 Task: Look for space in Greenfield, United States from 6th September, 2023 to 15th September, 2023 for 6 adults in price range Rs.8000 to Rs.12000. Place can be entire place or private room with 6 bedrooms having 6 beds and 6 bathrooms. Property type can be house, flat, guest house. Amenities needed are: wifi, TV, free parkinig on premises, gym, breakfast. Booking option can be shelf check-in. Required host language is English.
Action: Mouse moved to (465, 125)
Screenshot: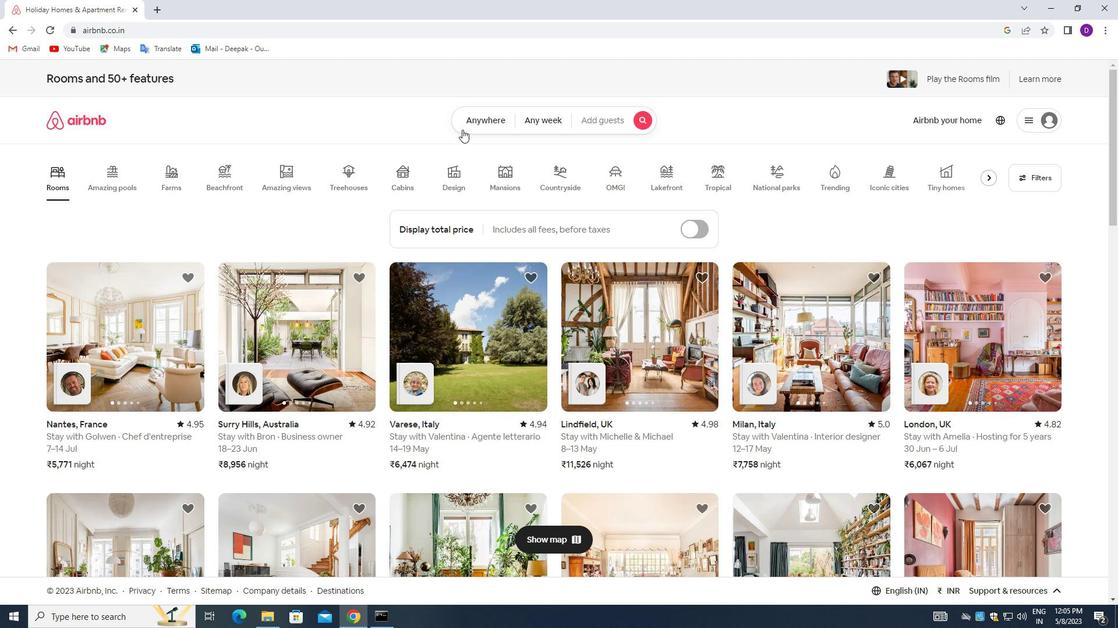 
Action: Mouse pressed left at (465, 125)
Screenshot: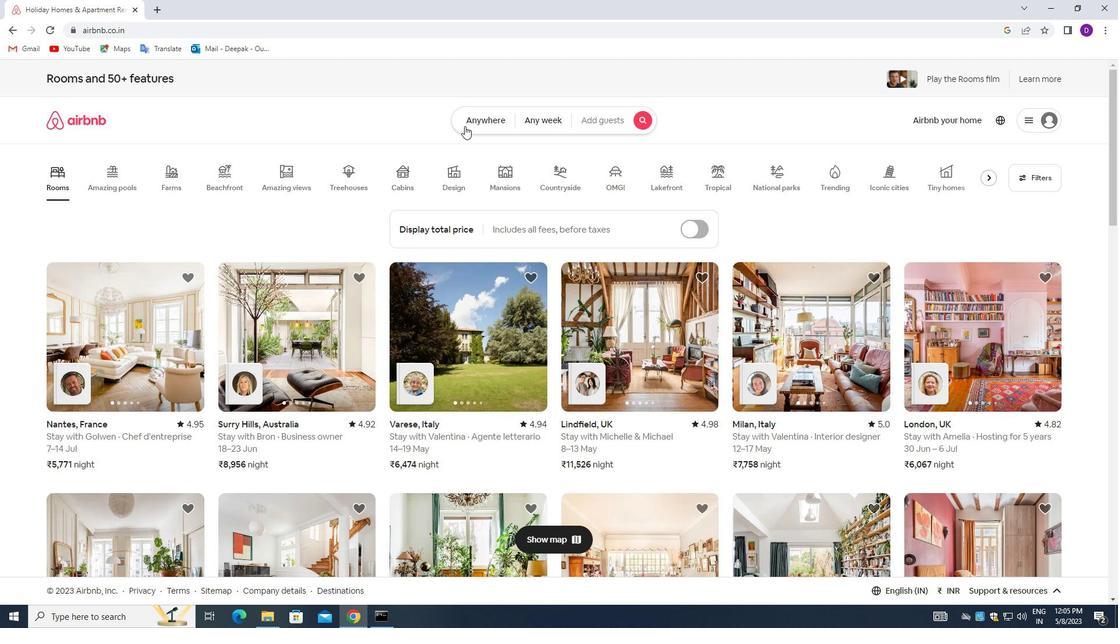 
Action: Mouse moved to (436, 165)
Screenshot: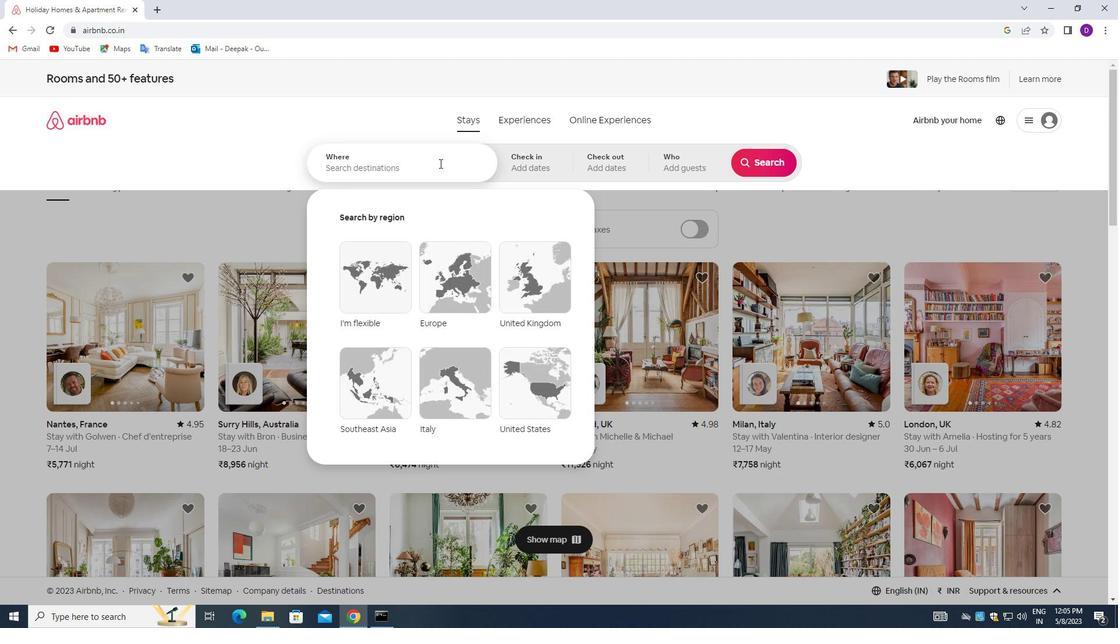 
Action: Mouse pressed left at (436, 165)
Screenshot: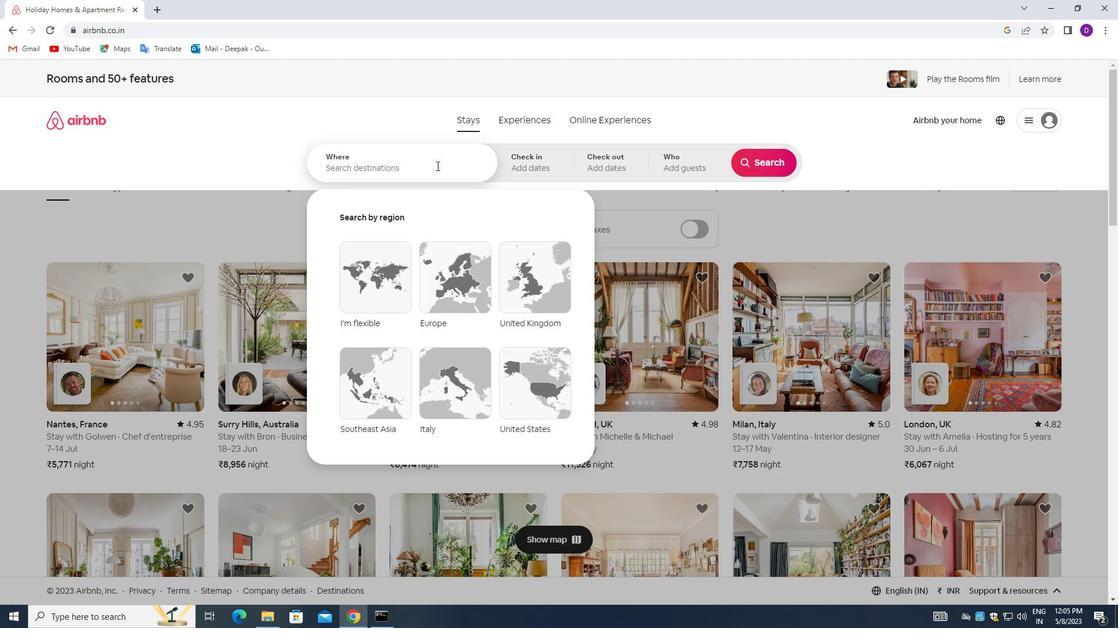 
Action: Mouse moved to (372, 165)
Screenshot: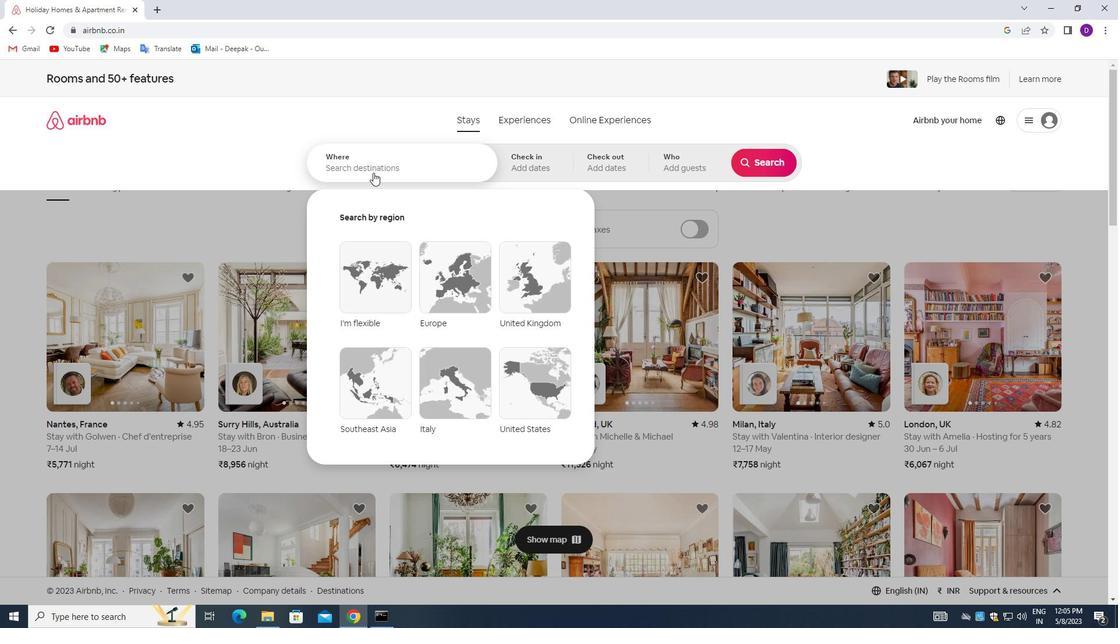 
Action: Mouse pressed left at (372, 165)
Screenshot: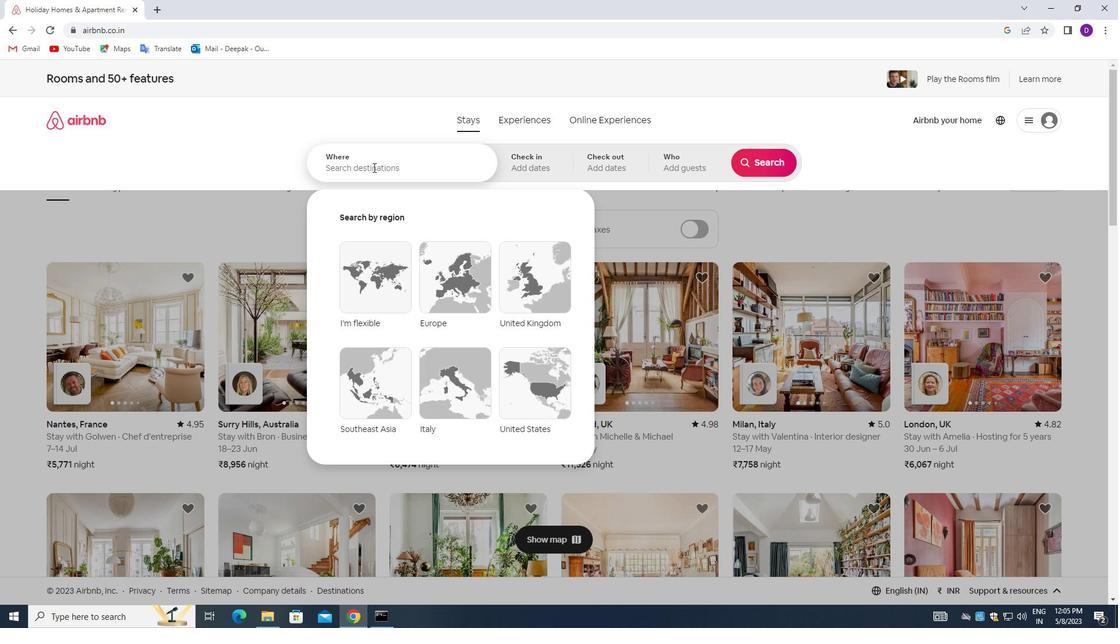 
Action: Mouse moved to (257, 230)
Screenshot: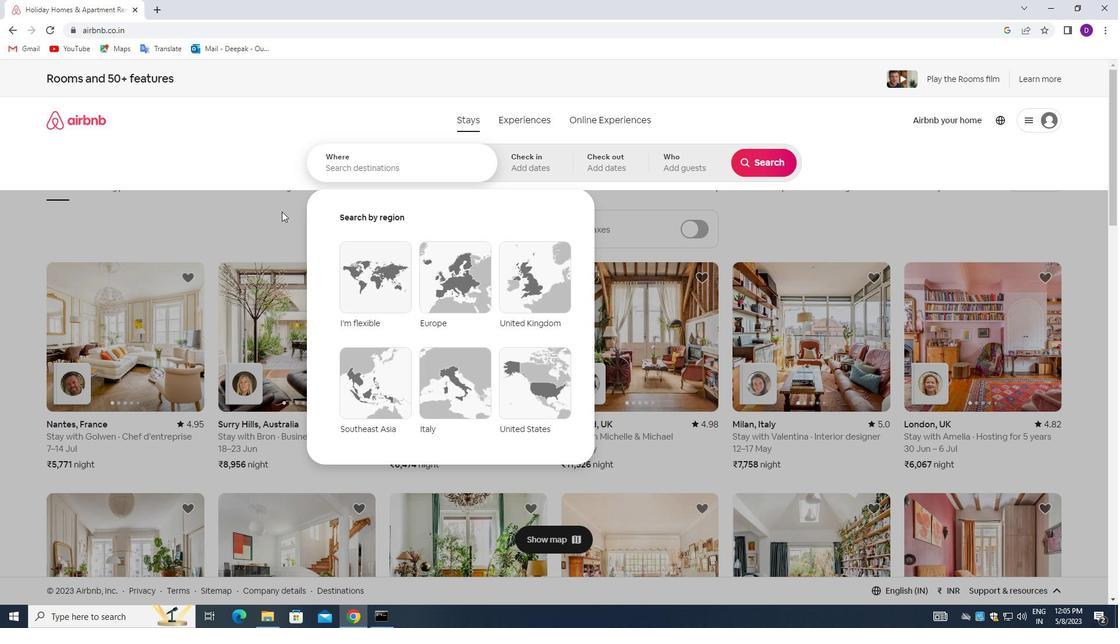 
Action: Key pressed <Key.shift_r>Greenfield,<Key.space><Key.shift>UNITED<Key.space><Key.shift_r>STATES<Key.enter>
Screenshot: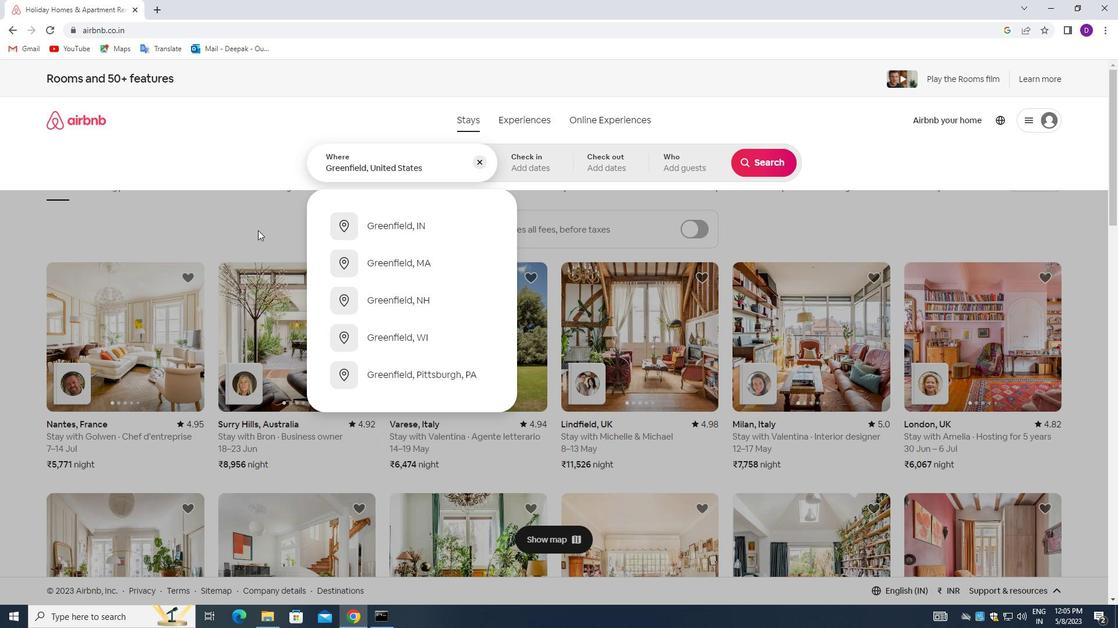 
Action: Mouse moved to (762, 254)
Screenshot: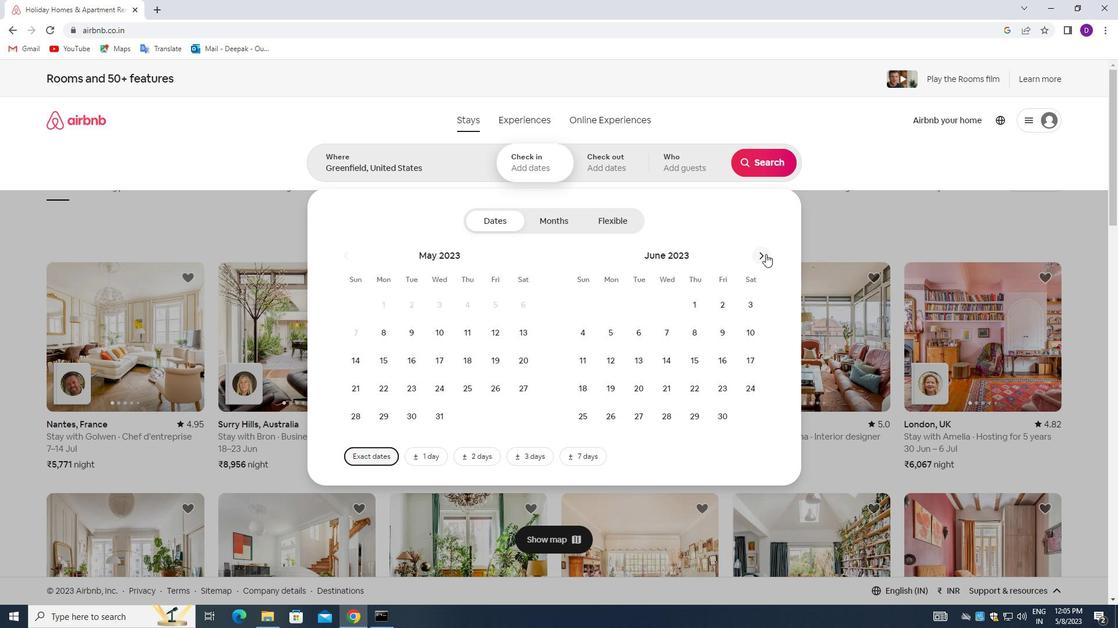 
Action: Mouse pressed left at (762, 254)
Screenshot: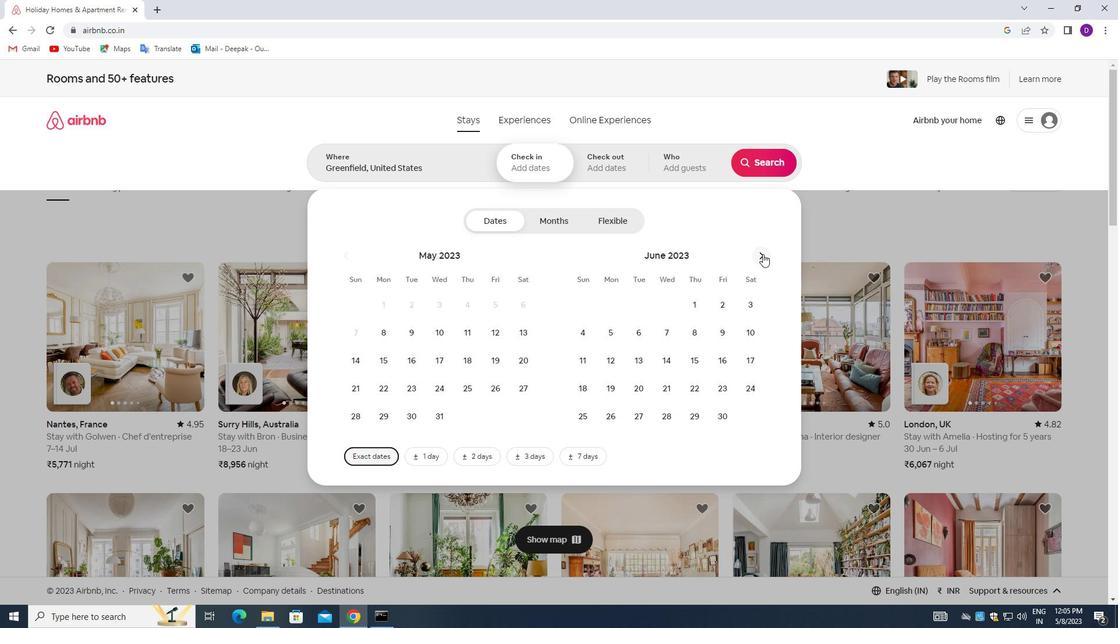 
Action: Mouse pressed left at (762, 254)
Screenshot: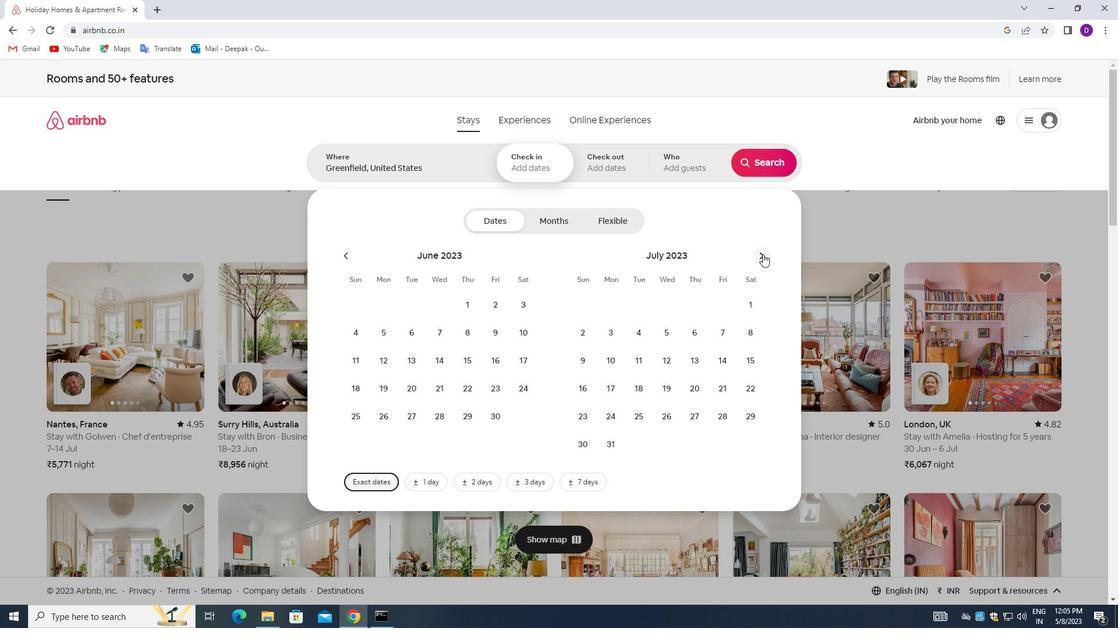 
Action: Mouse pressed left at (762, 254)
Screenshot: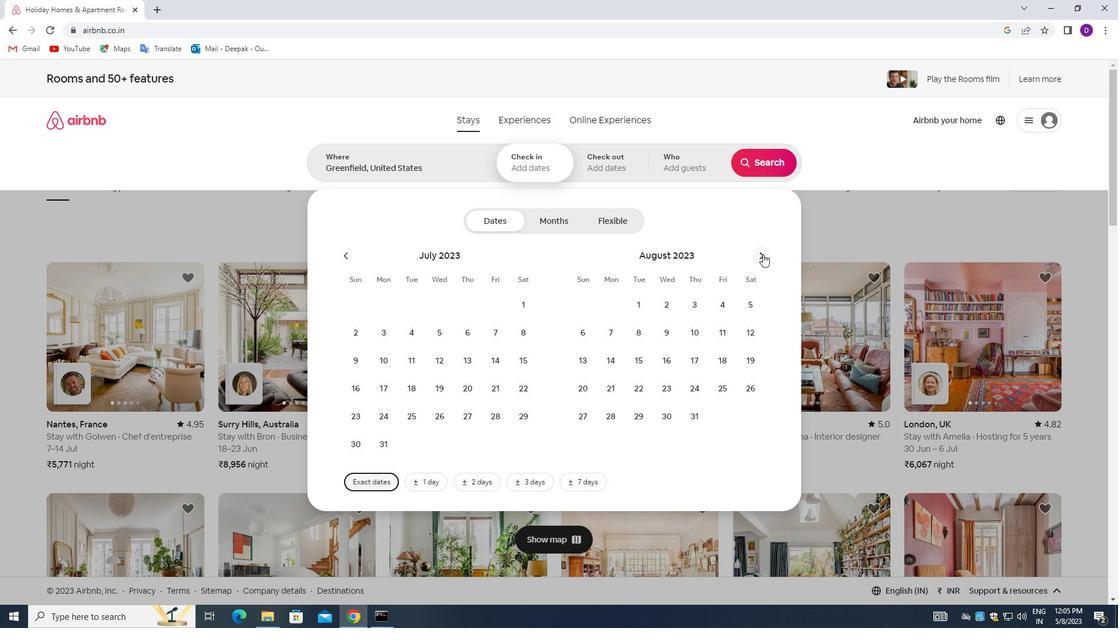 
Action: Mouse moved to (673, 336)
Screenshot: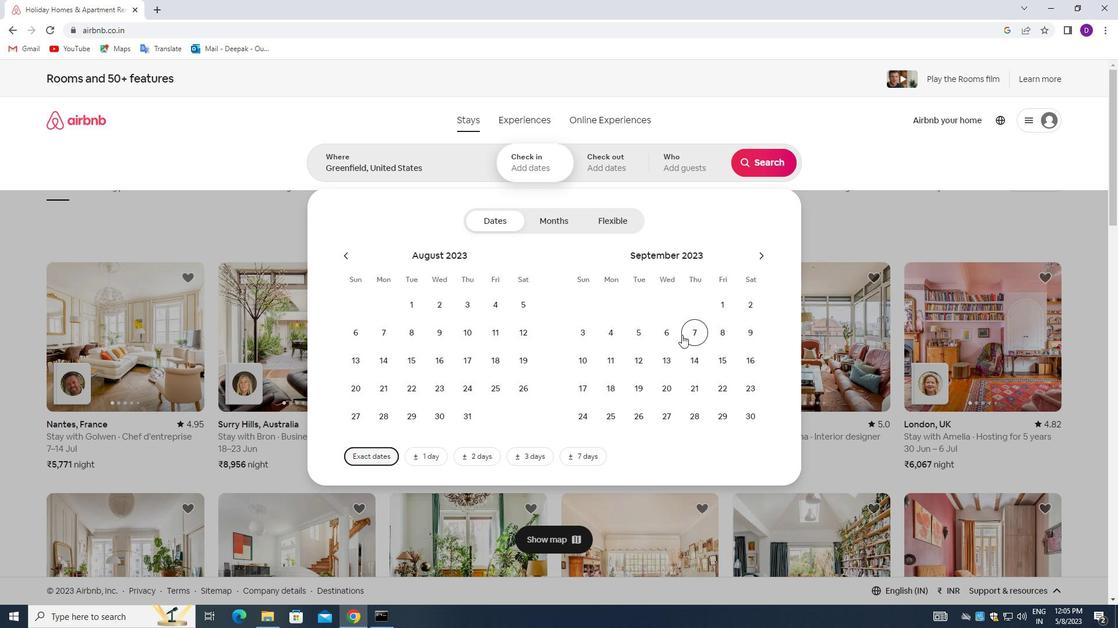 
Action: Mouse pressed left at (673, 336)
Screenshot: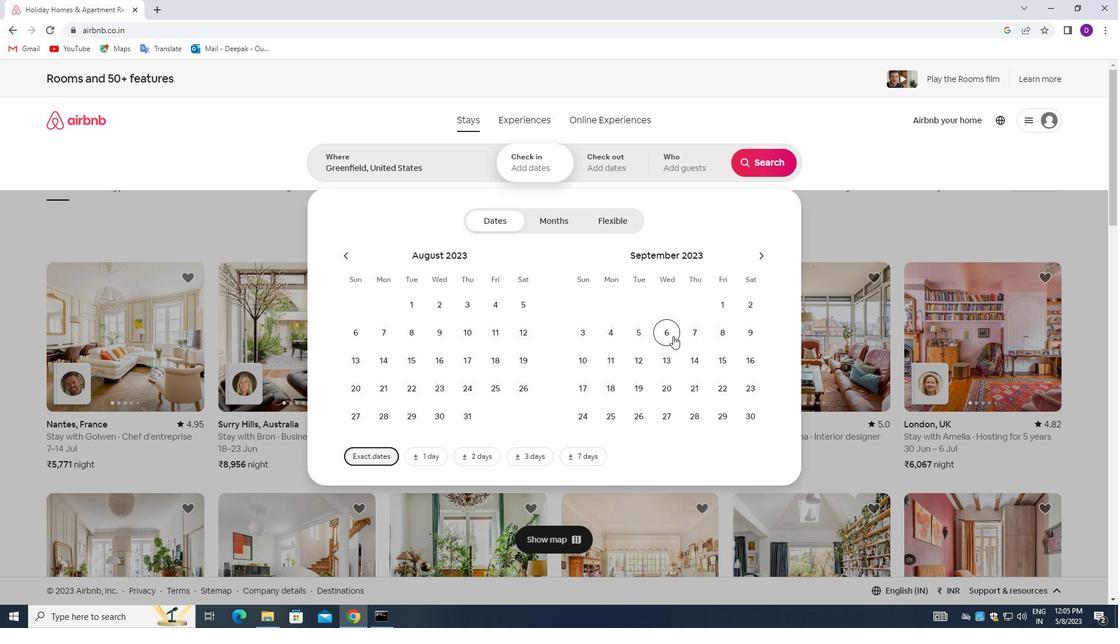 
Action: Mouse moved to (714, 359)
Screenshot: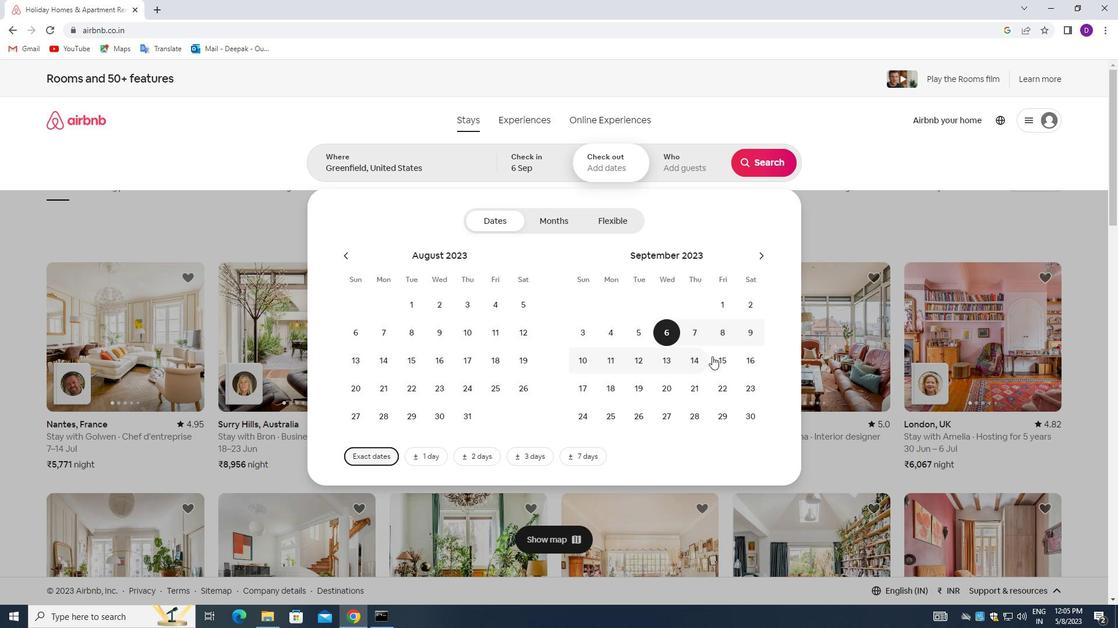 
Action: Mouse pressed left at (714, 359)
Screenshot: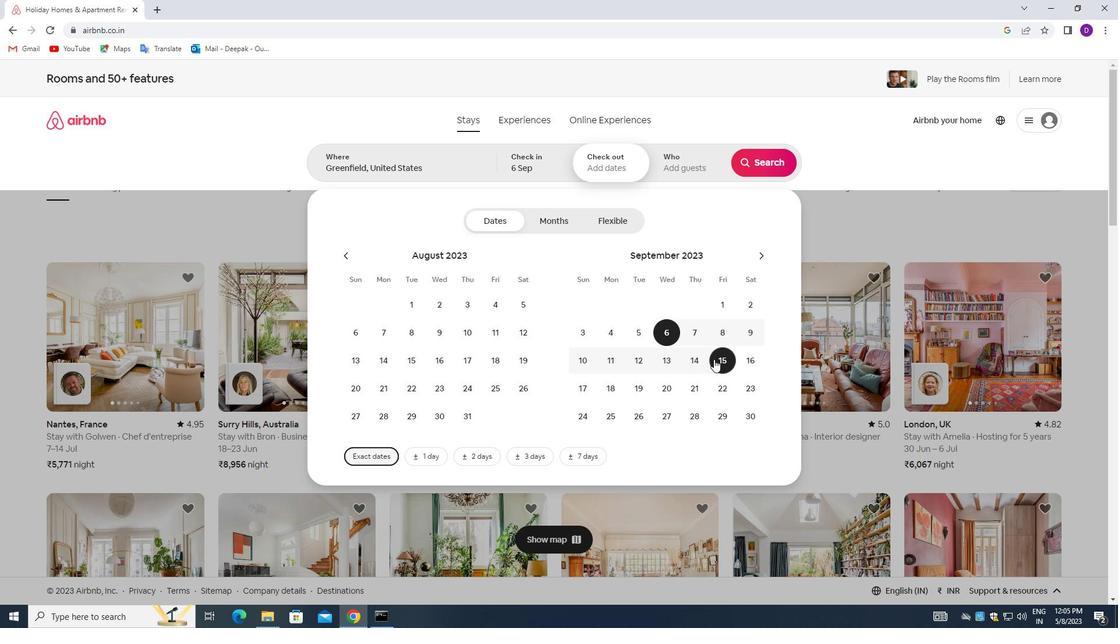
Action: Mouse moved to (676, 175)
Screenshot: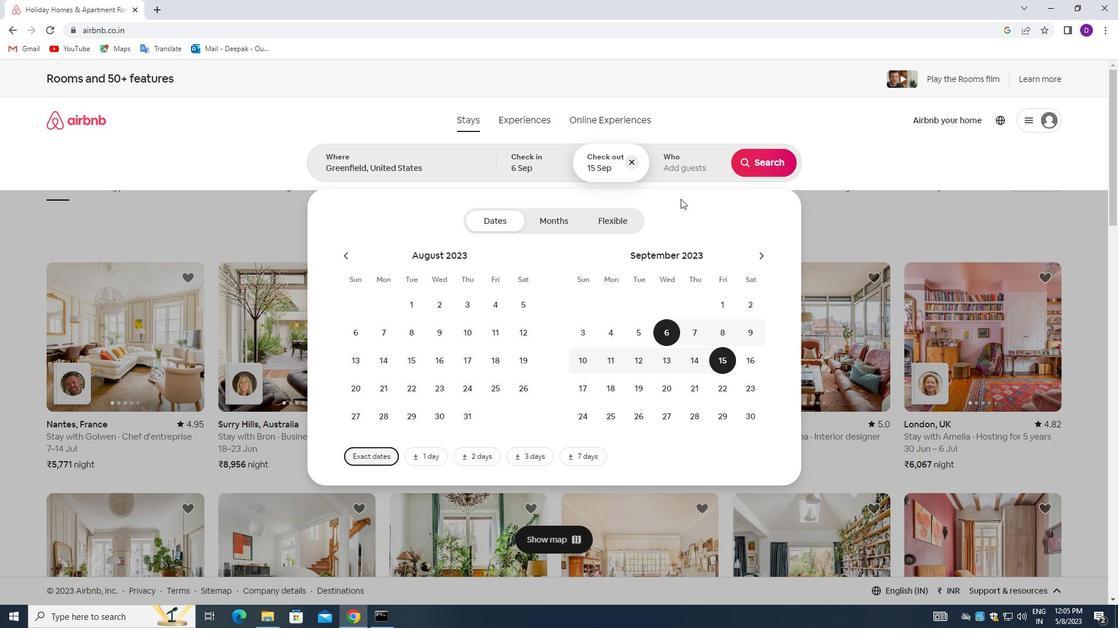 
Action: Mouse pressed left at (676, 175)
Screenshot: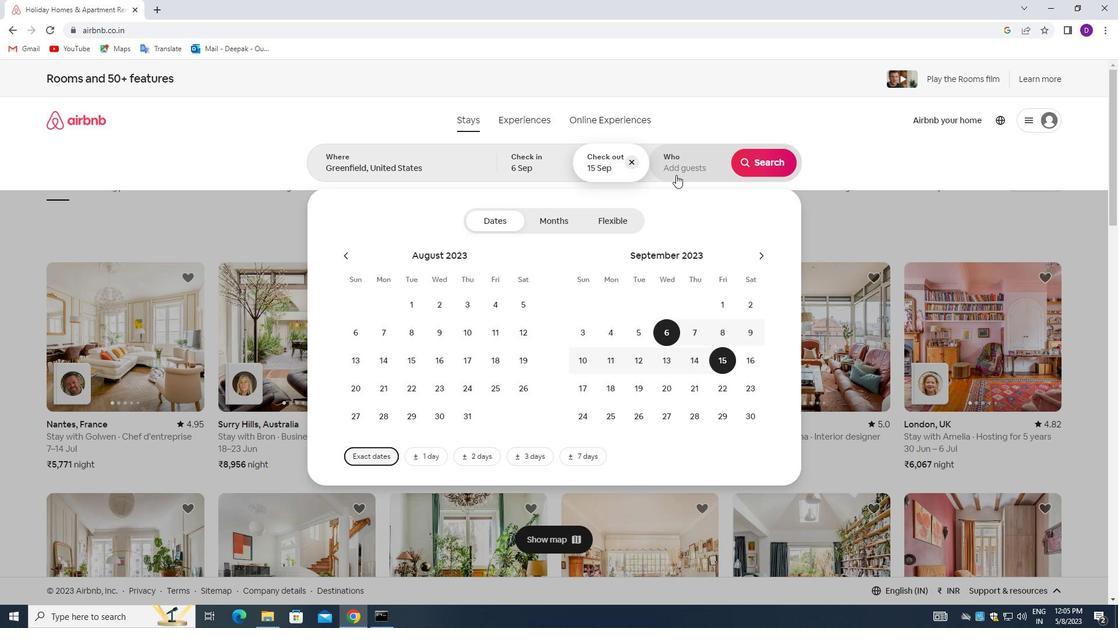 
Action: Mouse moved to (766, 225)
Screenshot: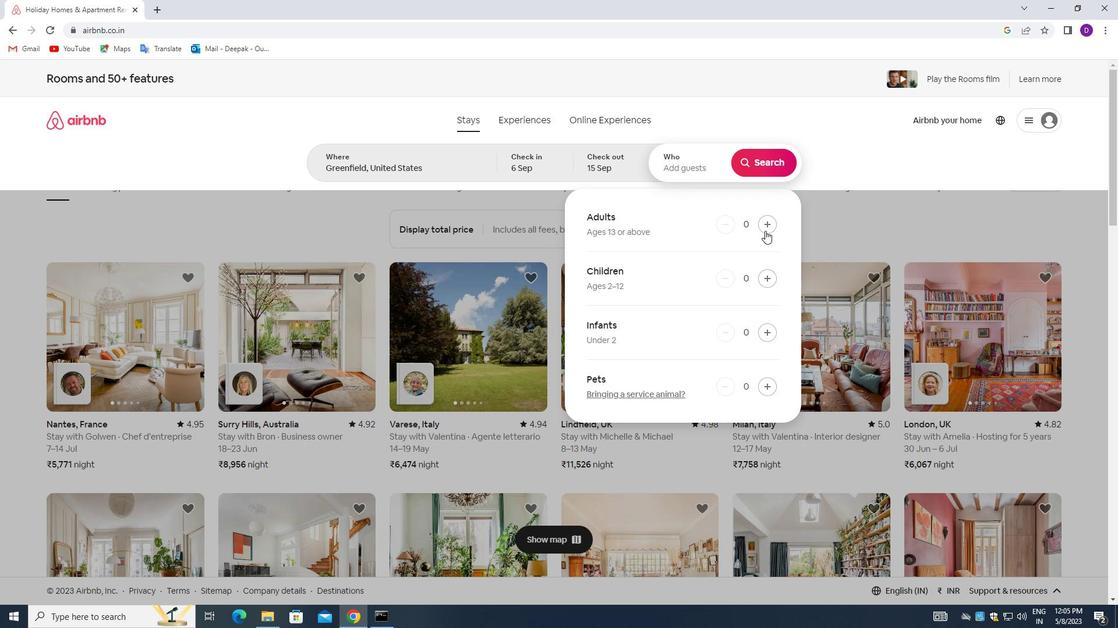 
Action: Mouse pressed left at (766, 225)
Screenshot: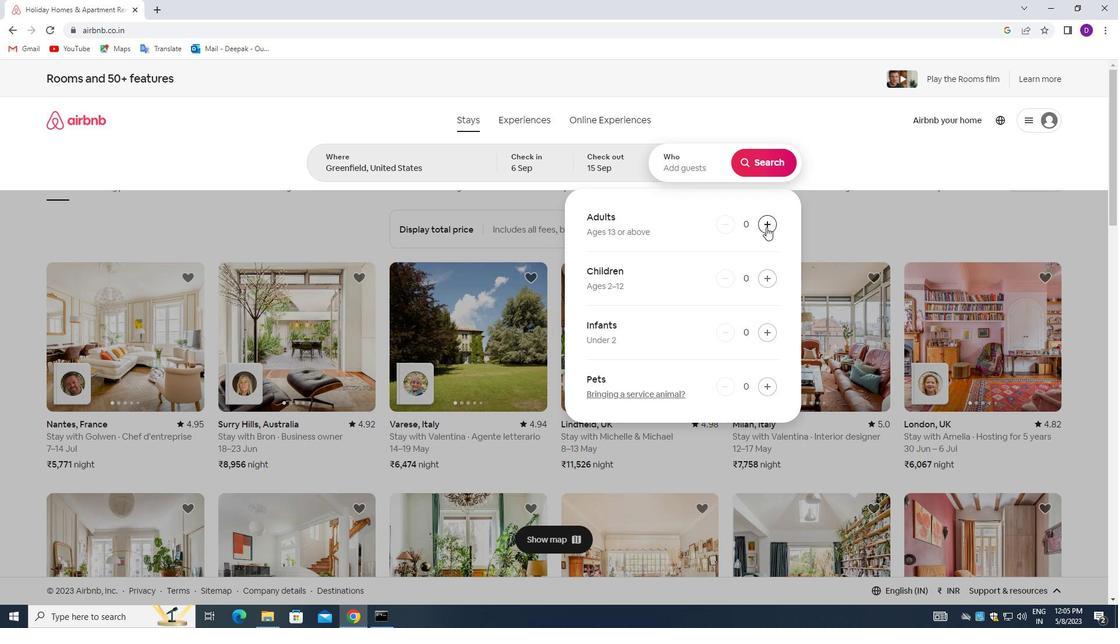 
Action: Mouse pressed left at (766, 225)
Screenshot: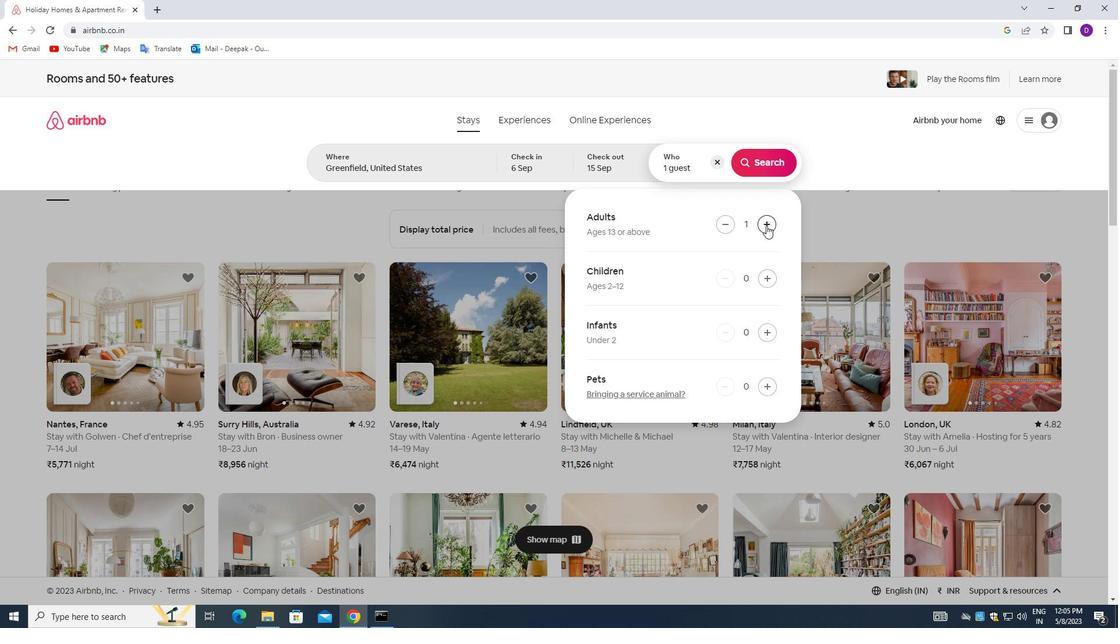 
Action: Mouse moved to (766, 224)
Screenshot: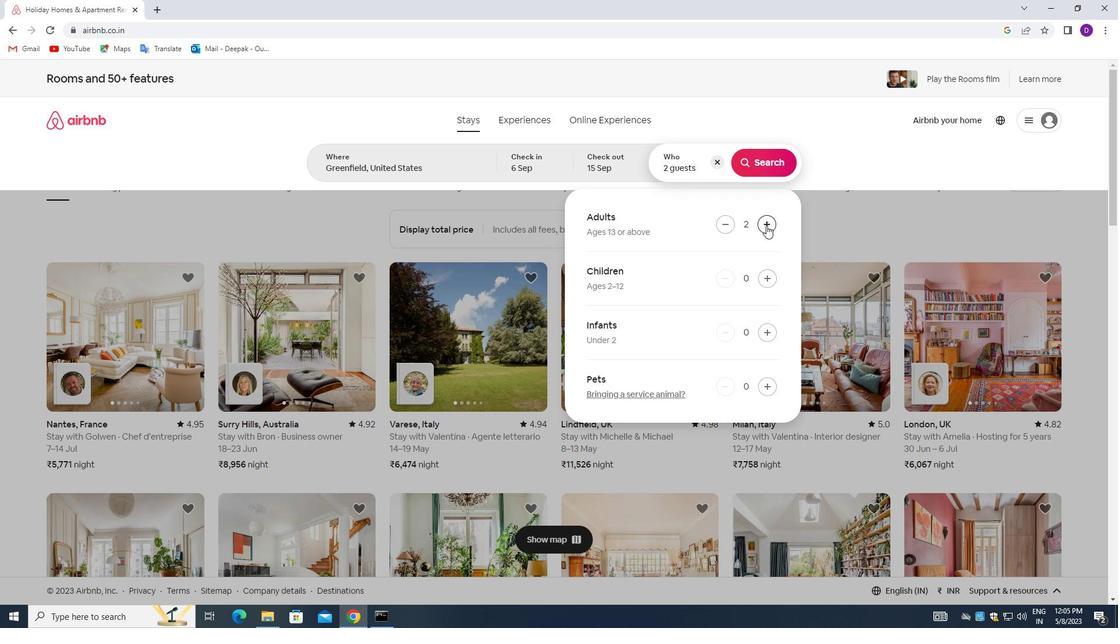 
Action: Mouse pressed left at (766, 224)
Screenshot: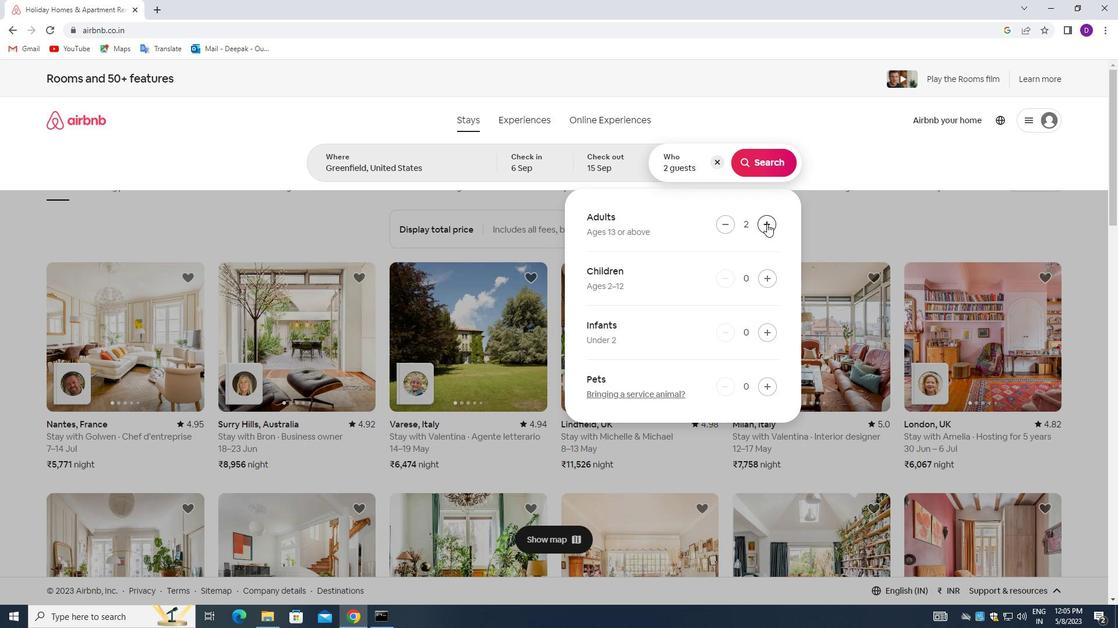 
Action: Mouse moved to (766, 224)
Screenshot: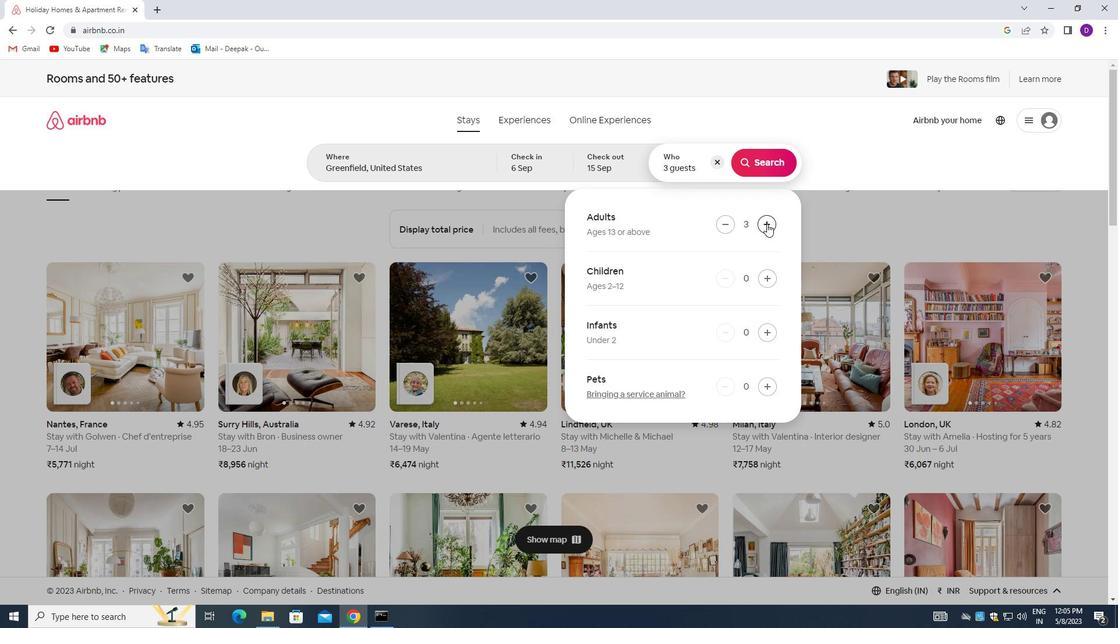 
Action: Mouse pressed left at (766, 224)
Screenshot: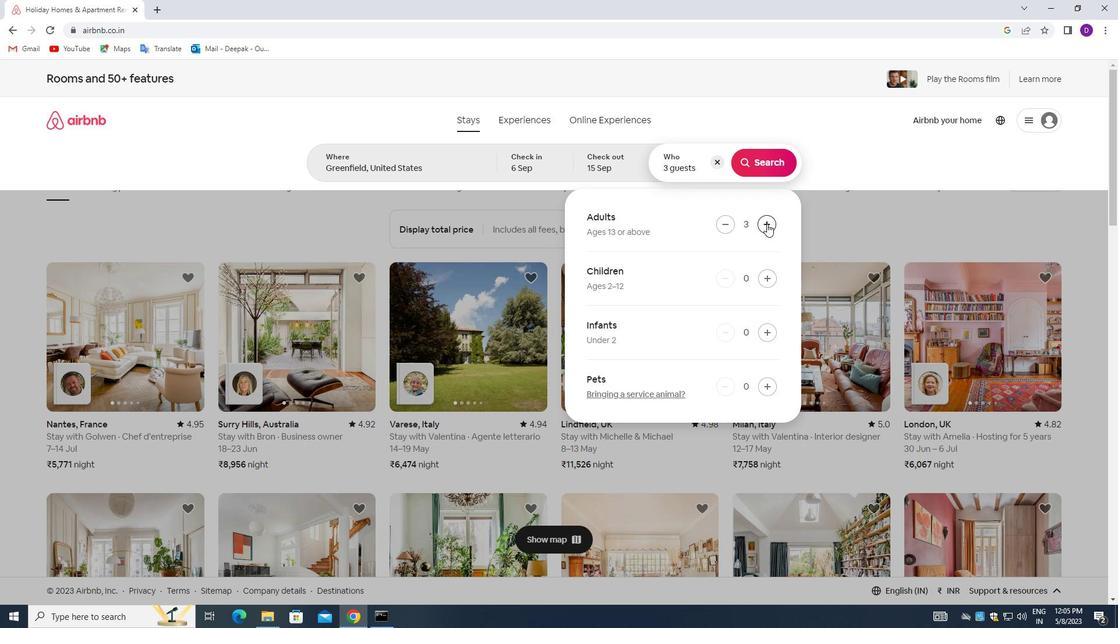 
Action: Mouse pressed left at (766, 224)
Screenshot: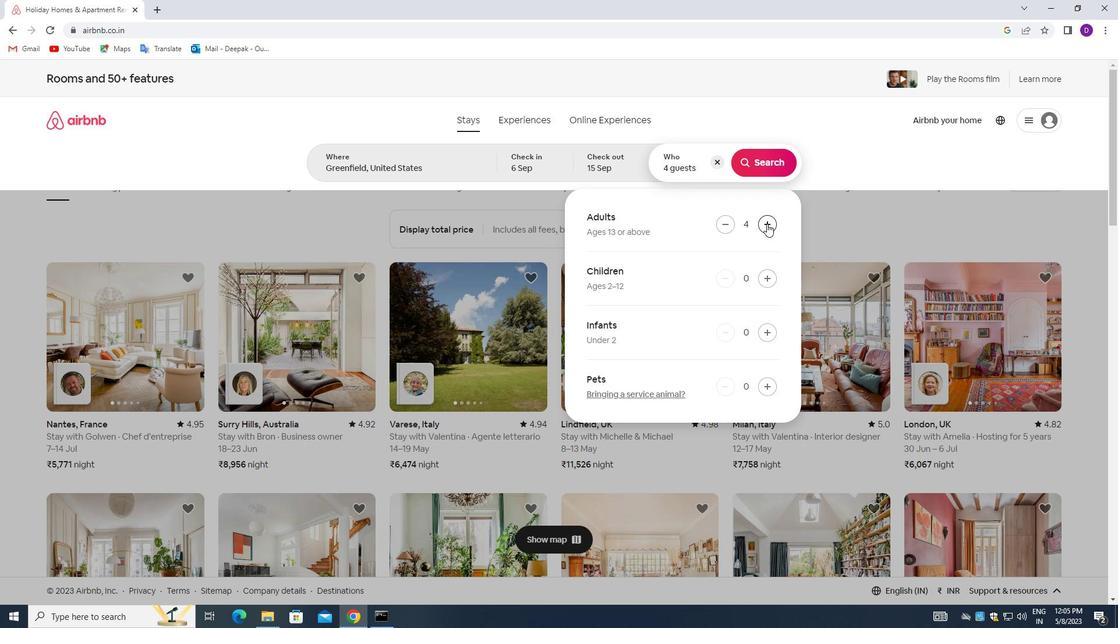
Action: Mouse pressed left at (766, 224)
Screenshot: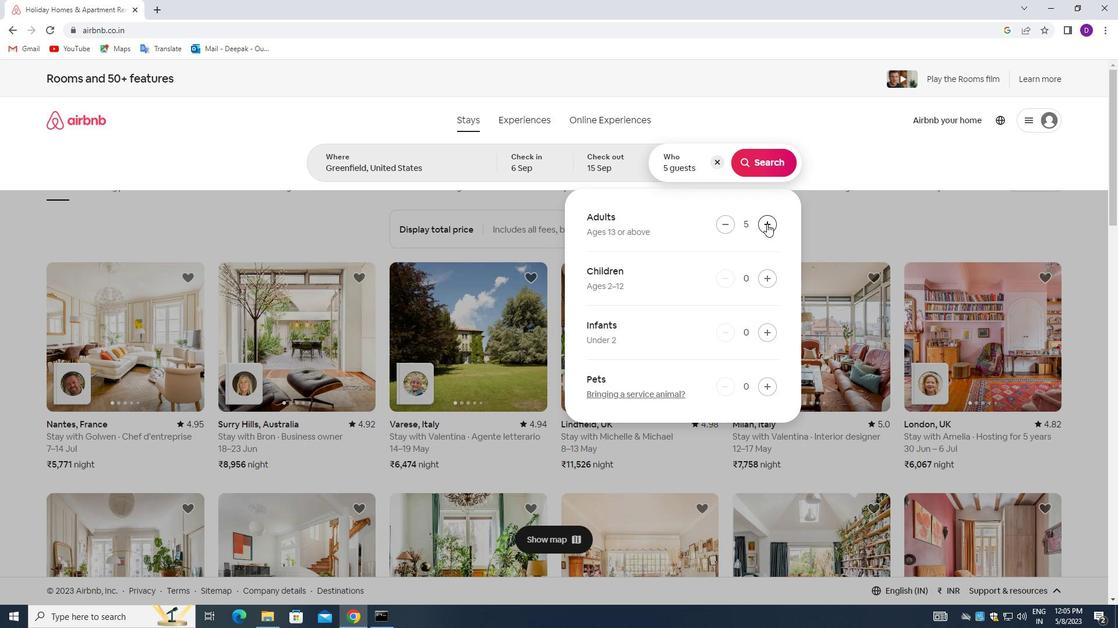 
Action: Mouse moved to (760, 161)
Screenshot: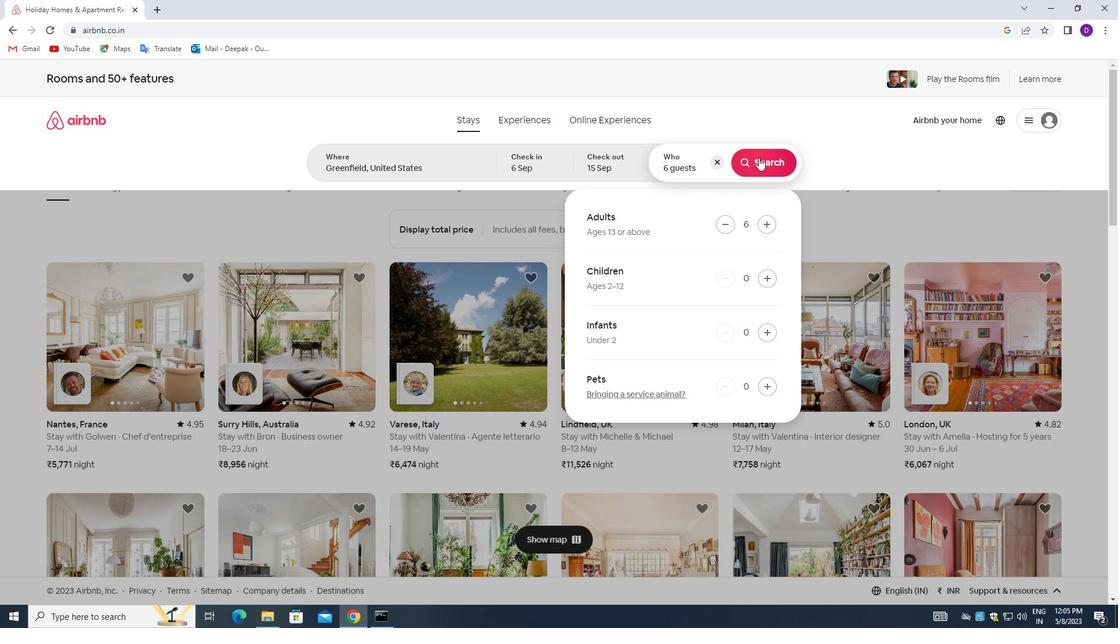 
Action: Mouse pressed left at (760, 161)
Screenshot: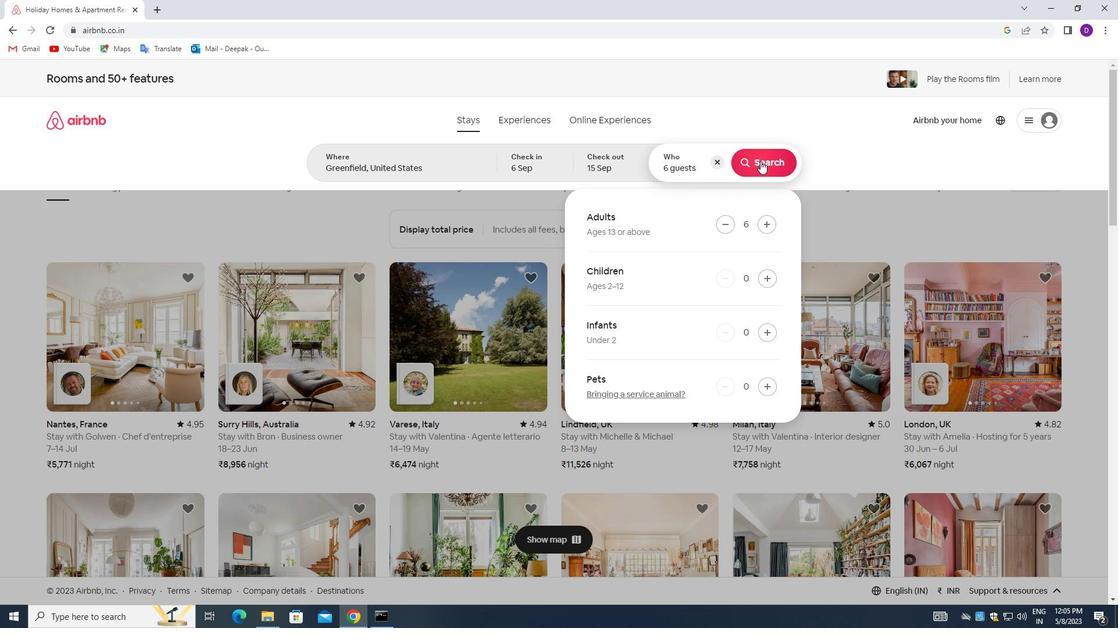 
Action: Mouse moved to (1055, 125)
Screenshot: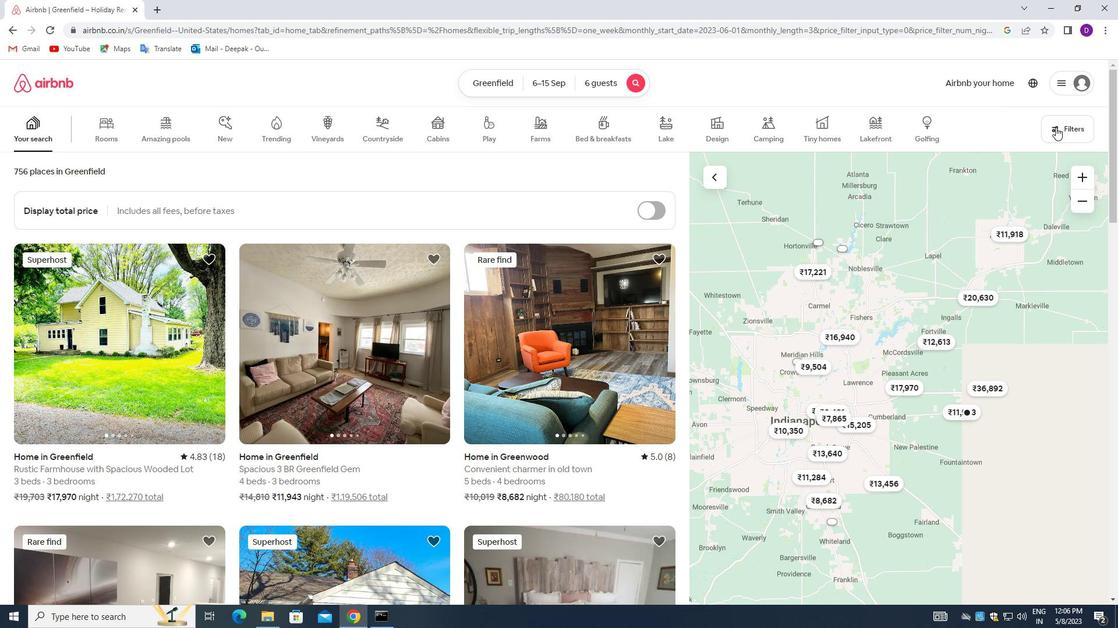 
Action: Mouse pressed left at (1055, 125)
Screenshot: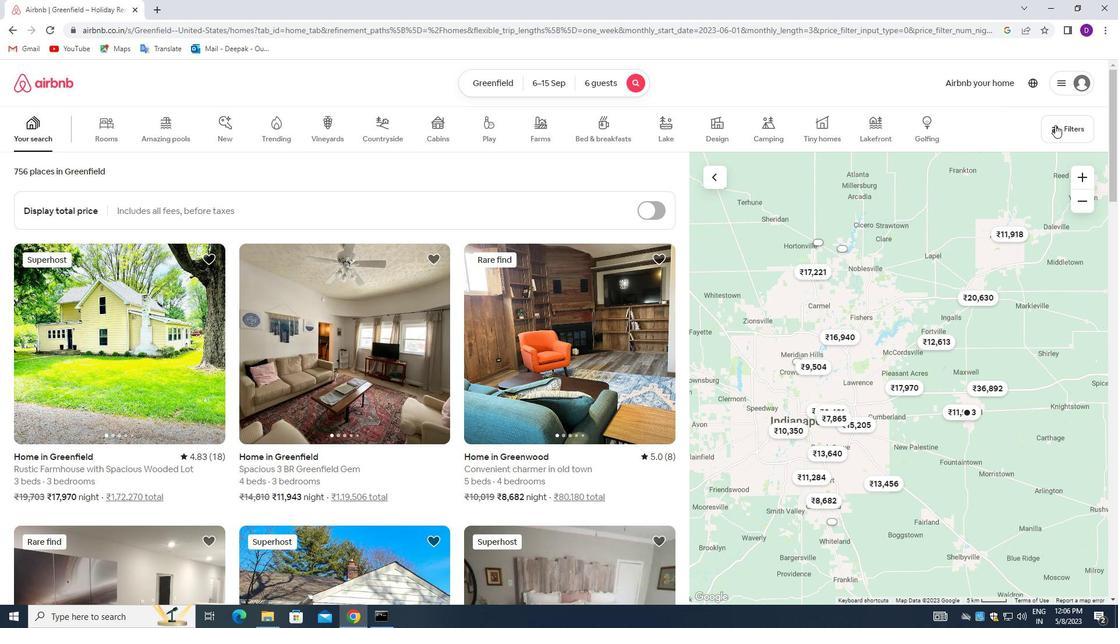 
Action: Mouse moved to (428, 415)
Screenshot: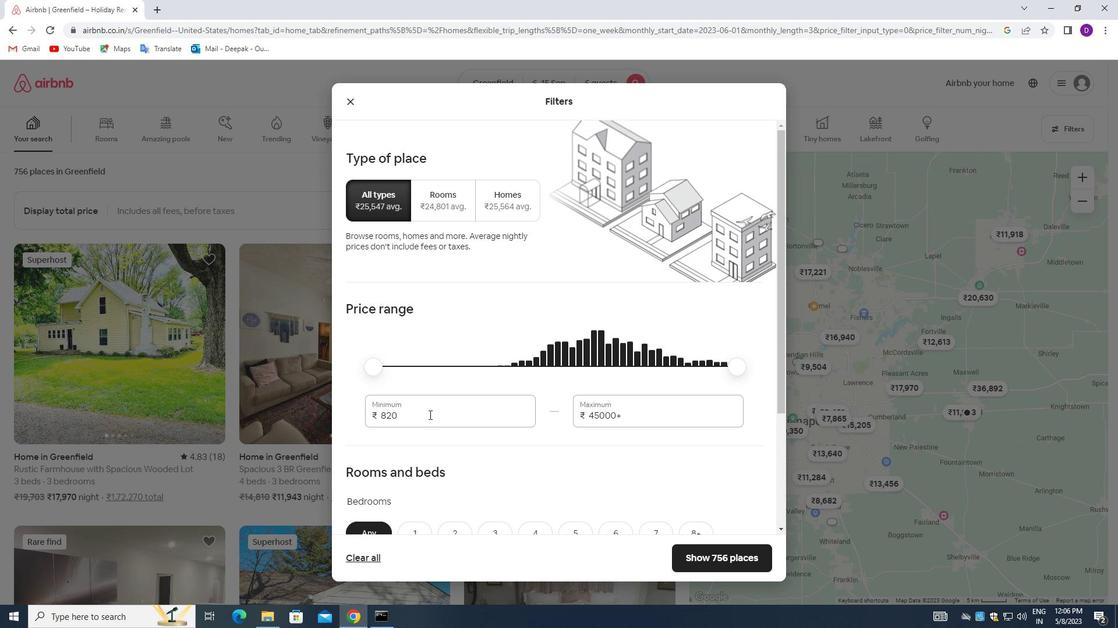 
Action: Mouse pressed left at (428, 415)
Screenshot: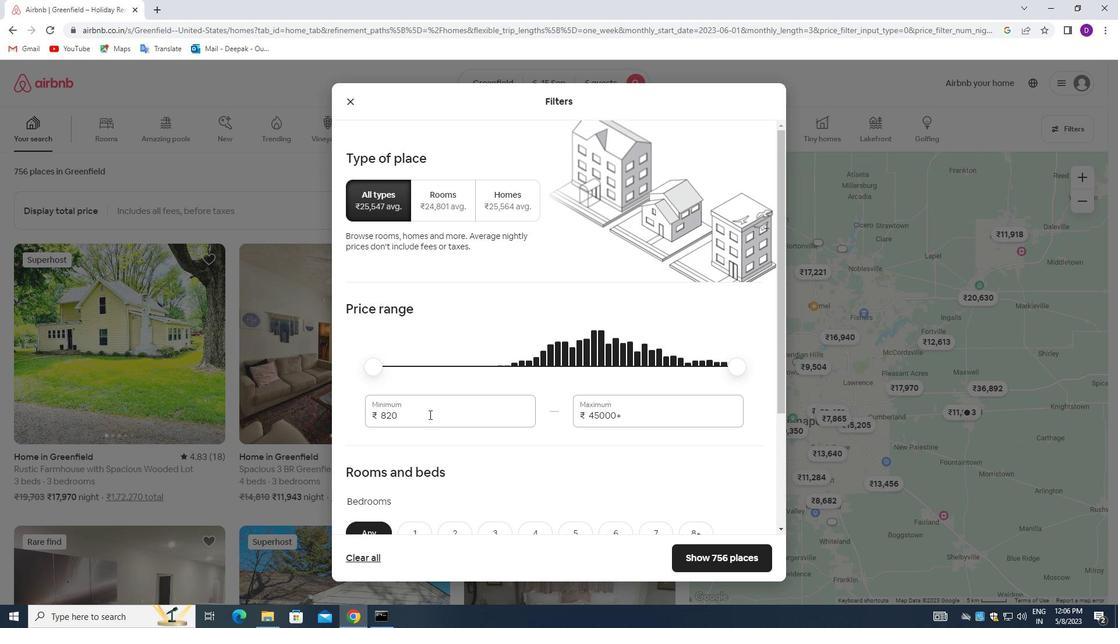 
Action: Mouse pressed left at (428, 415)
Screenshot: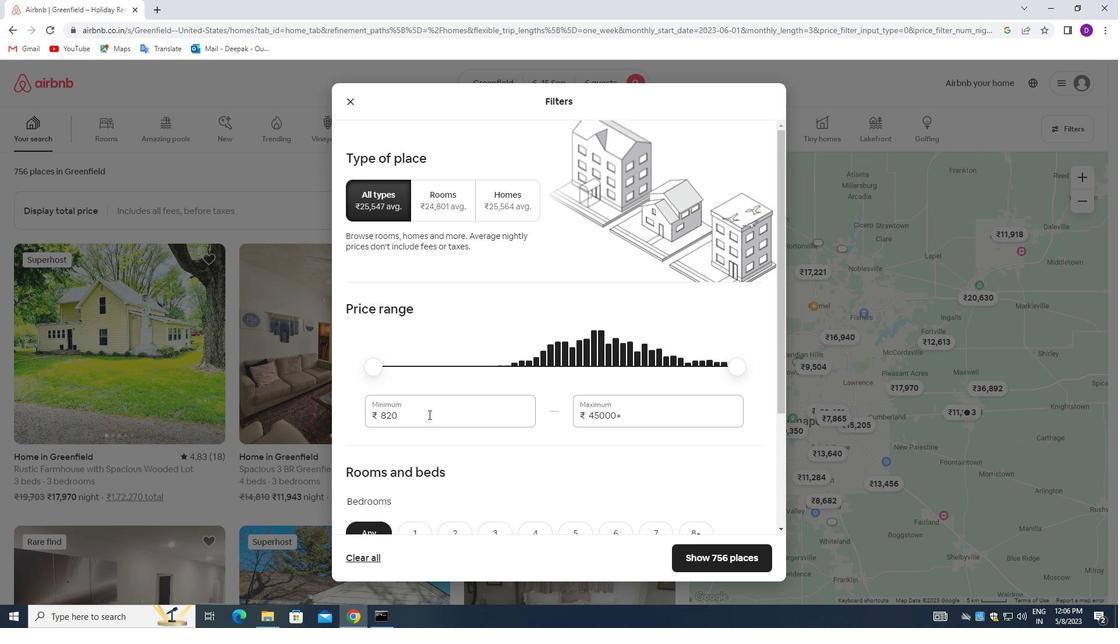 
Action: Key pressed 8000<Key.tab>12000
Screenshot: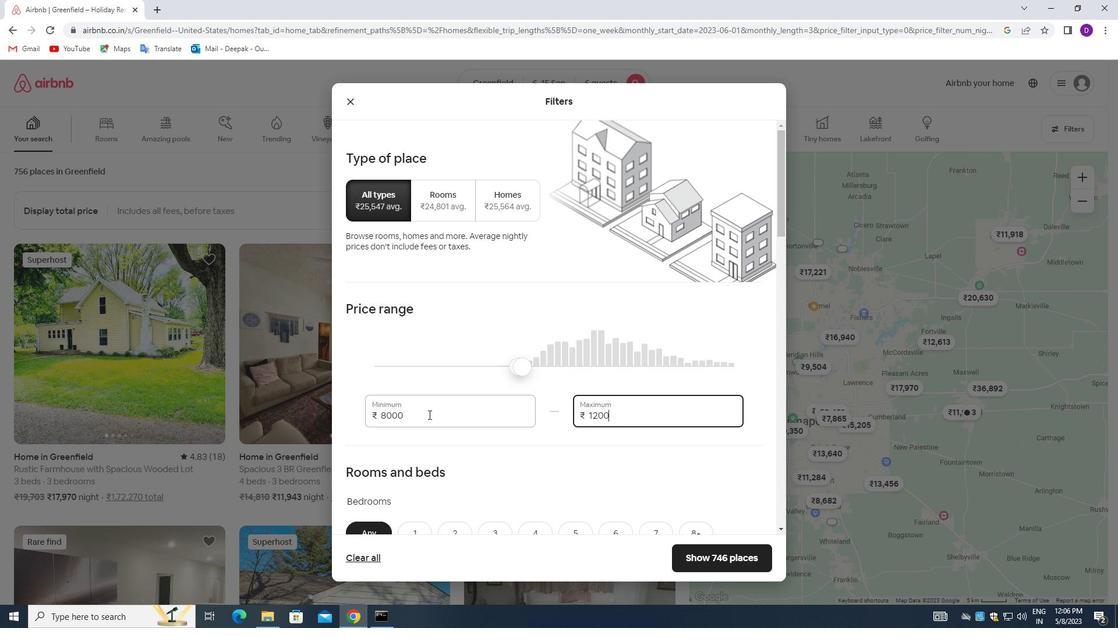 
Action: Mouse moved to (494, 430)
Screenshot: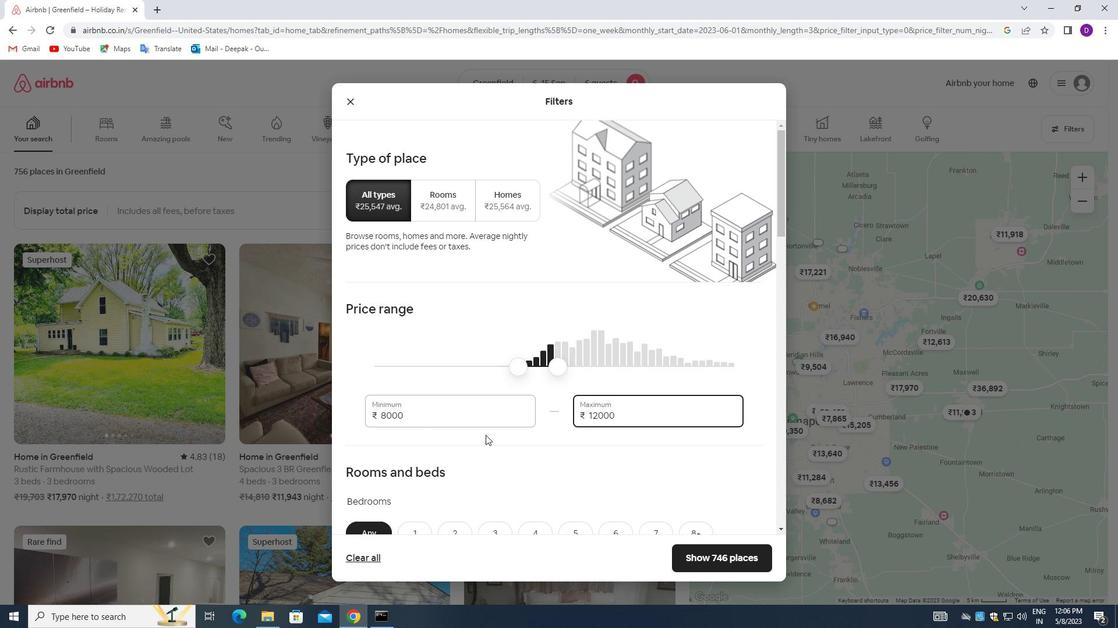 
Action: Mouse scrolled (494, 430) with delta (0, 0)
Screenshot: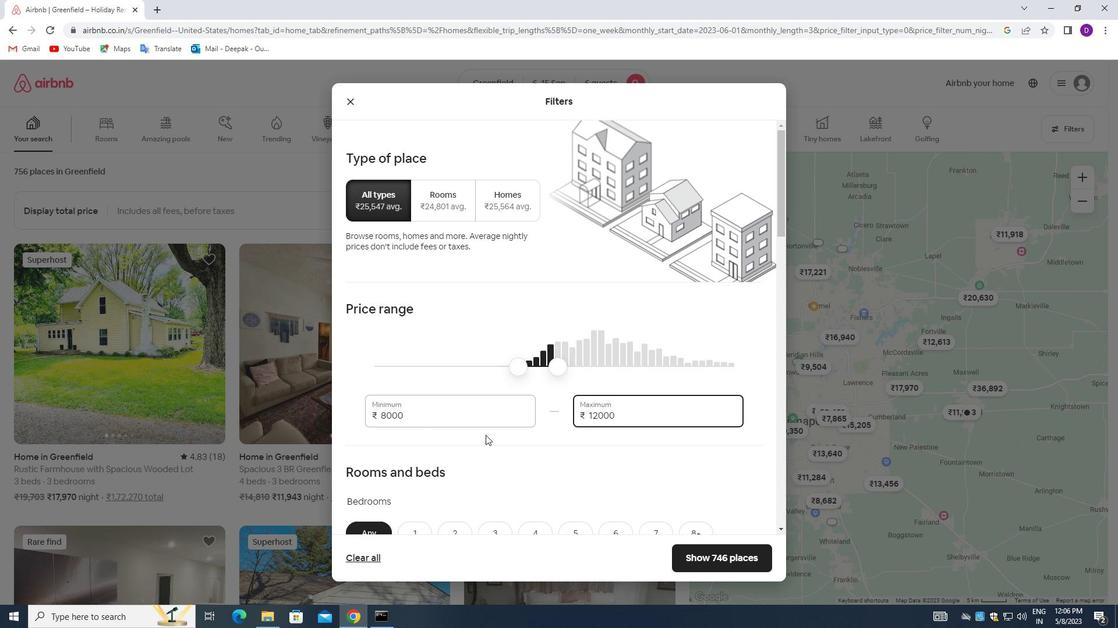 
Action: Mouse scrolled (494, 430) with delta (0, 0)
Screenshot: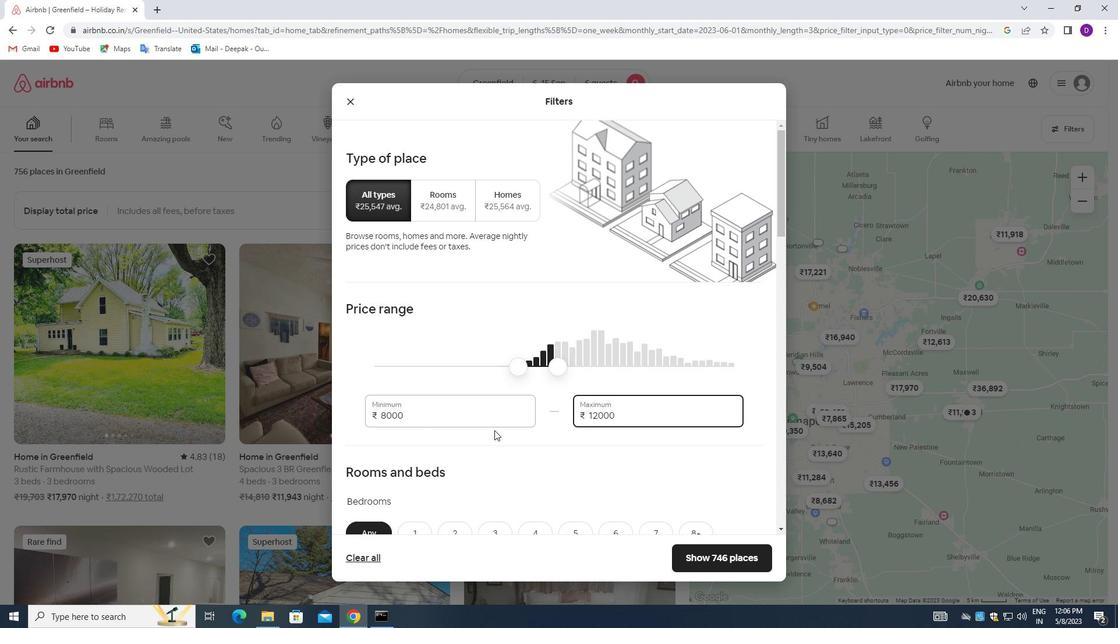 
Action: Mouse moved to (494, 430)
Screenshot: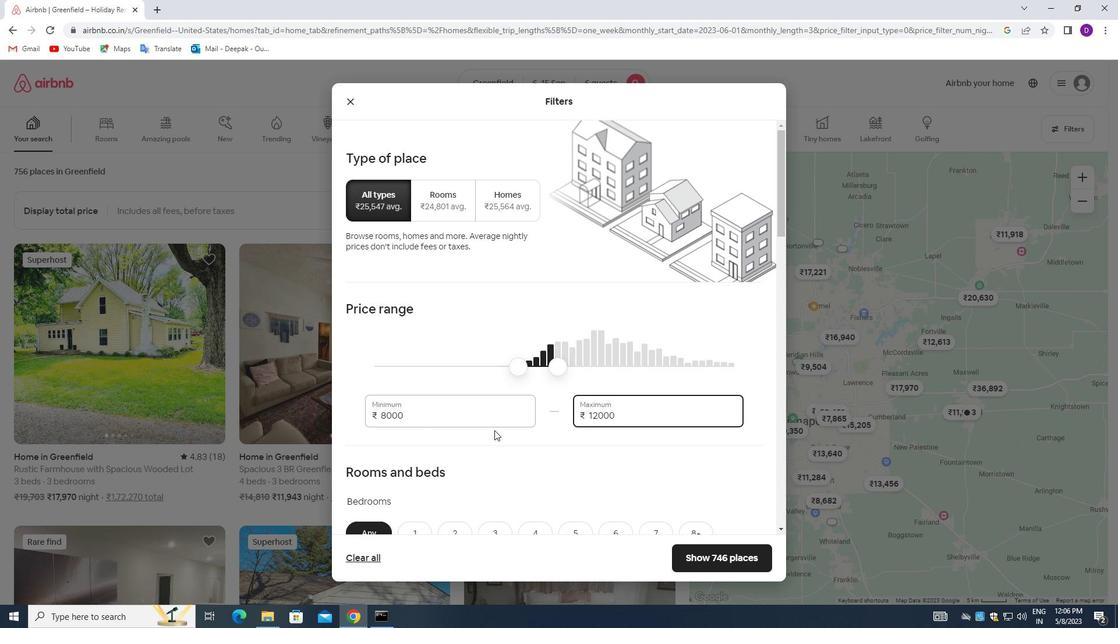 
Action: Mouse scrolled (494, 430) with delta (0, 0)
Screenshot: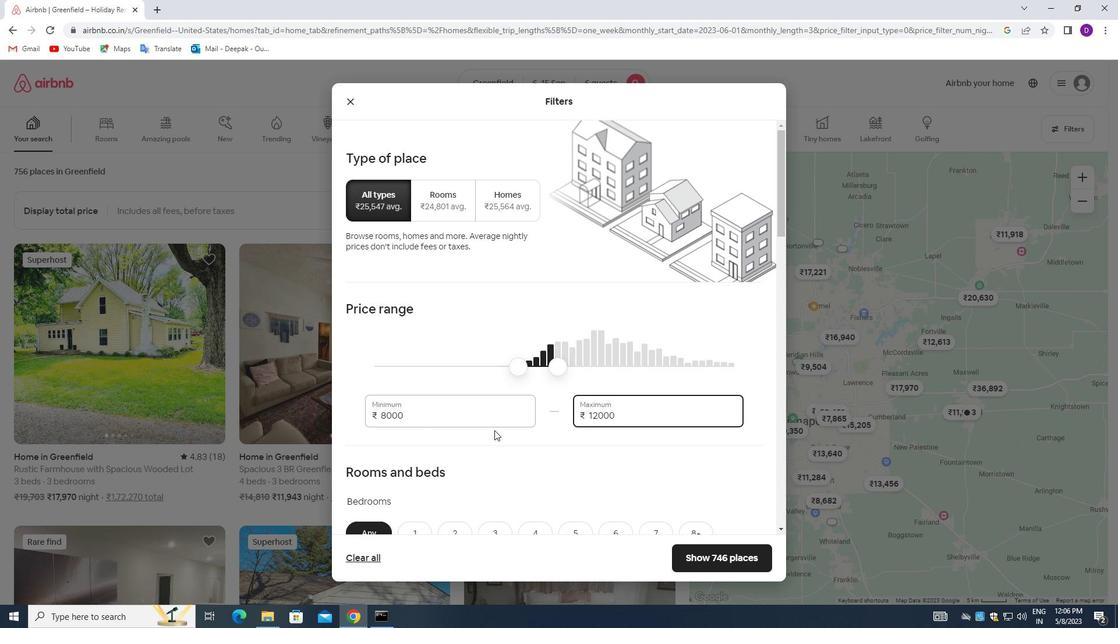 
Action: Mouse moved to (617, 364)
Screenshot: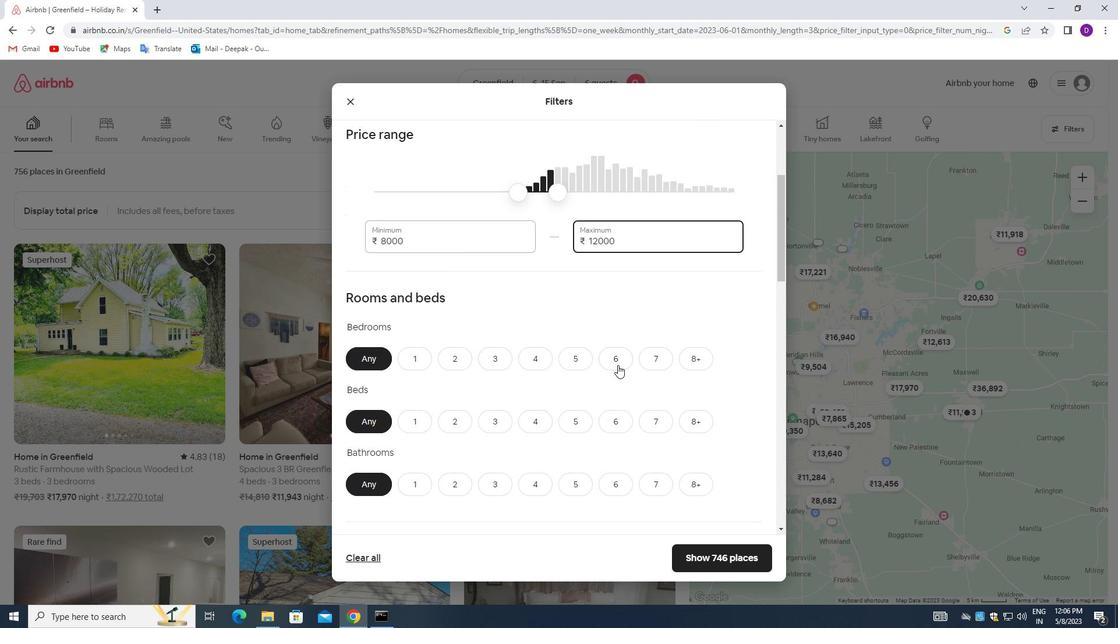 
Action: Mouse pressed left at (617, 364)
Screenshot: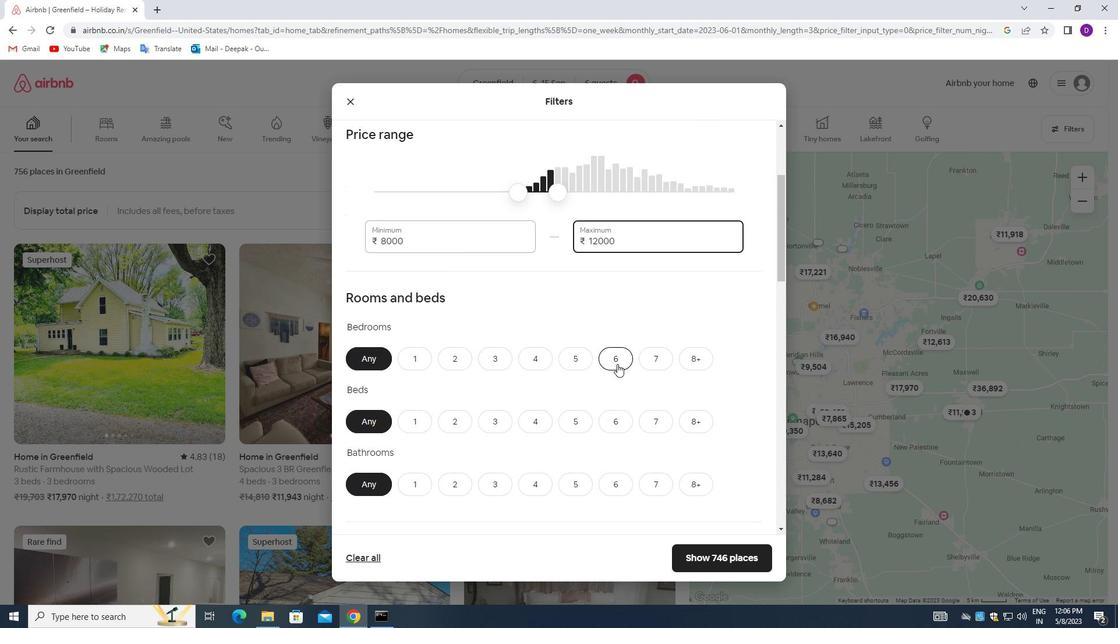 
Action: Mouse moved to (620, 423)
Screenshot: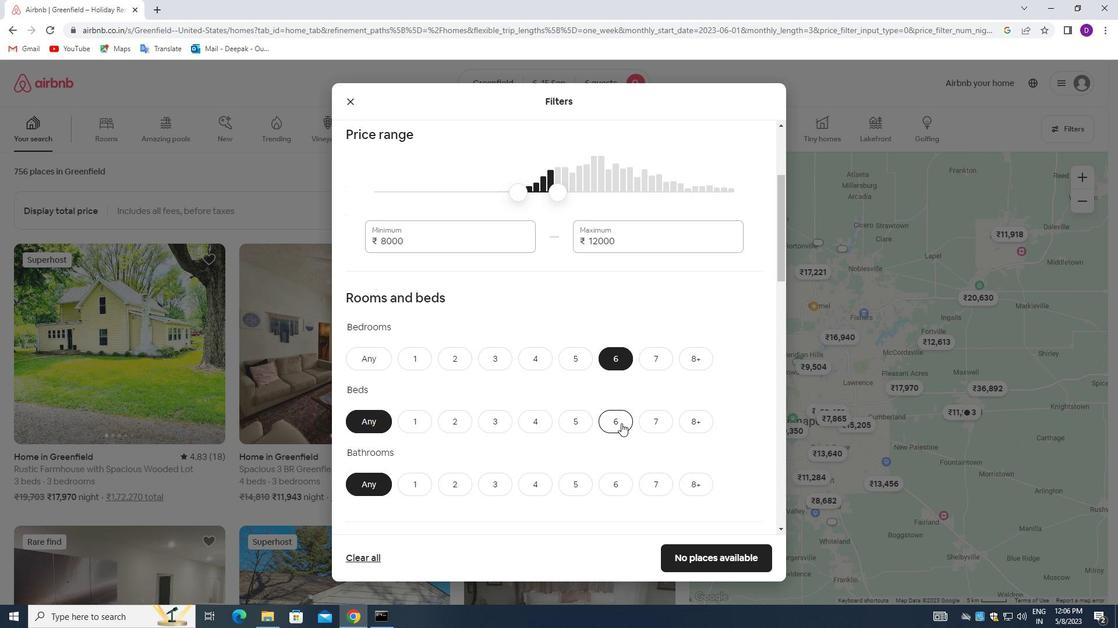 
Action: Mouse pressed left at (620, 423)
Screenshot: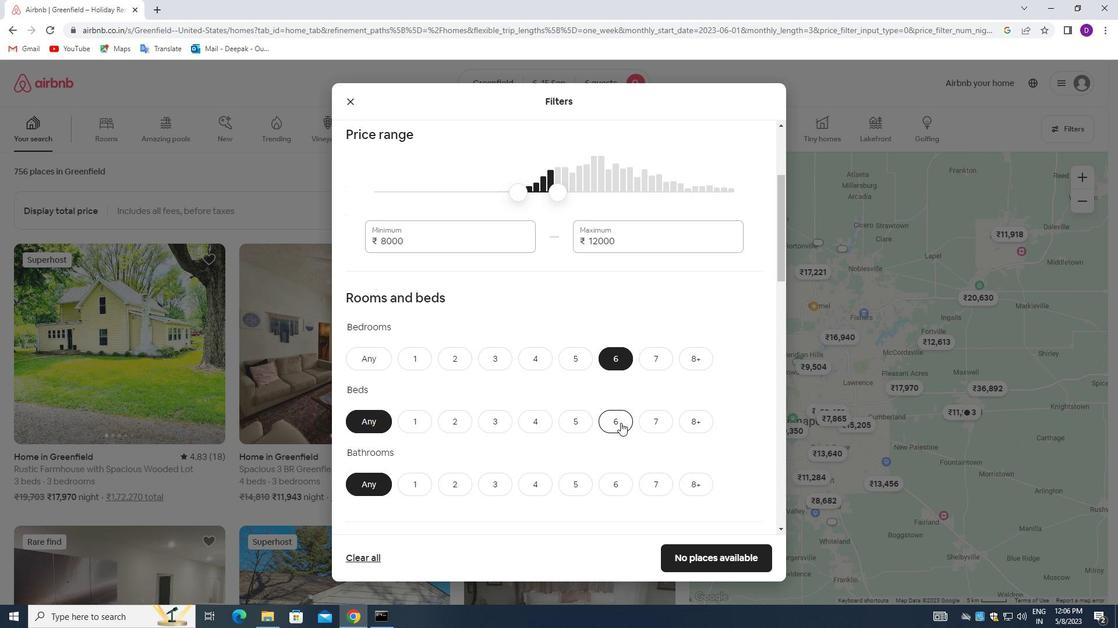 
Action: Mouse moved to (616, 482)
Screenshot: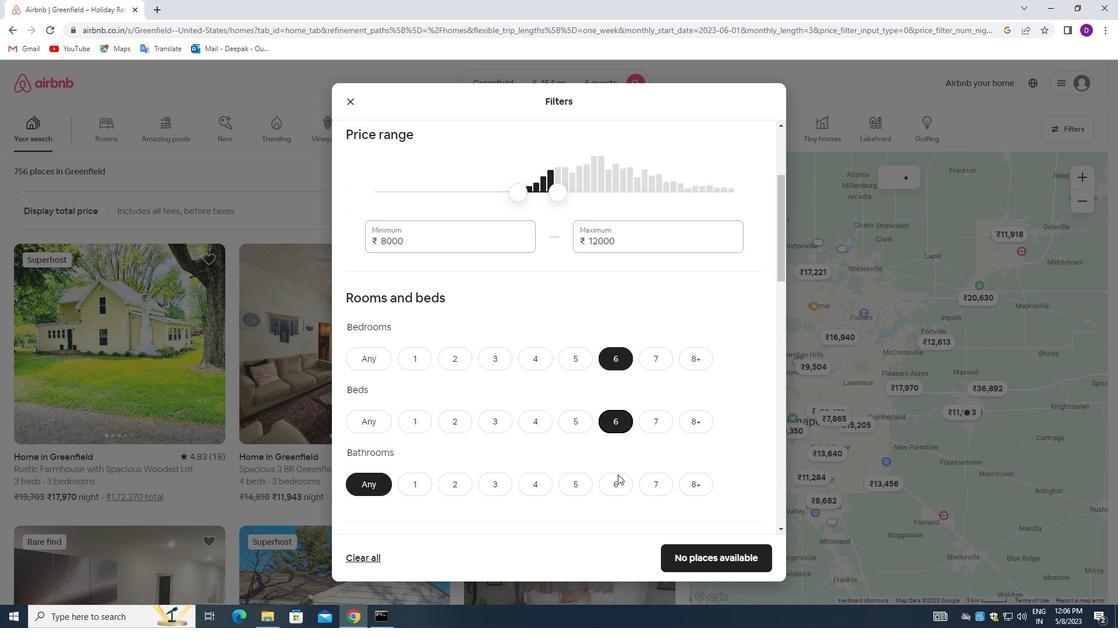 
Action: Mouse pressed left at (616, 482)
Screenshot: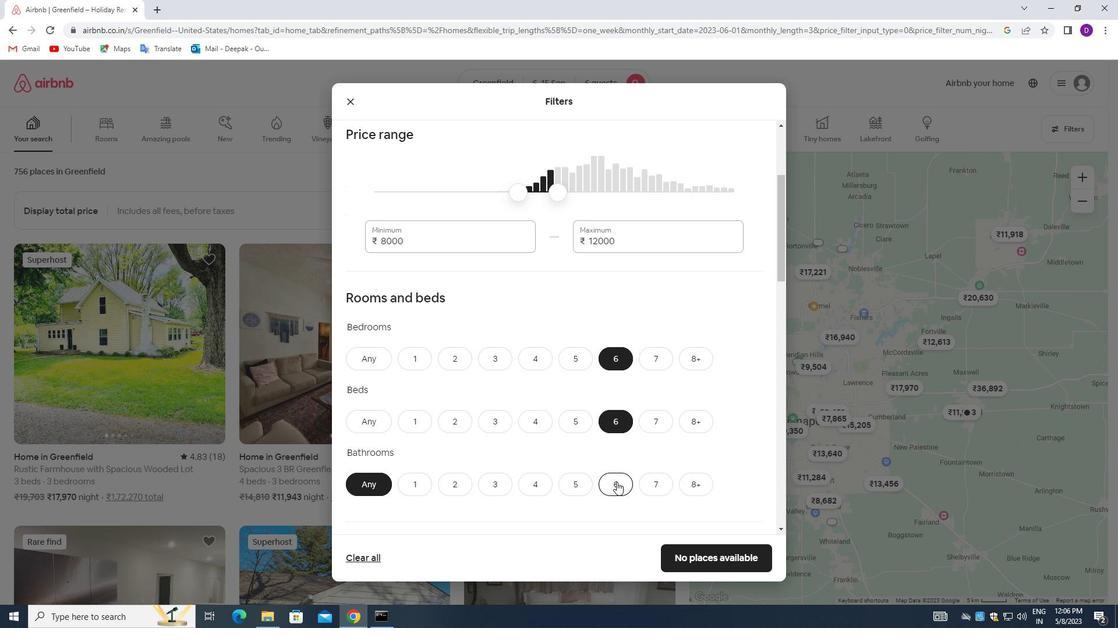 
Action: Mouse moved to (610, 365)
Screenshot: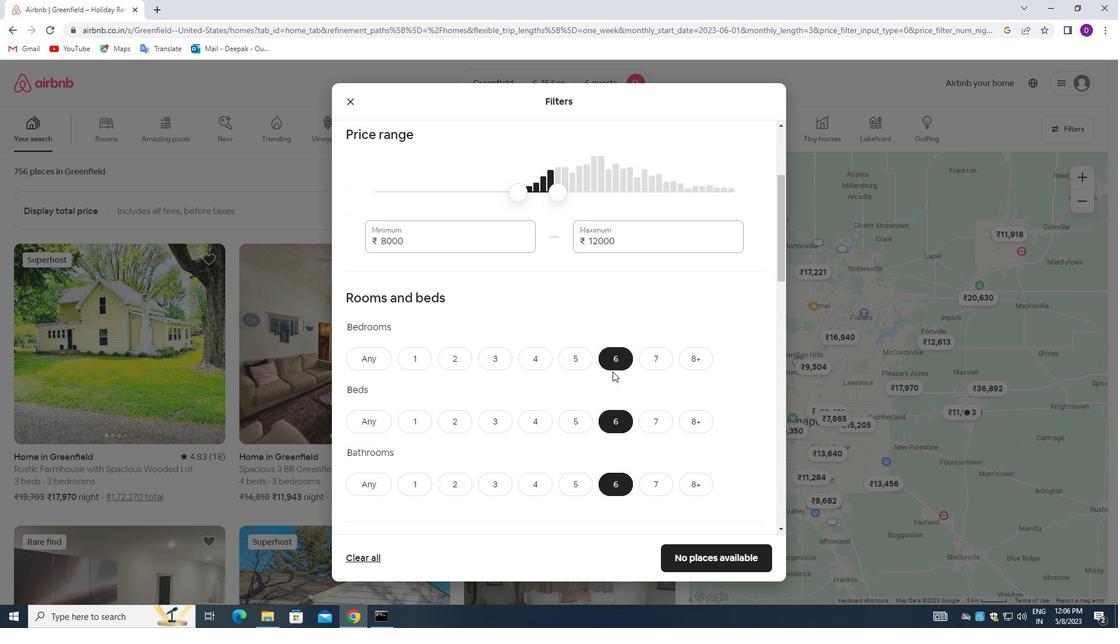 
Action: Mouse scrolled (610, 364) with delta (0, 0)
Screenshot: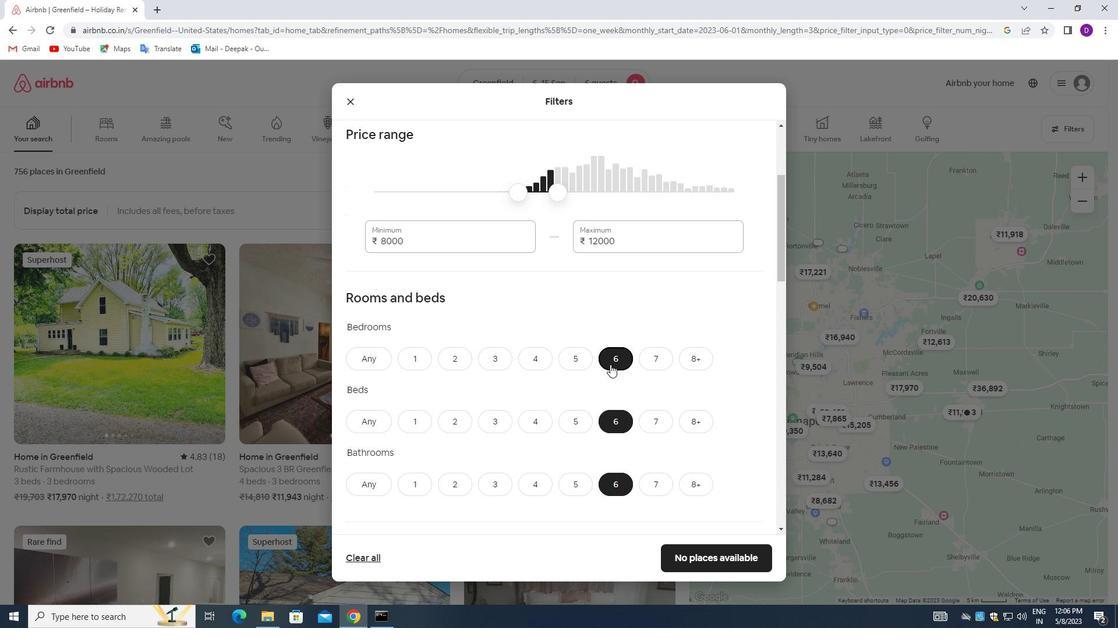 
Action: Mouse scrolled (610, 364) with delta (0, 0)
Screenshot: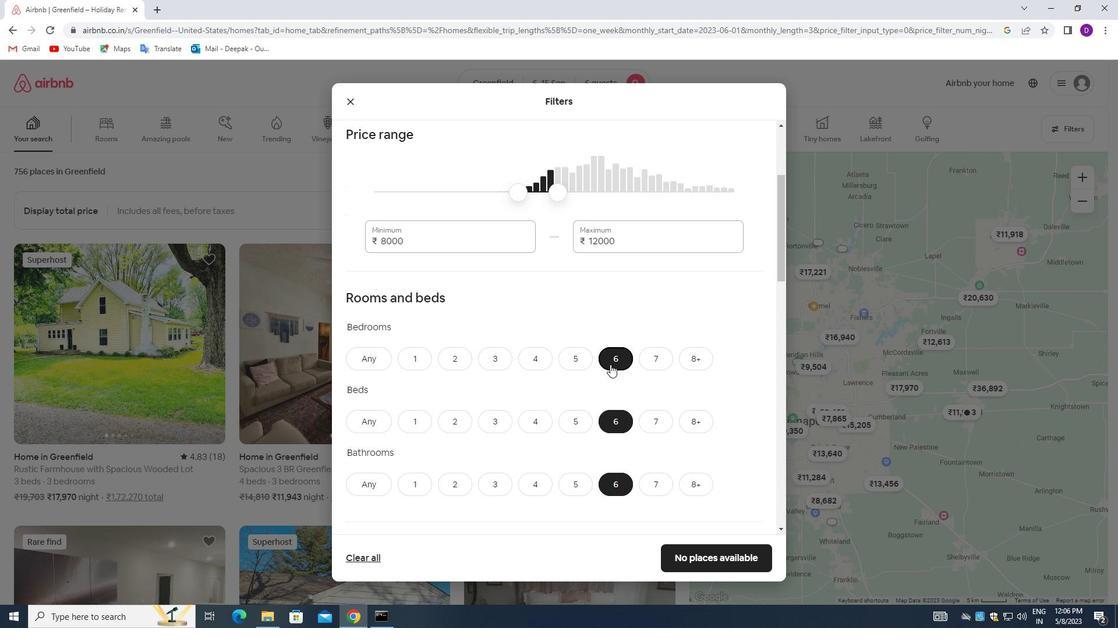 
Action: Mouse moved to (609, 364)
Screenshot: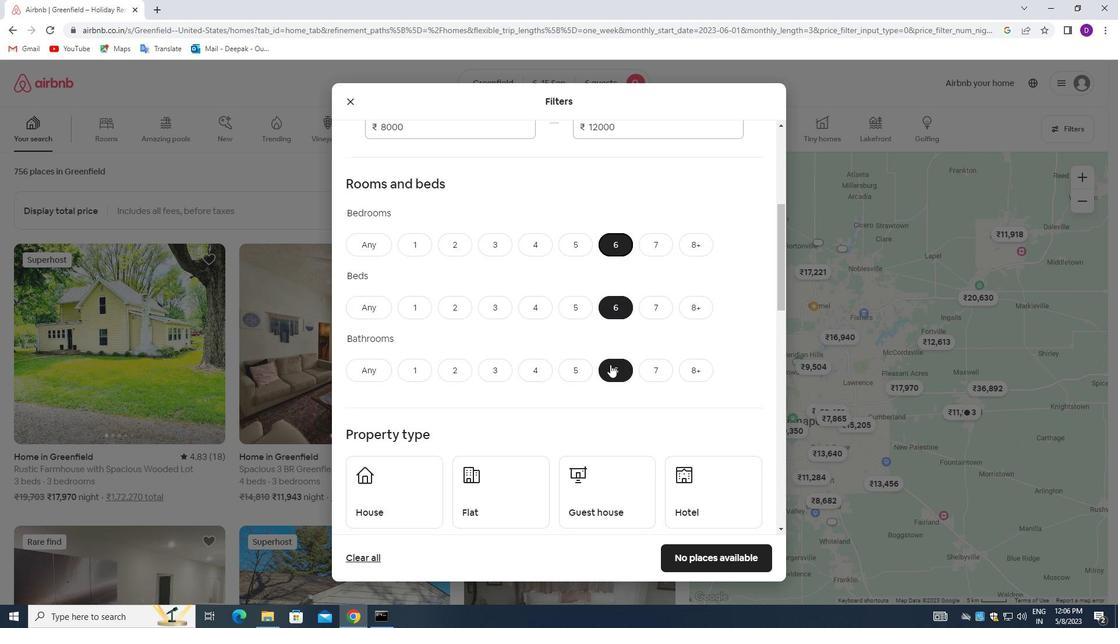 
Action: Mouse scrolled (609, 363) with delta (0, 0)
Screenshot: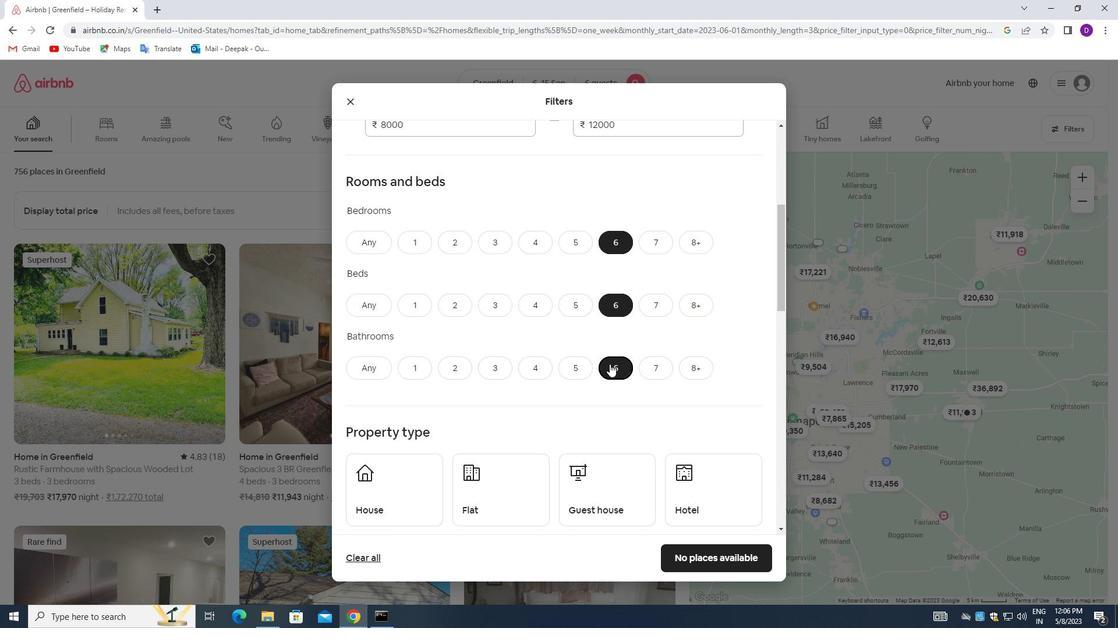 
Action: Mouse moved to (609, 364)
Screenshot: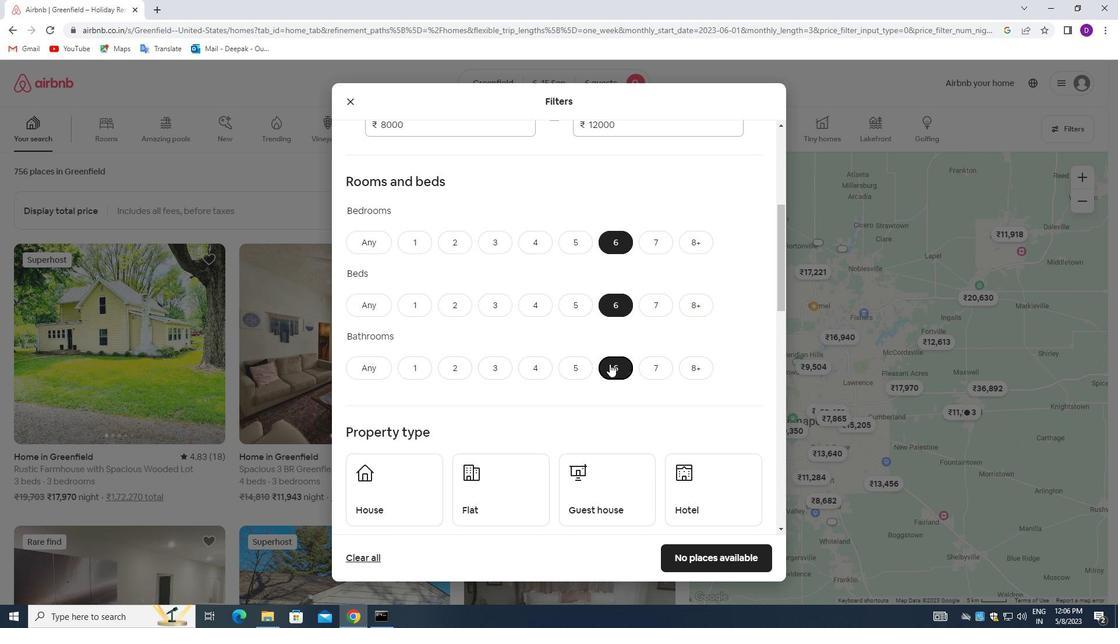 
Action: Mouse scrolled (609, 363) with delta (0, 0)
Screenshot: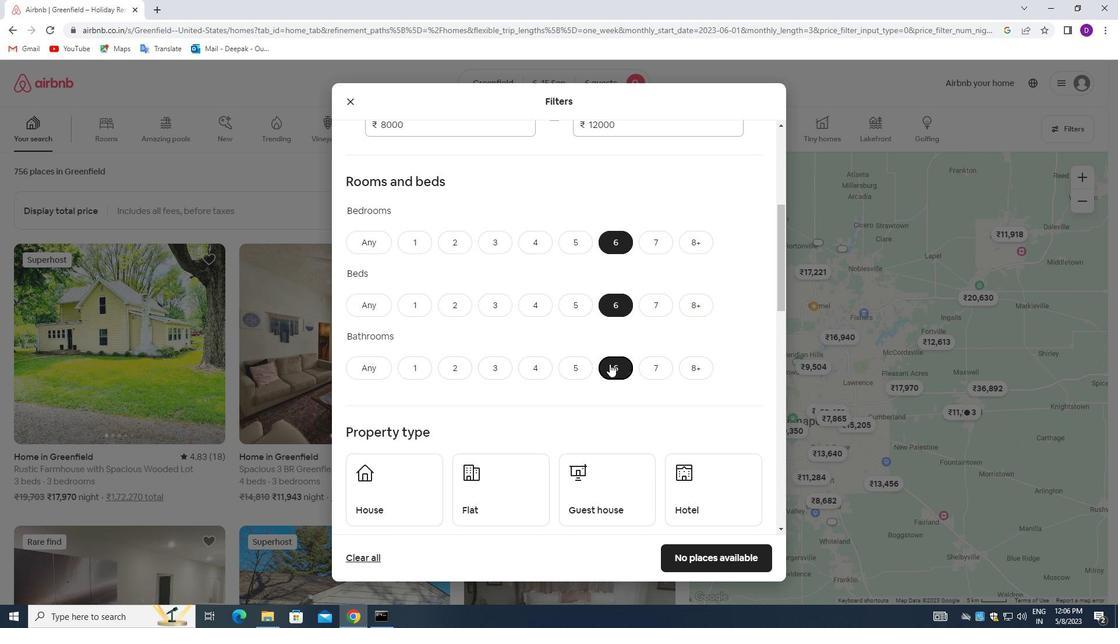 
Action: Mouse moved to (407, 383)
Screenshot: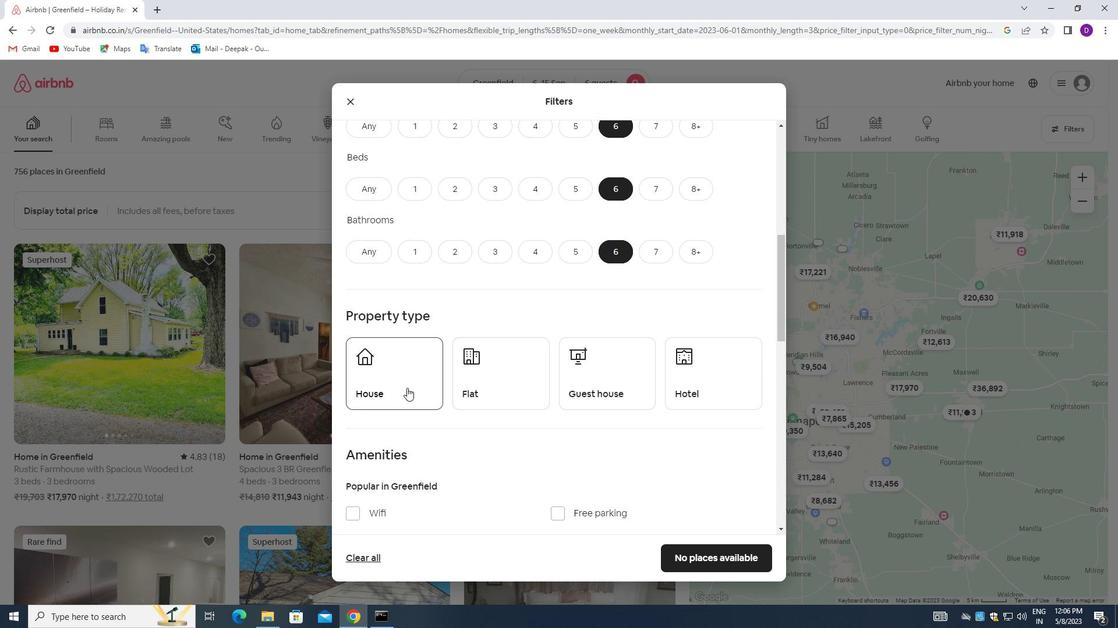 
Action: Mouse pressed left at (407, 383)
Screenshot: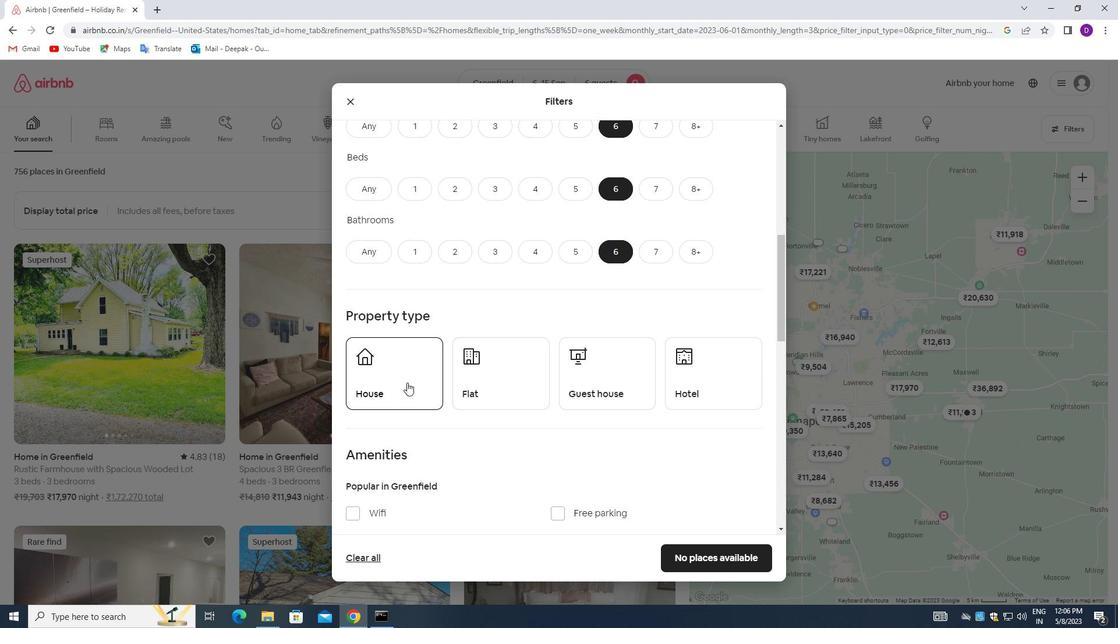 
Action: Mouse moved to (465, 363)
Screenshot: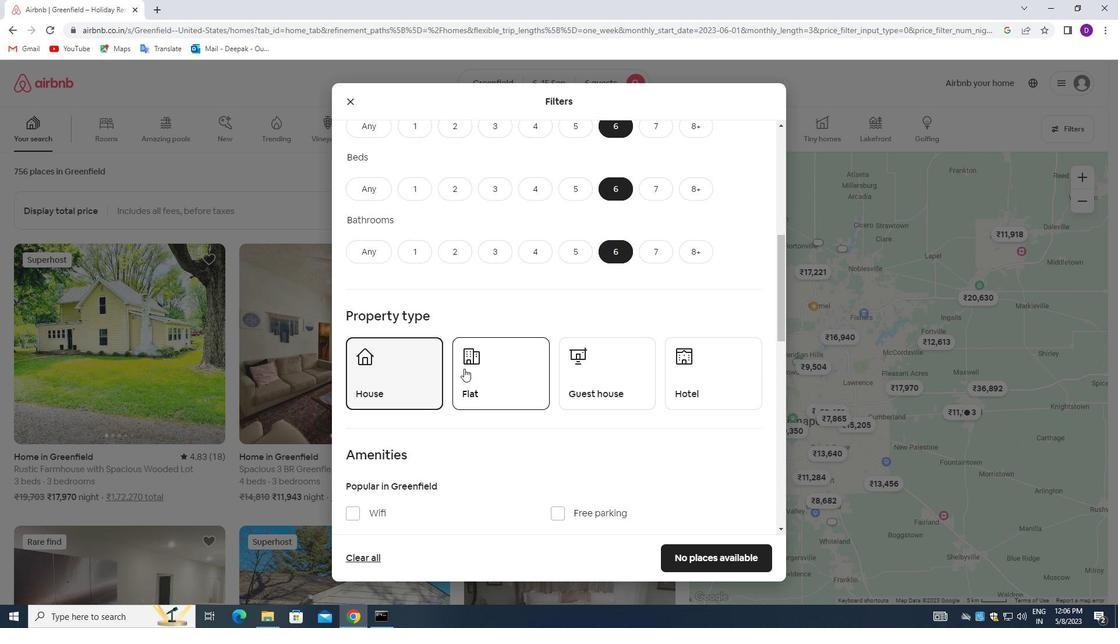 
Action: Mouse pressed left at (465, 363)
Screenshot: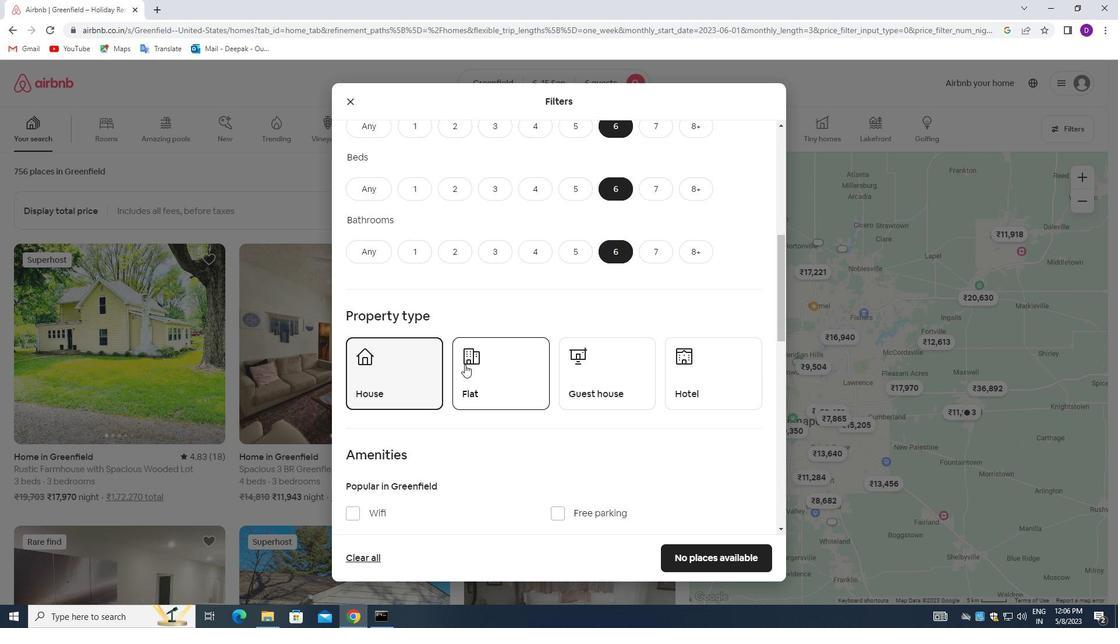 
Action: Mouse moved to (581, 374)
Screenshot: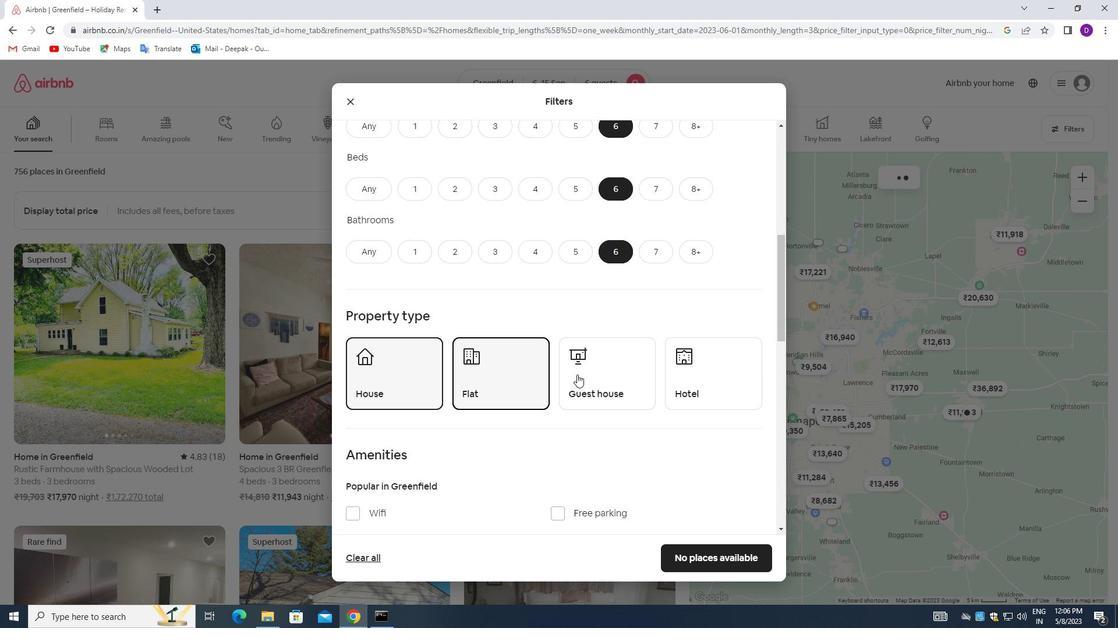
Action: Mouse pressed left at (581, 374)
Screenshot: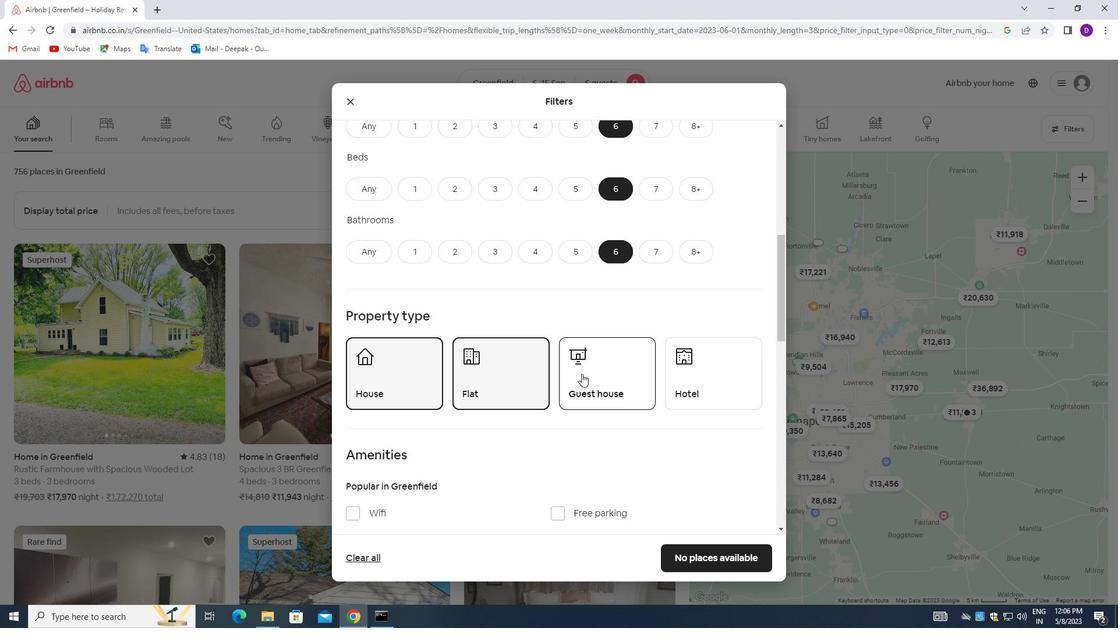 
Action: Mouse moved to (570, 381)
Screenshot: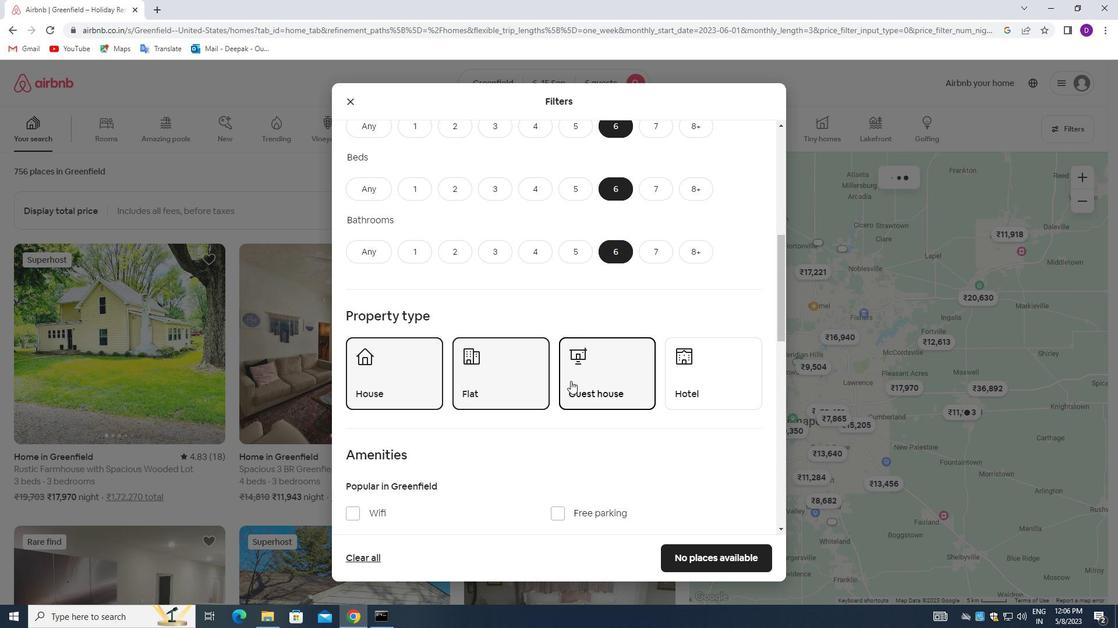 
Action: Mouse scrolled (570, 380) with delta (0, 0)
Screenshot: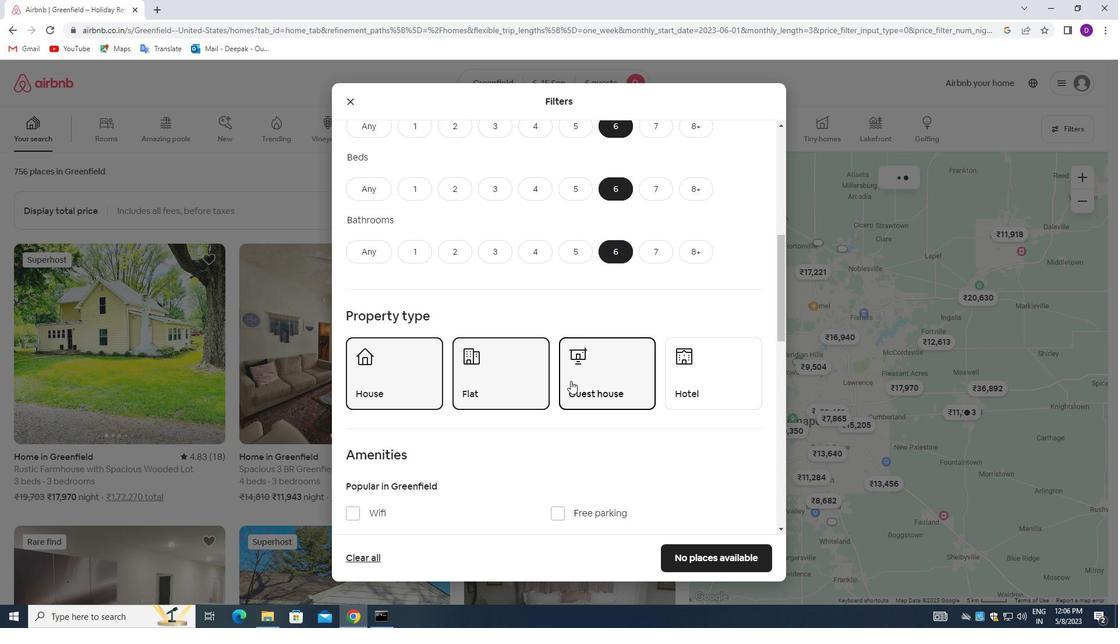 
Action: Mouse scrolled (570, 380) with delta (0, 0)
Screenshot: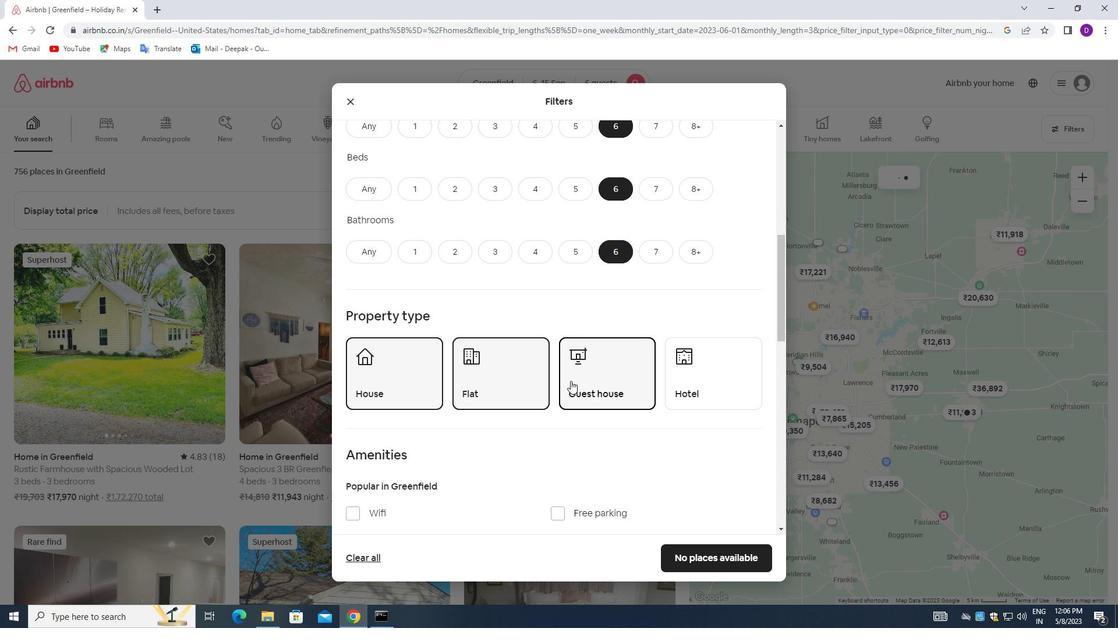 
Action: Mouse scrolled (570, 380) with delta (0, 0)
Screenshot: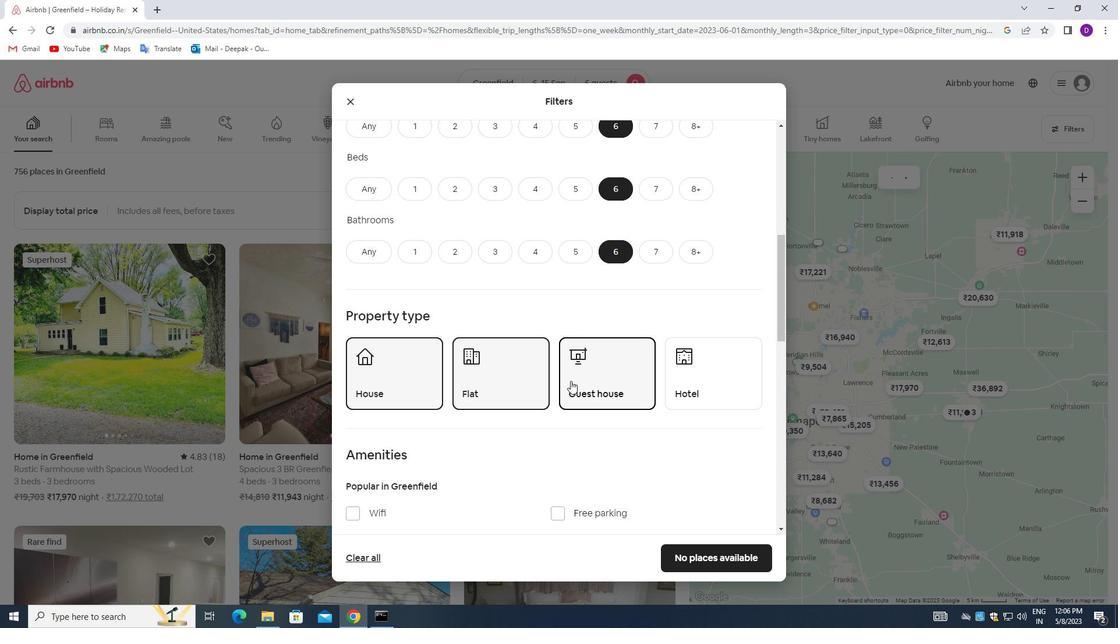 
Action: Mouse moved to (570, 381)
Screenshot: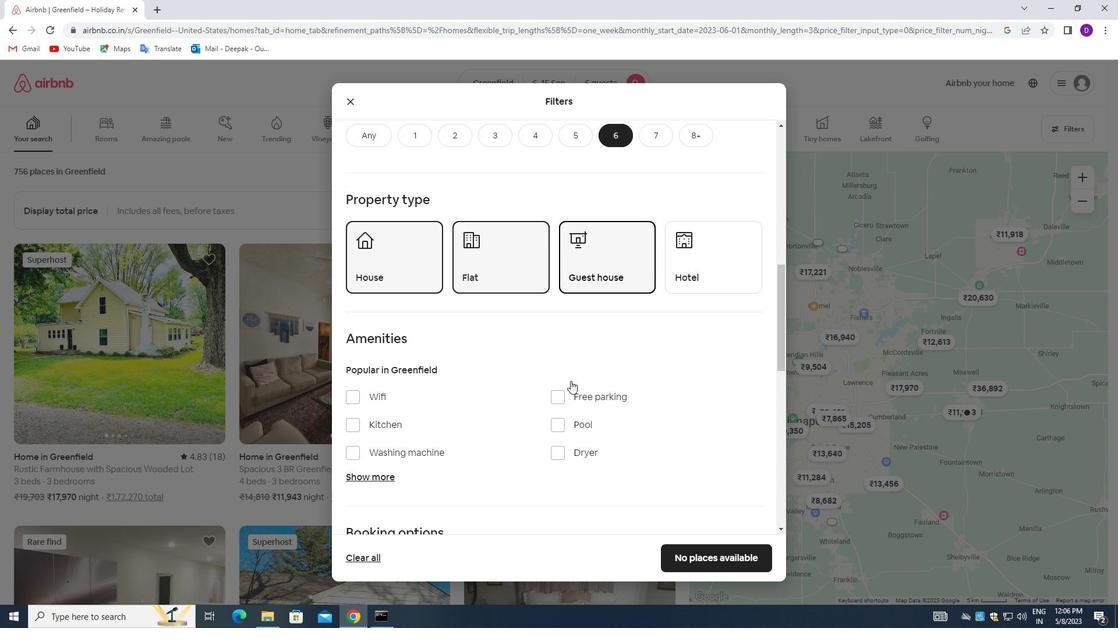 
Action: Mouse scrolled (570, 380) with delta (0, 0)
Screenshot: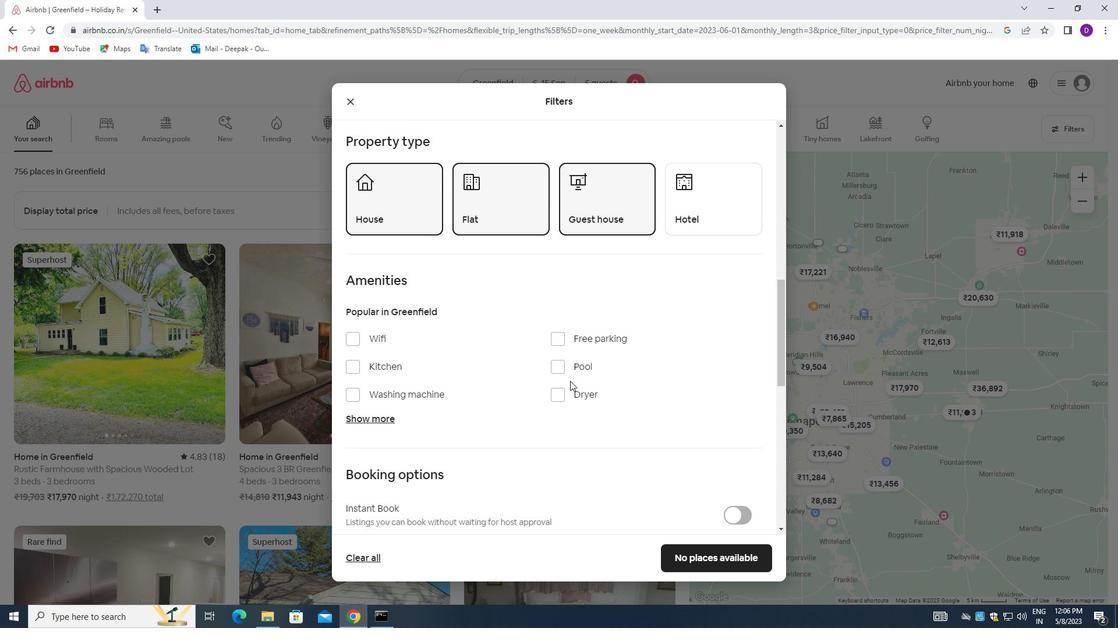 
Action: Mouse moved to (355, 285)
Screenshot: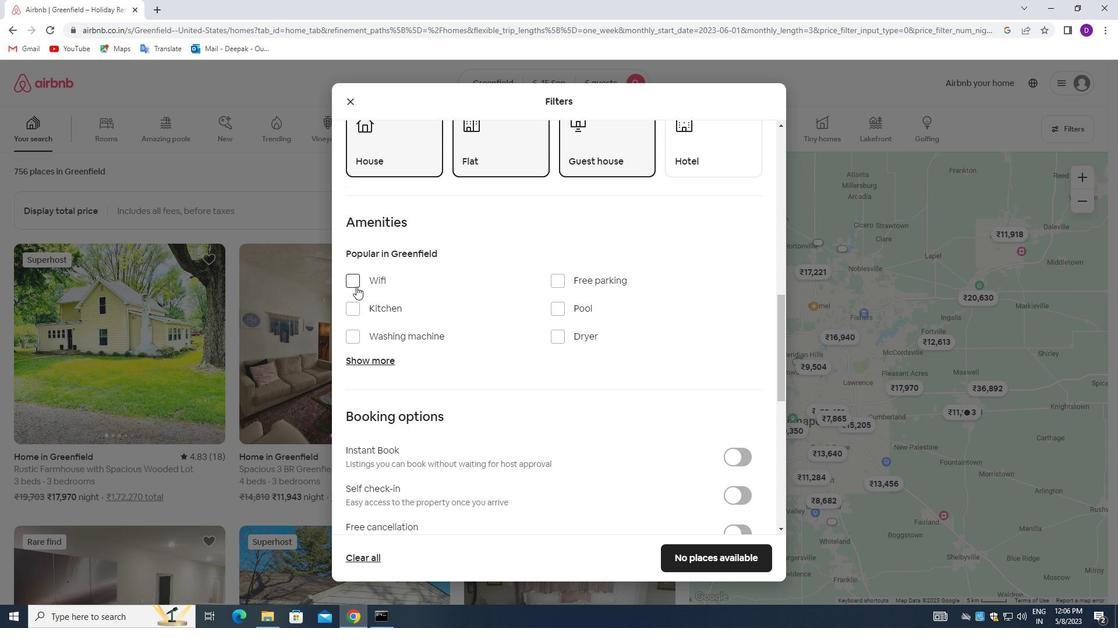 
Action: Mouse pressed left at (355, 285)
Screenshot: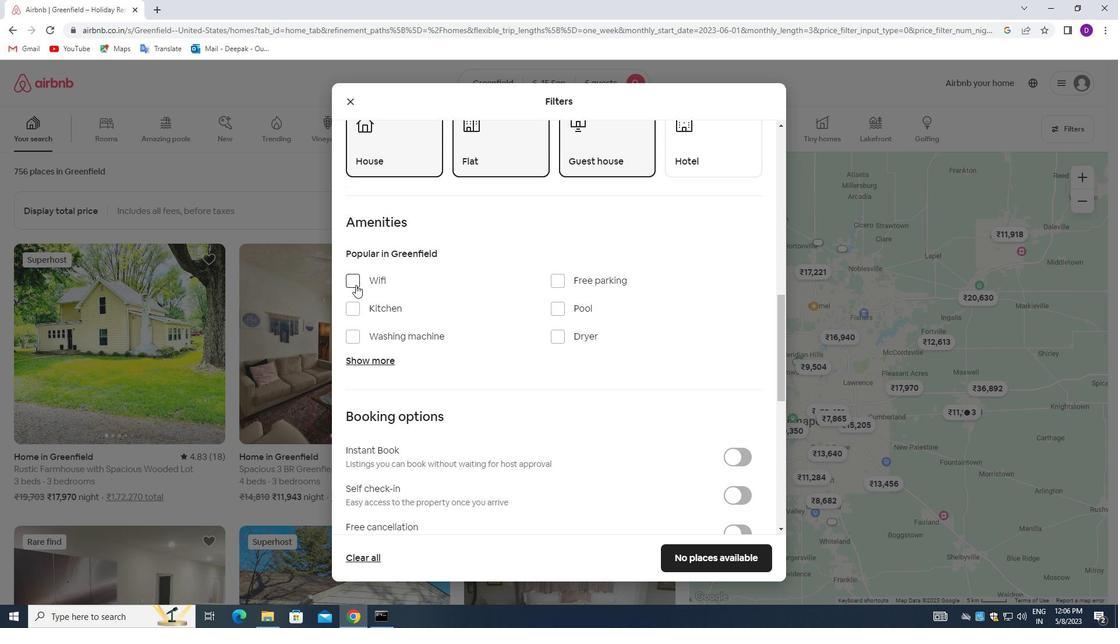 
Action: Mouse moved to (559, 281)
Screenshot: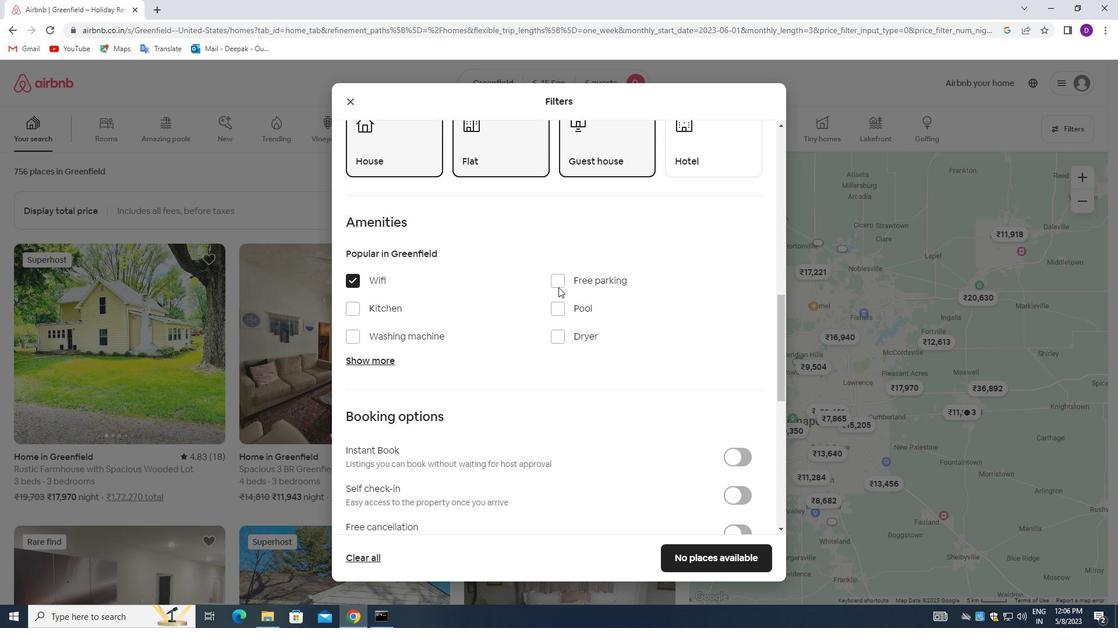 
Action: Mouse pressed left at (559, 281)
Screenshot: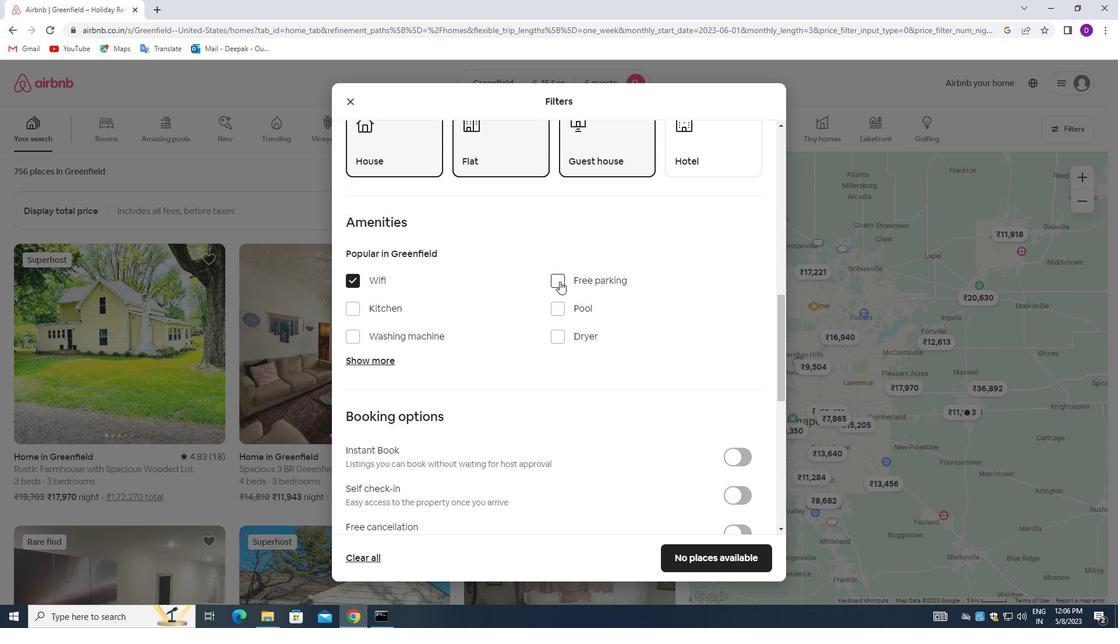 
Action: Mouse moved to (376, 359)
Screenshot: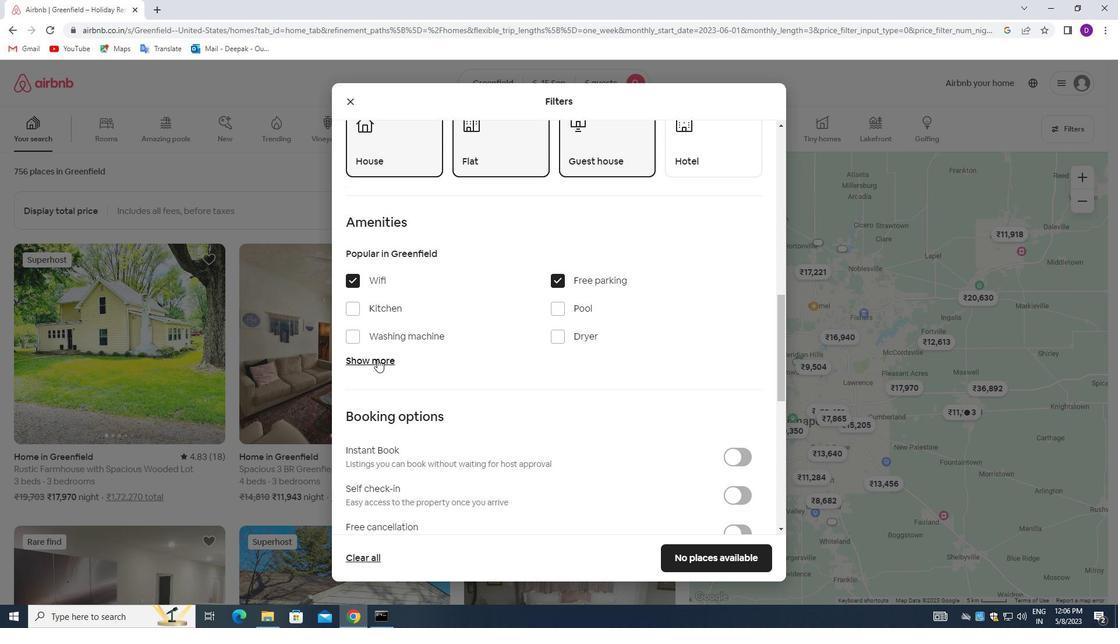 
Action: Mouse pressed left at (376, 359)
Screenshot: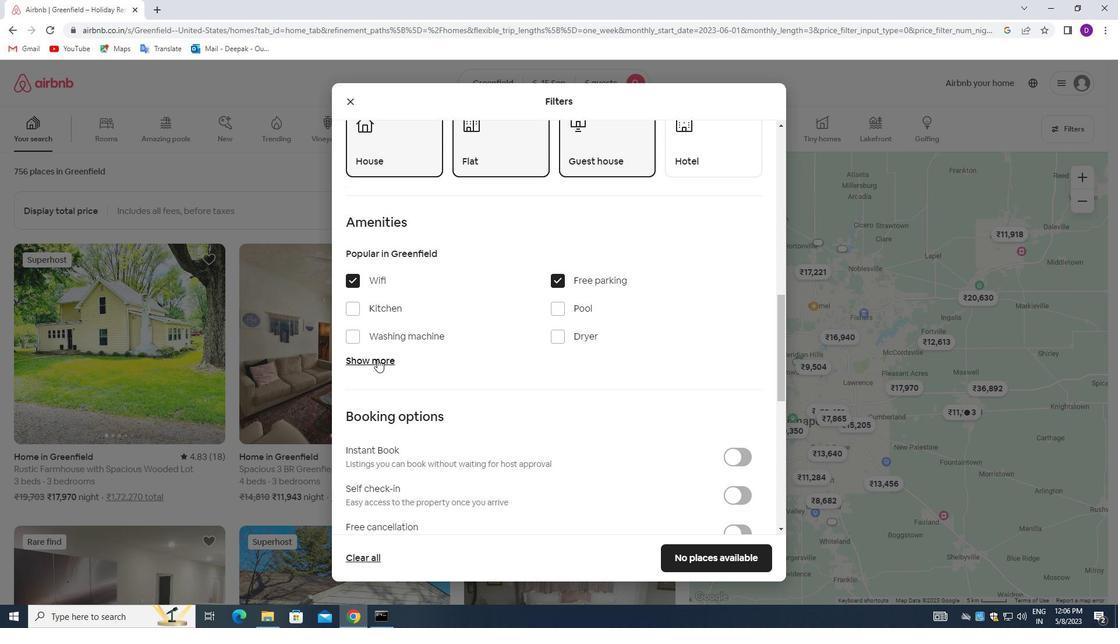 
Action: Mouse moved to (451, 379)
Screenshot: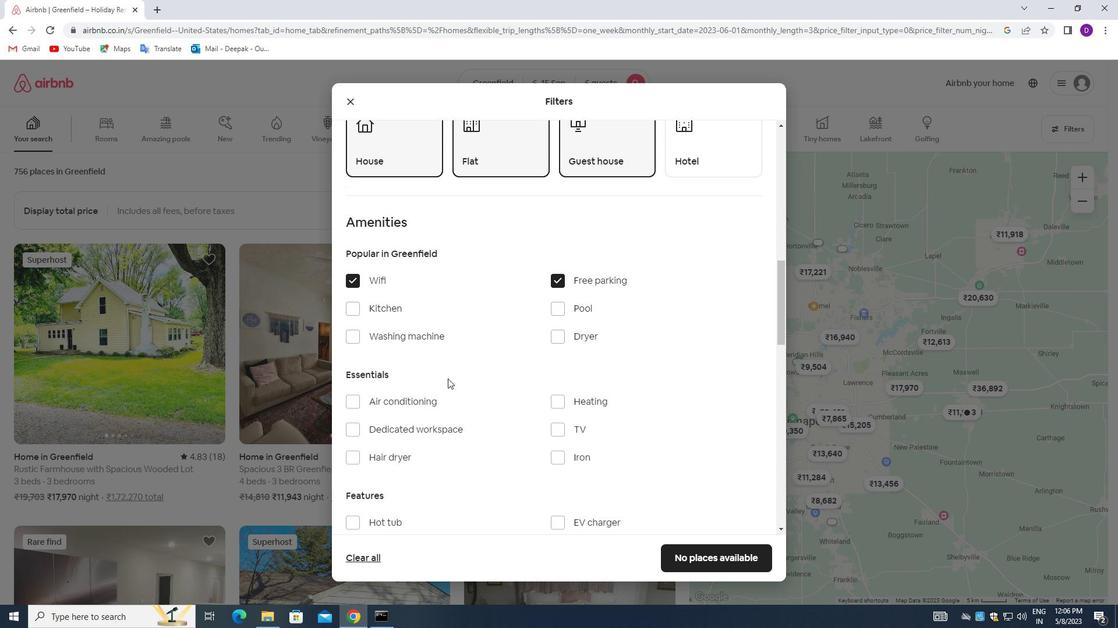 
Action: Mouse scrolled (451, 378) with delta (0, 0)
Screenshot: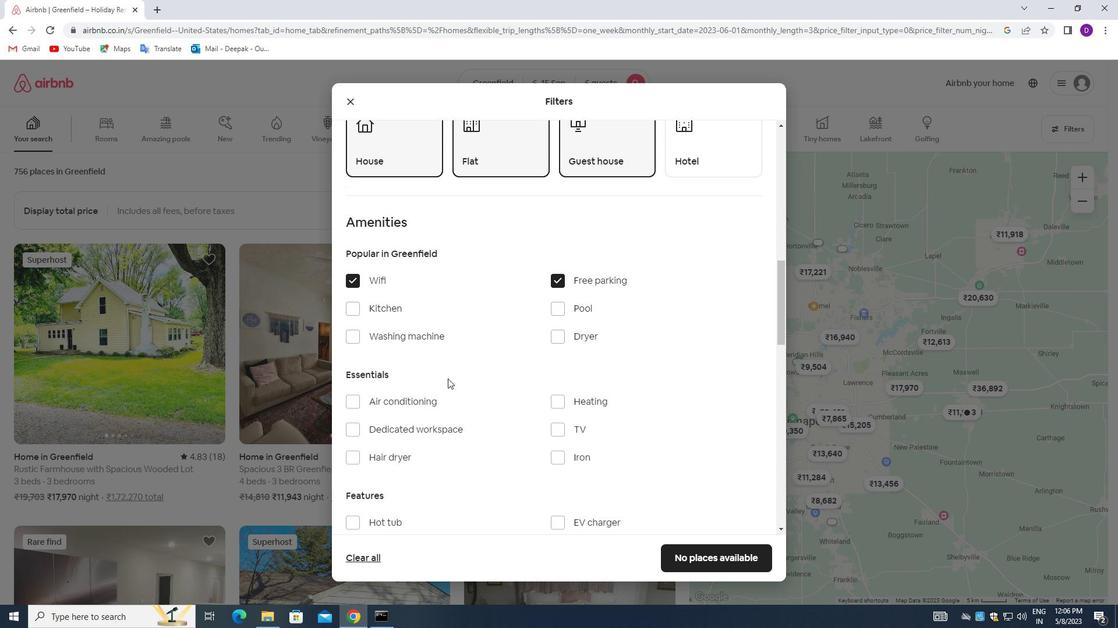 
Action: Mouse moved to (557, 373)
Screenshot: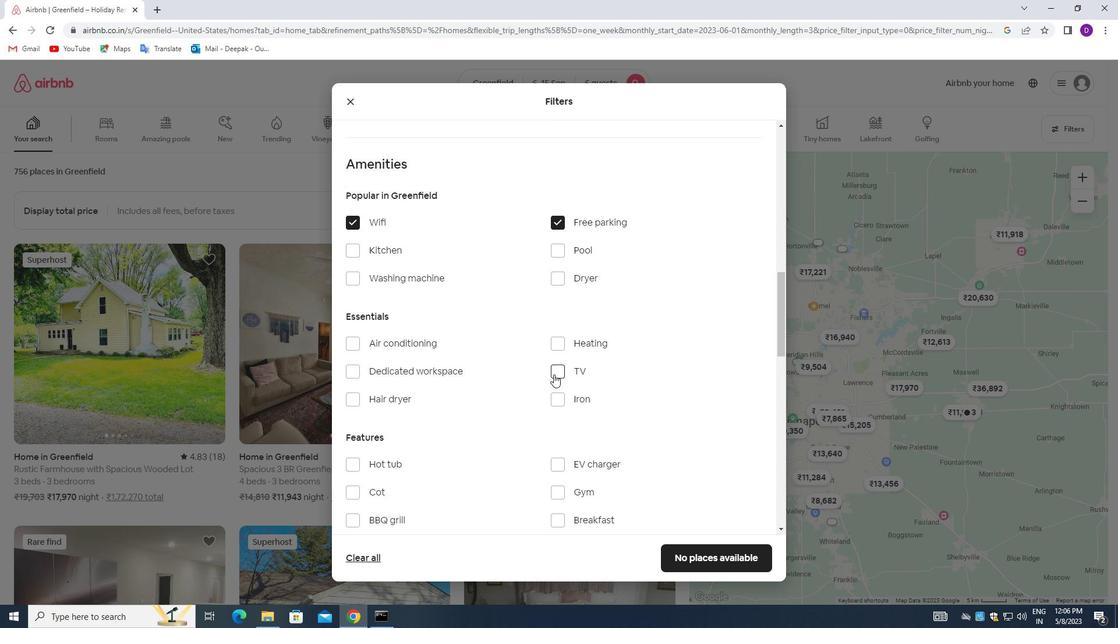 
Action: Mouse pressed left at (557, 373)
Screenshot: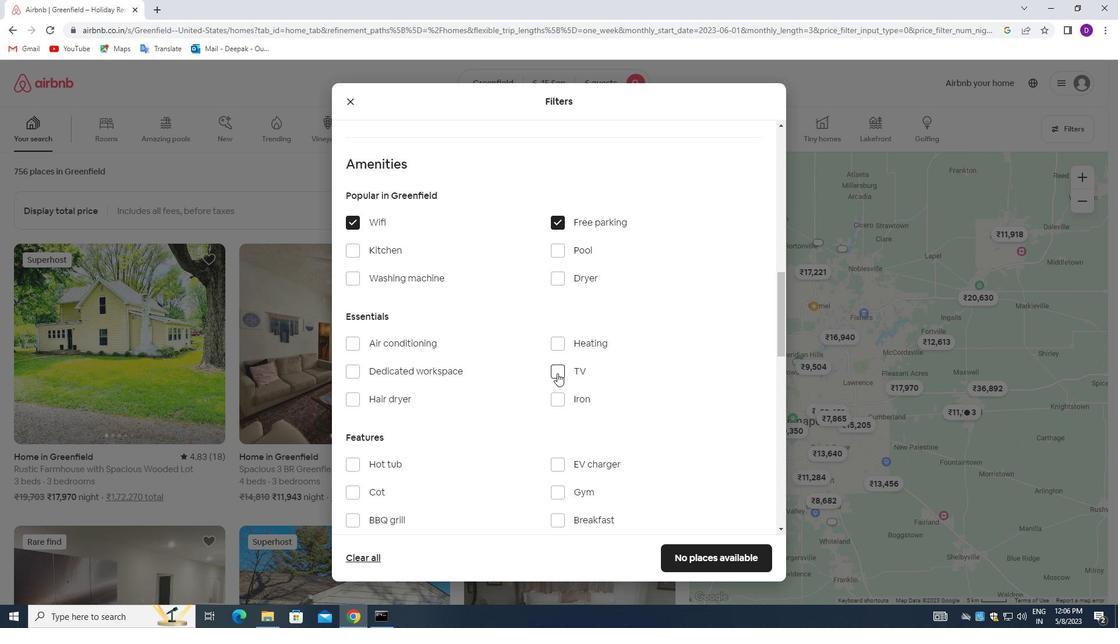 
Action: Mouse moved to (486, 380)
Screenshot: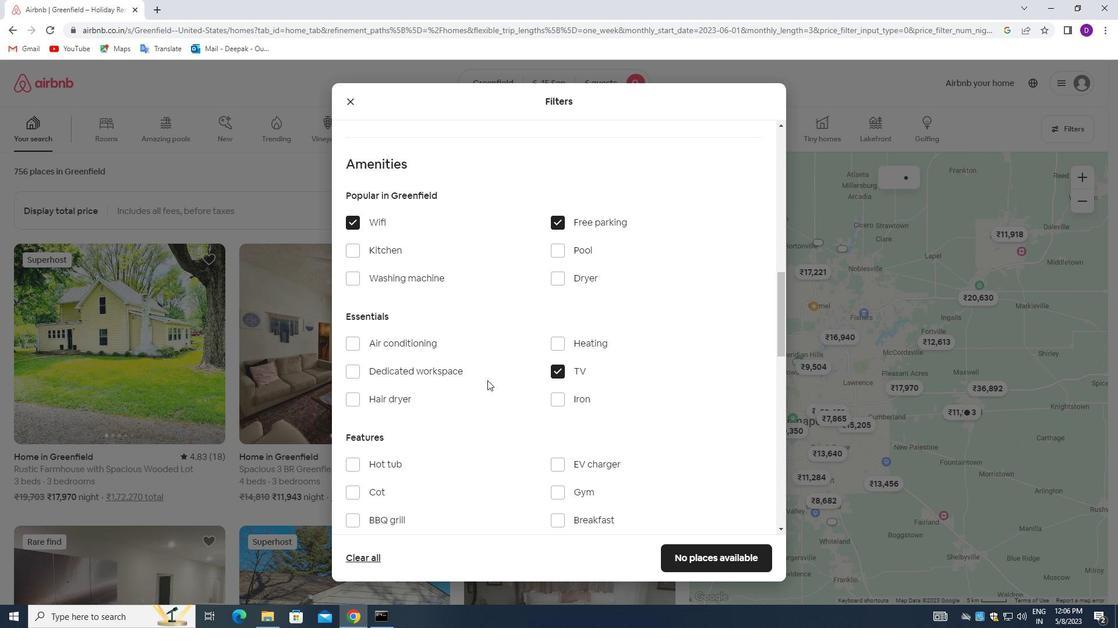 
Action: Mouse scrolled (486, 380) with delta (0, 0)
Screenshot: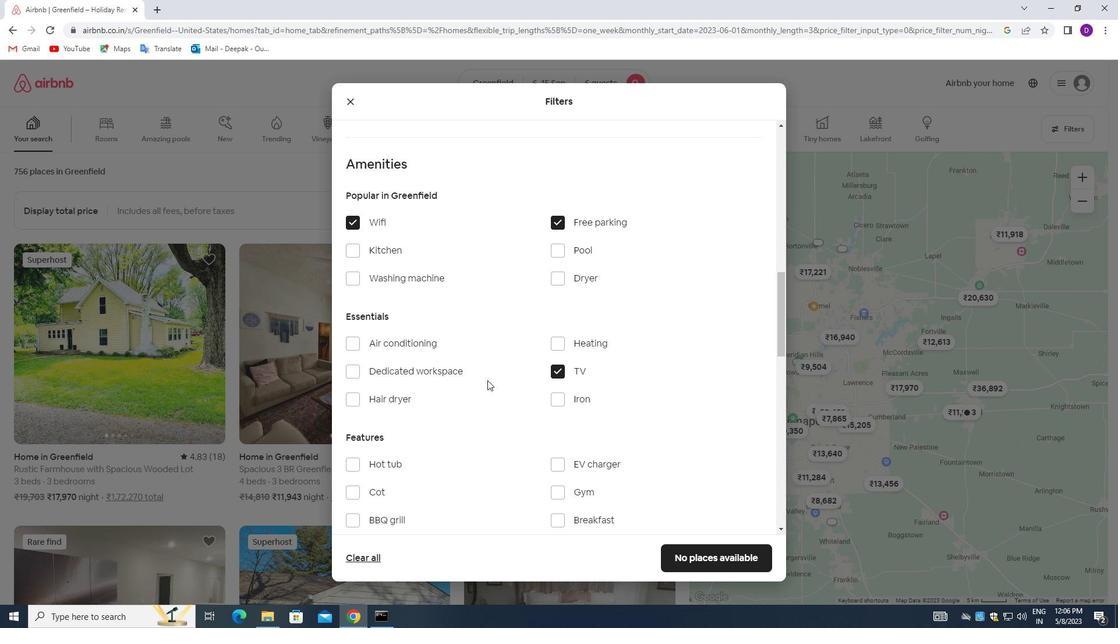 
Action: Mouse moved to (503, 416)
Screenshot: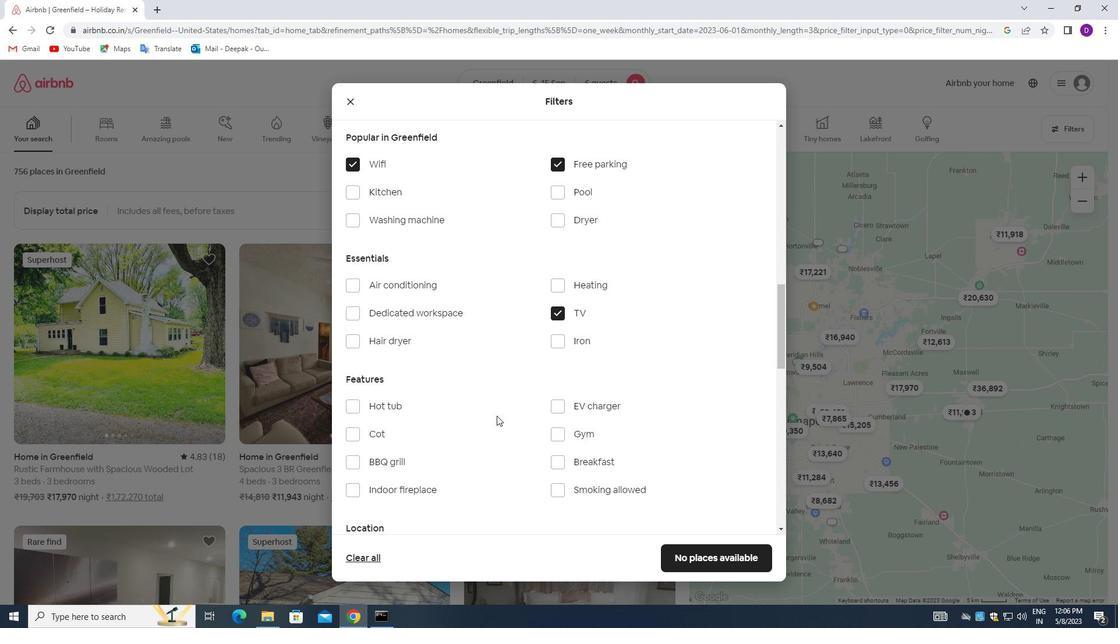 
Action: Mouse scrolled (503, 416) with delta (0, 0)
Screenshot: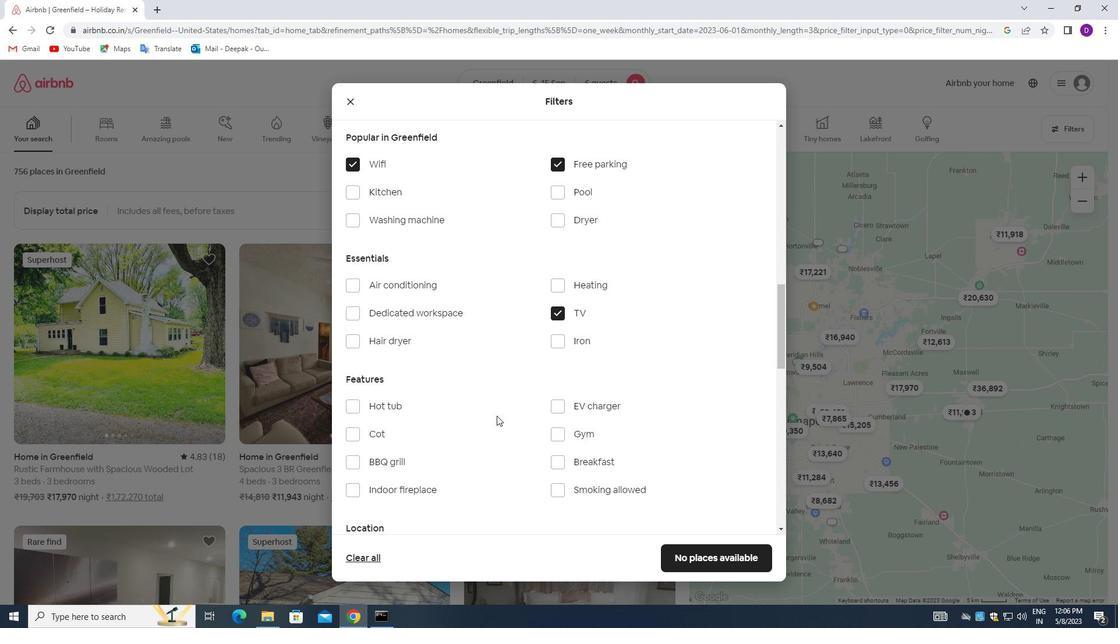 
Action: Mouse moved to (555, 378)
Screenshot: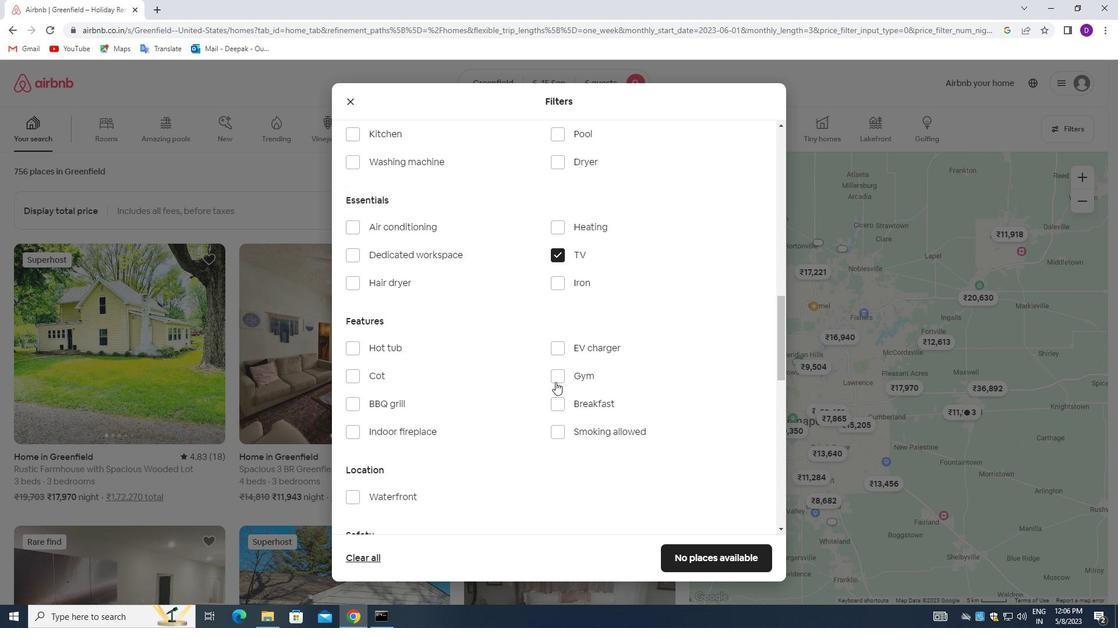 
Action: Mouse pressed left at (555, 378)
Screenshot: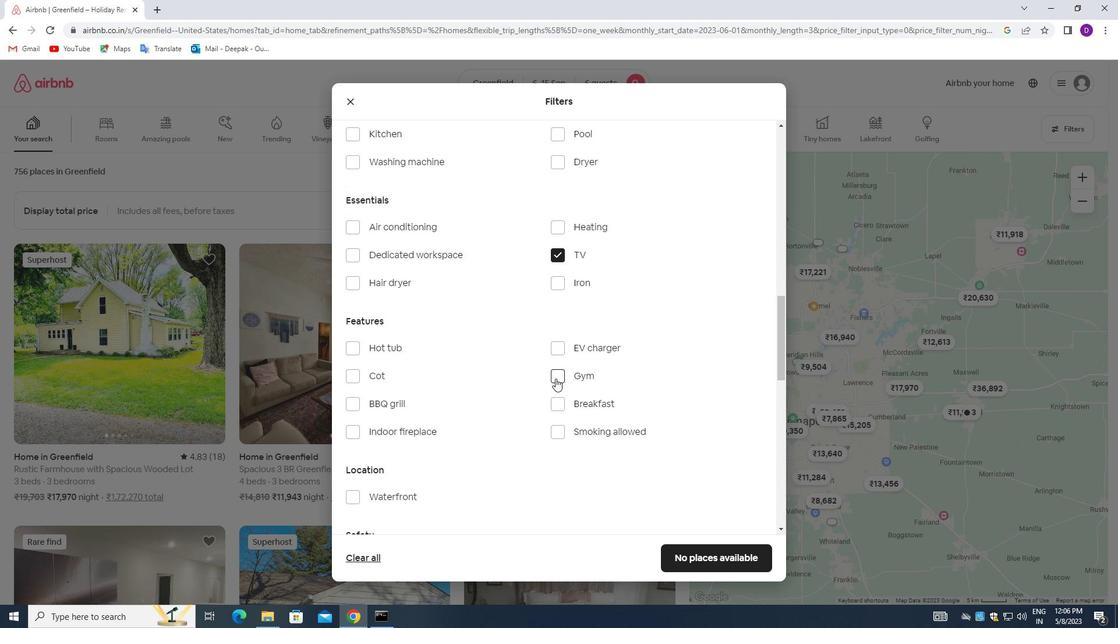 
Action: Mouse moved to (556, 404)
Screenshot: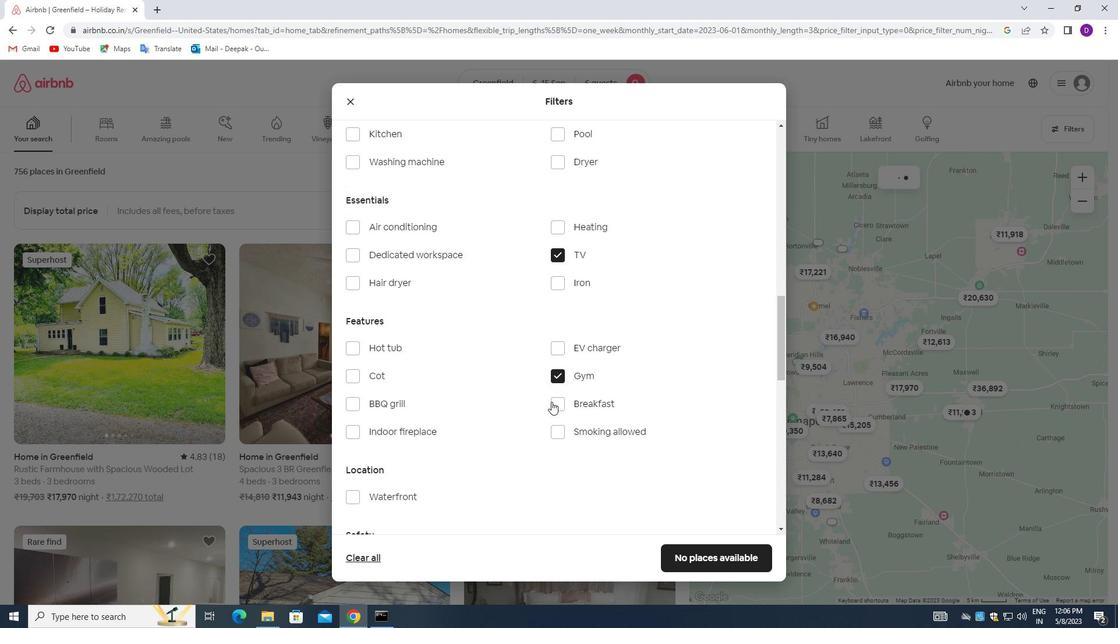 
Action: Mouse pressed left at (556, 404)
Screenshot: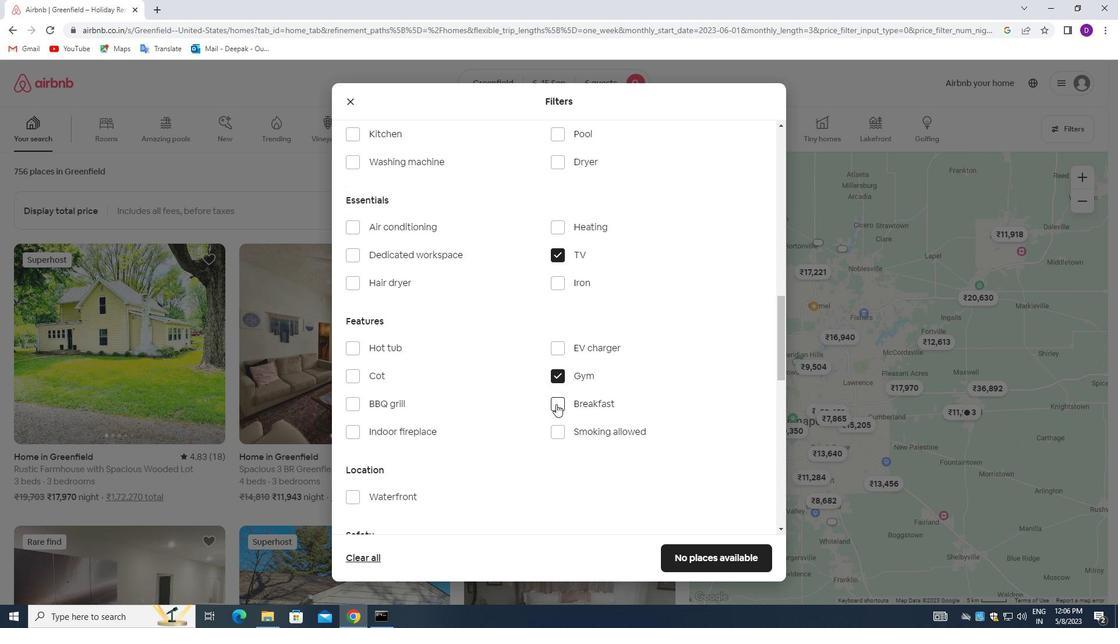 
Action: Mouse moved to (455, 403)
Screenshot: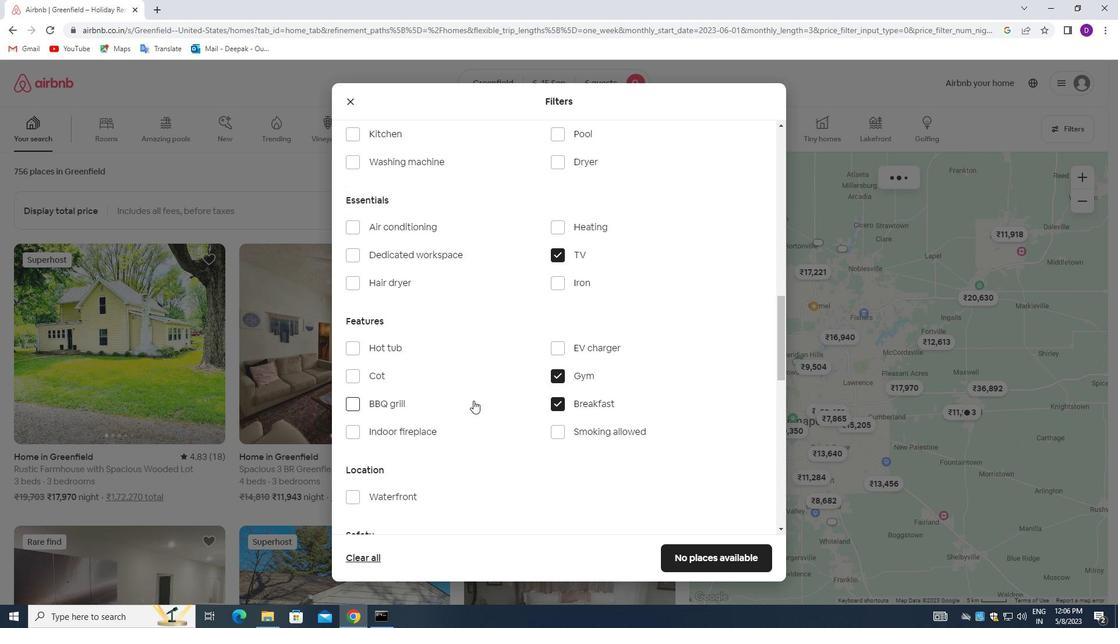 
Action: Mouse scrolled (455, 404) with delta (0, 0)
Screenshot: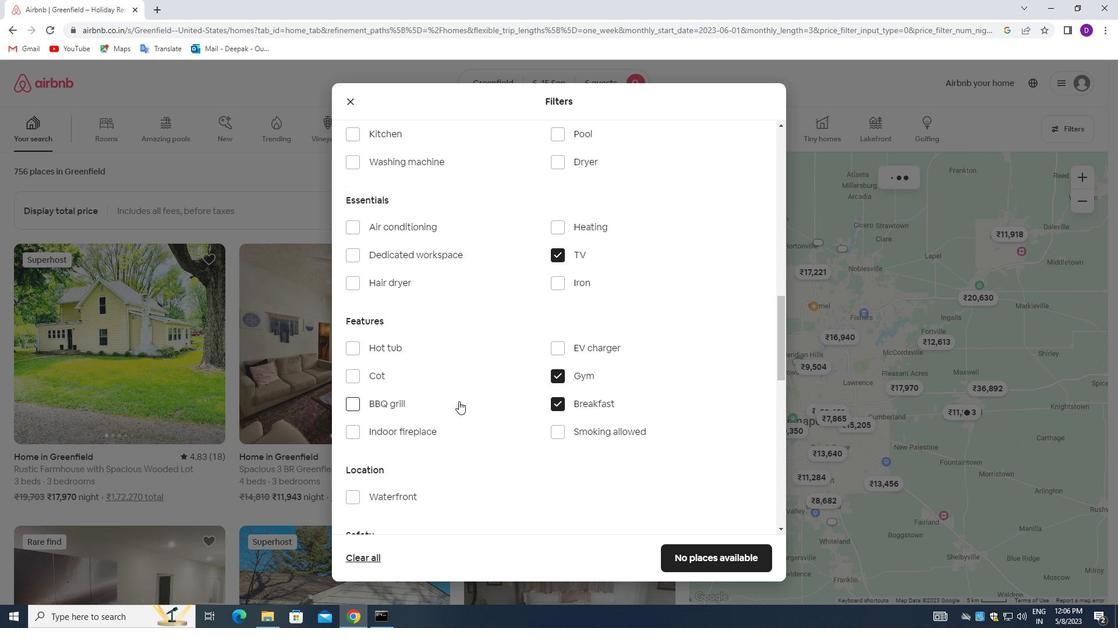 
Action: Mouse moved to (454, 403)
Screenshot: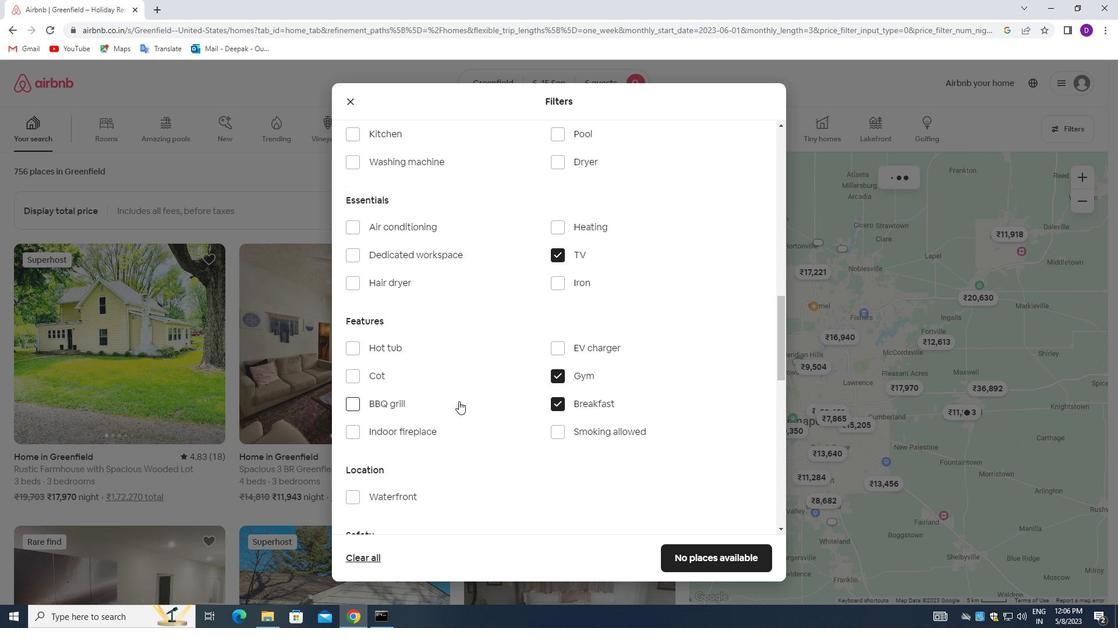 
Action: Mouse scrolled (454, 404) with delta (0, 0)
Screenshot: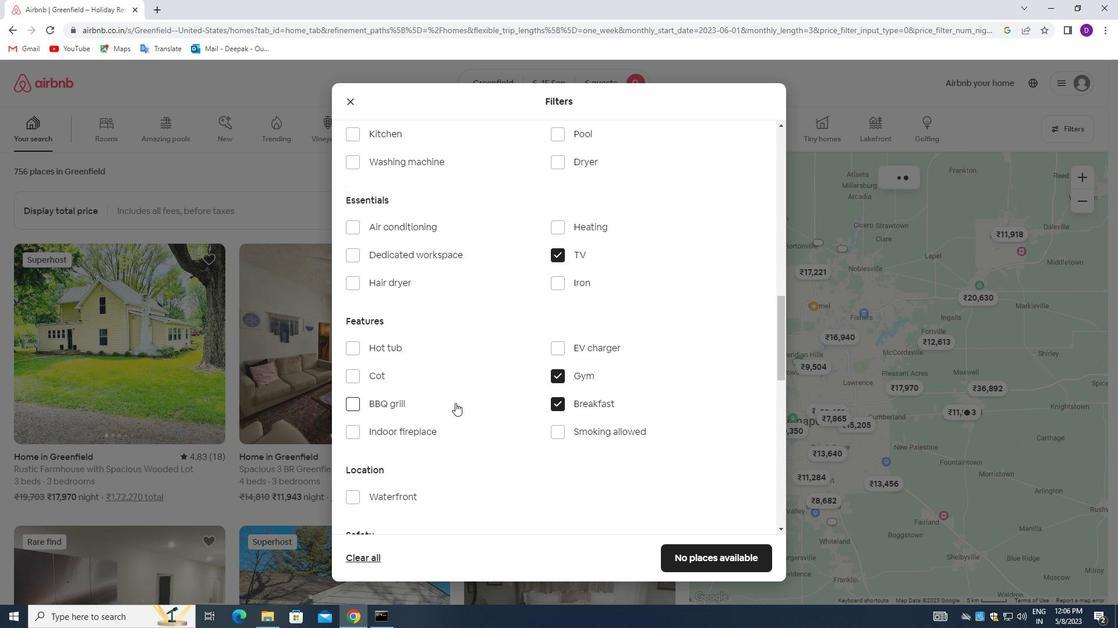 
Action: Mouse moved to (471, 402)
Screenshot: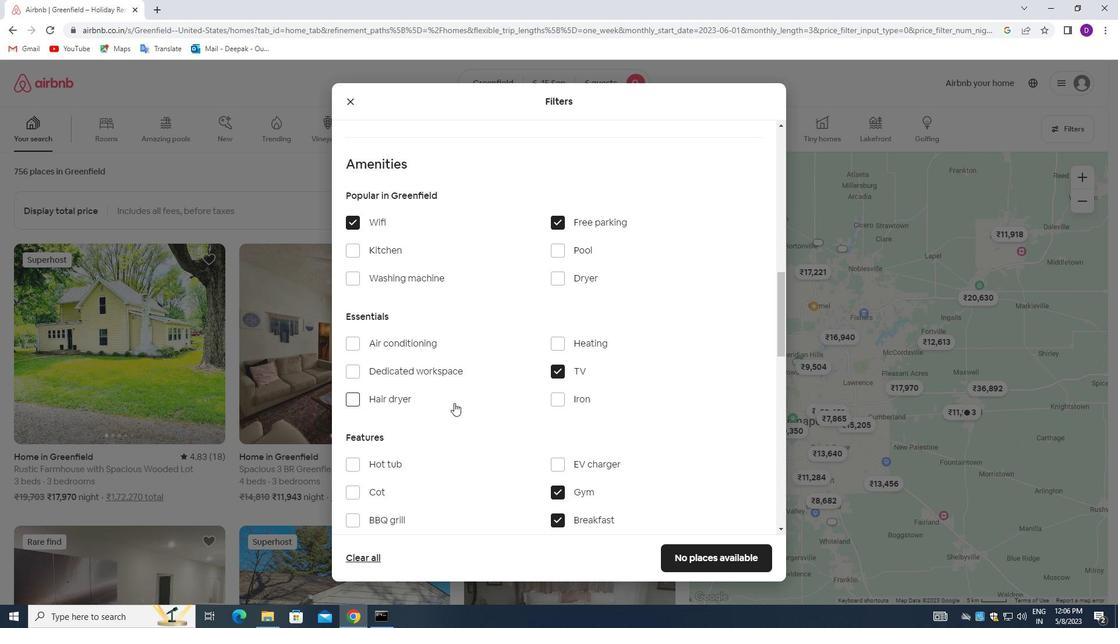 
Action: Mouse scrolled (471, 401) with delta (0, 0)
Screenshot: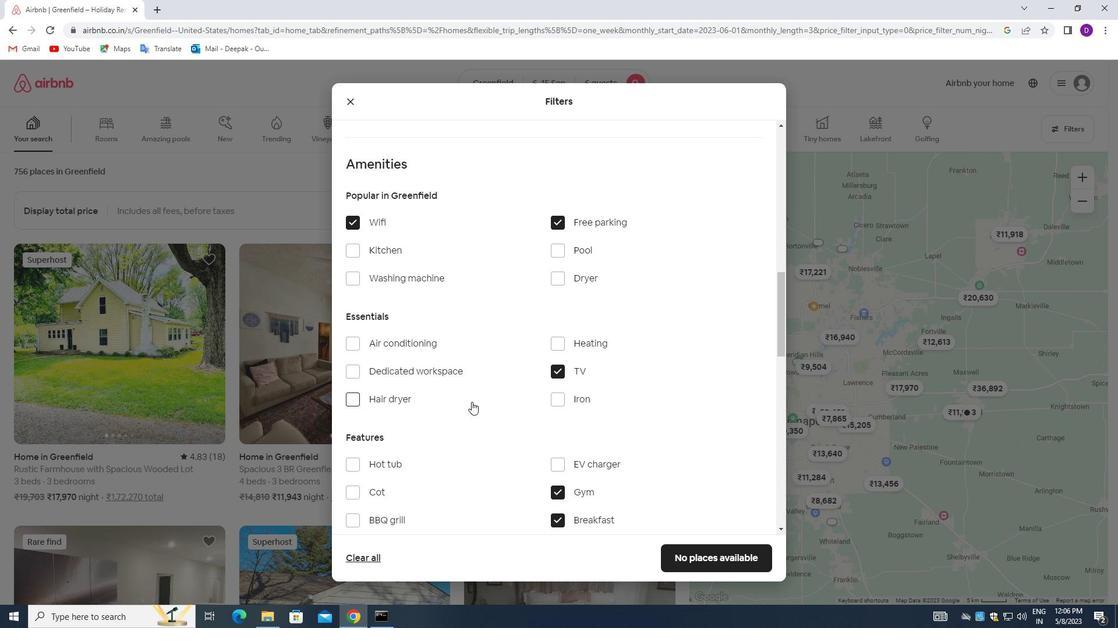 
Action: Mouse scrolled (471, 401) with delta (0, 0)
Screenshot: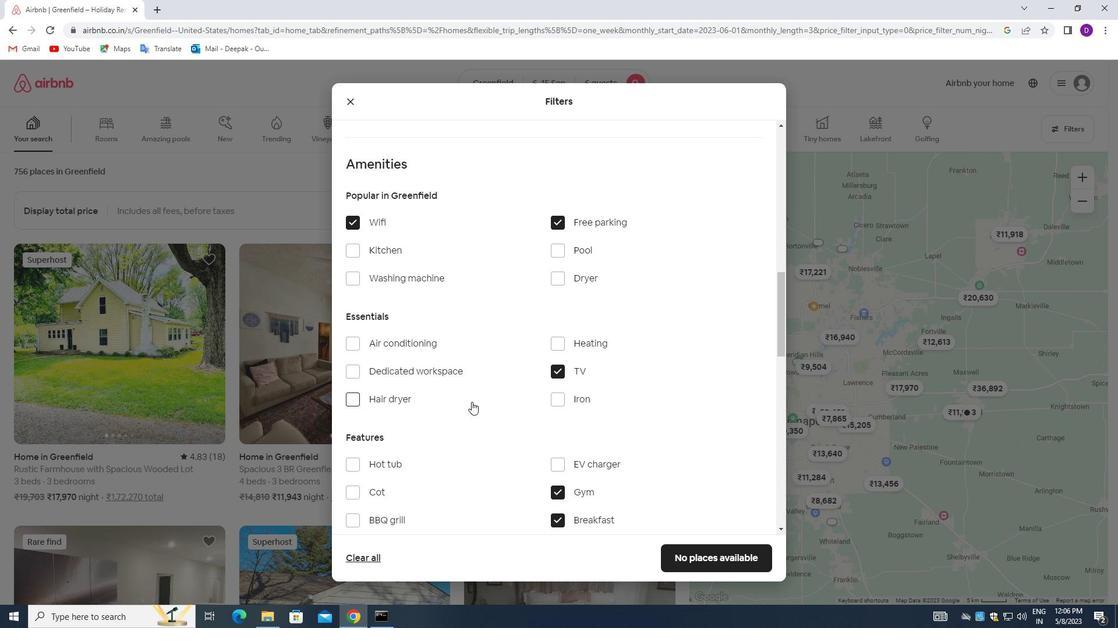 
Action: Mouse moved to (471, 401)
Screenshot: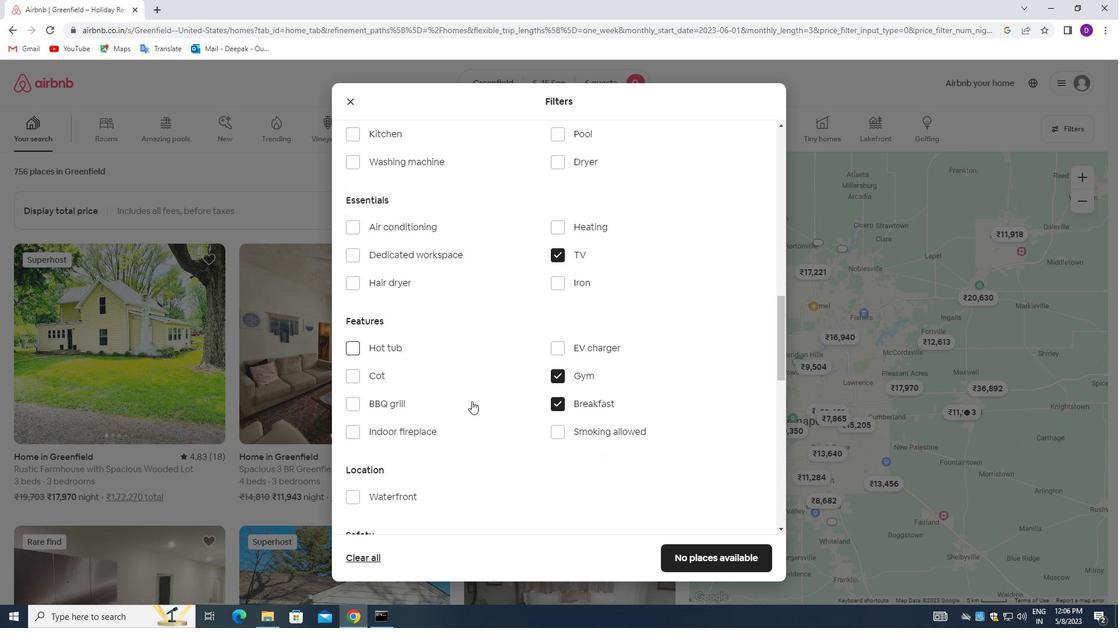 
Action: Mouse scrolled (471, 401) with delta (0, 0)
Screenshot: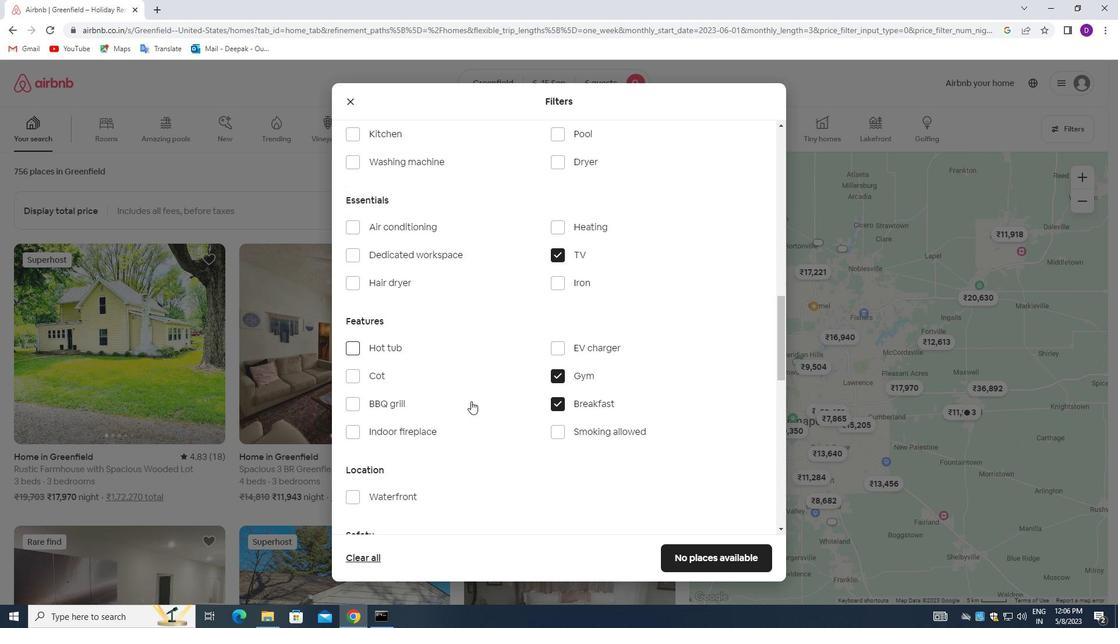 
Action: Mouse scrolled (471, 401) with delta (0, 0)
Screenshot: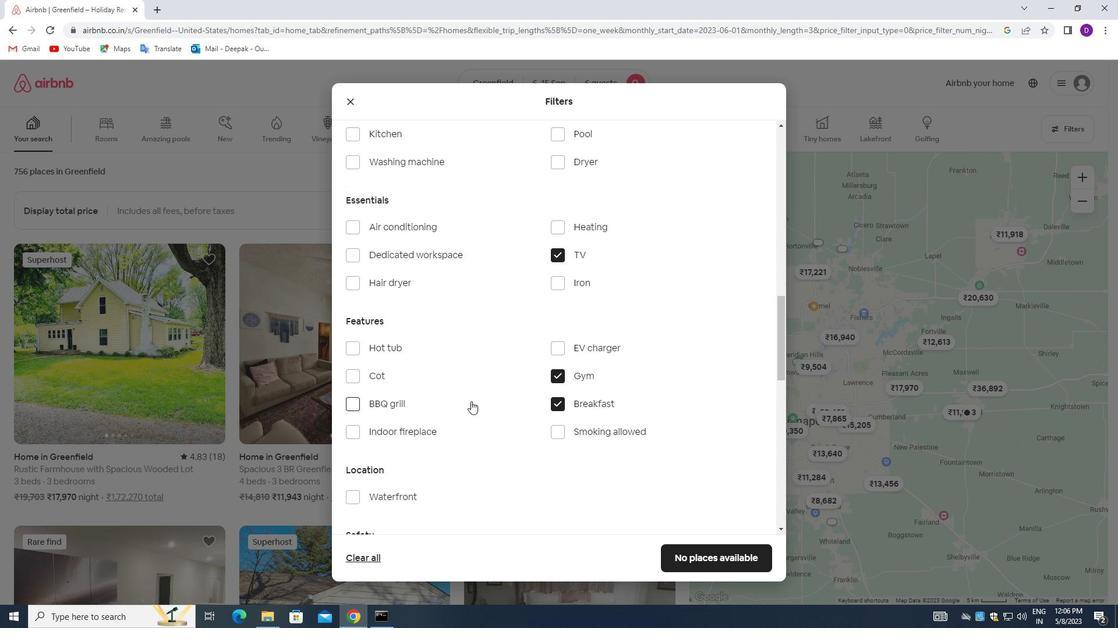 
Action: Mouse moved to (473, 404)
Screenshot: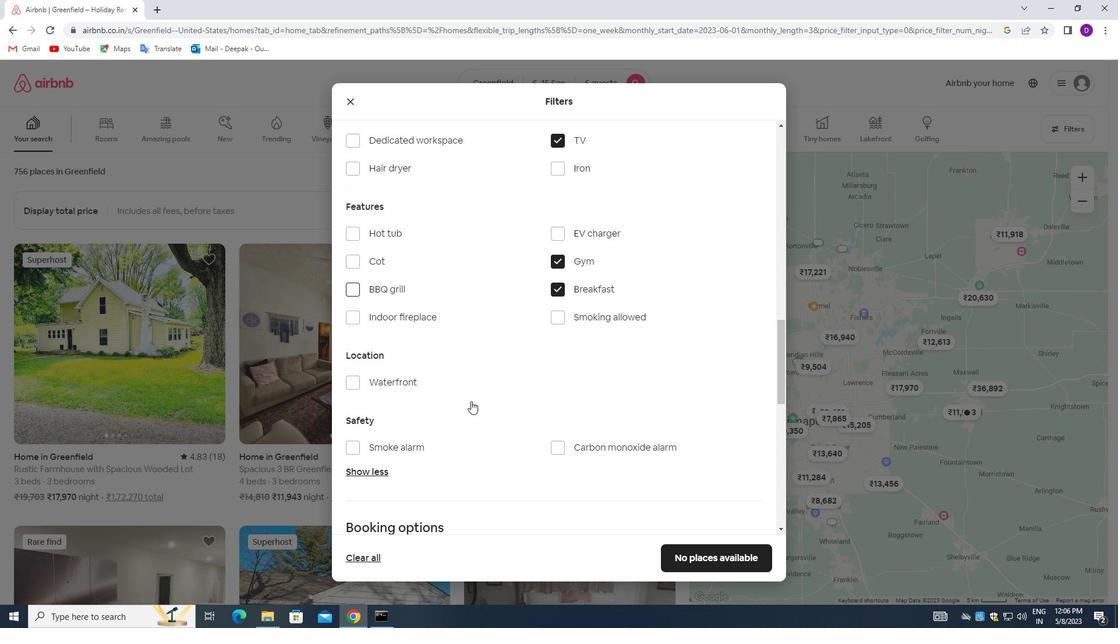
Action: Mouse scrolled (473, 404) with delta (0, 0)
Screenshot: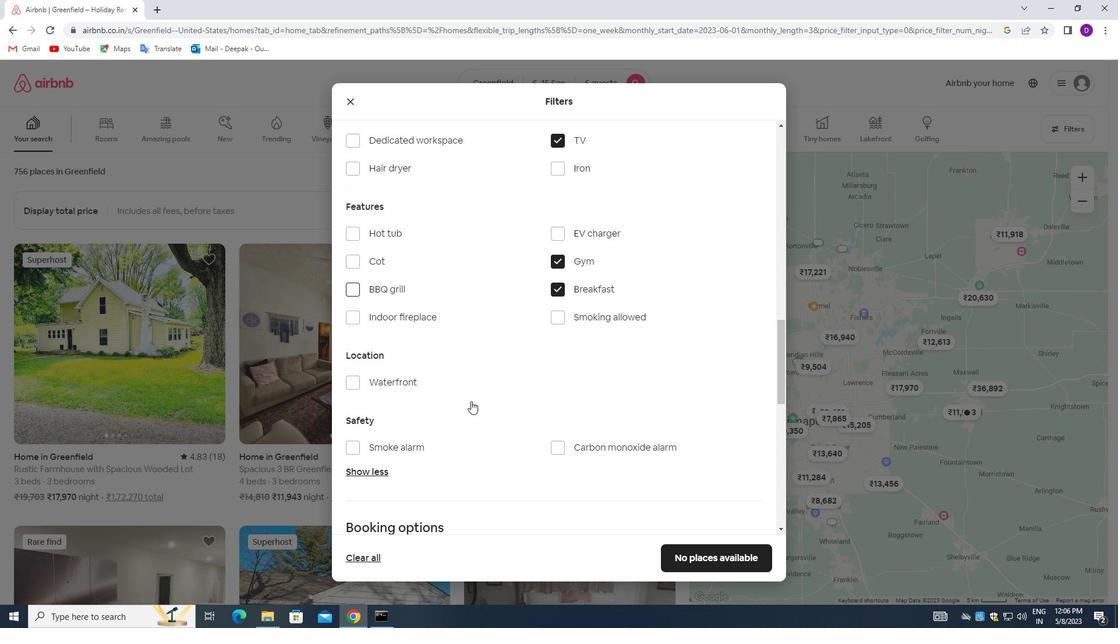 
Action: Mouse moved to (476, 407)
Screenshot: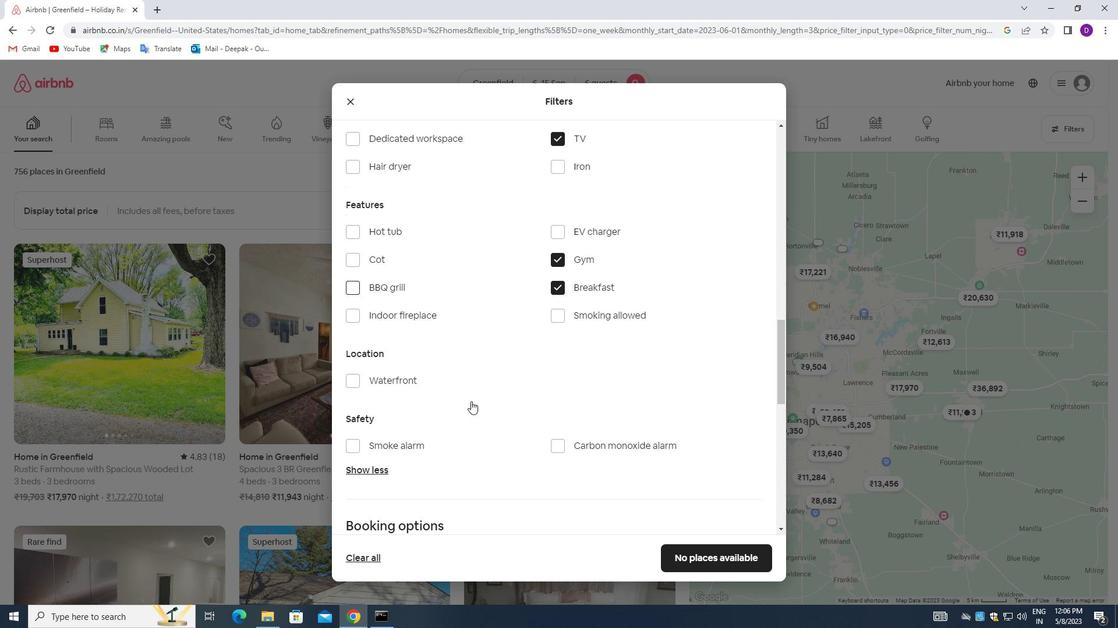 
Action: Mouse scrolled (476, 406) with delta (0, 0)
Screenshot: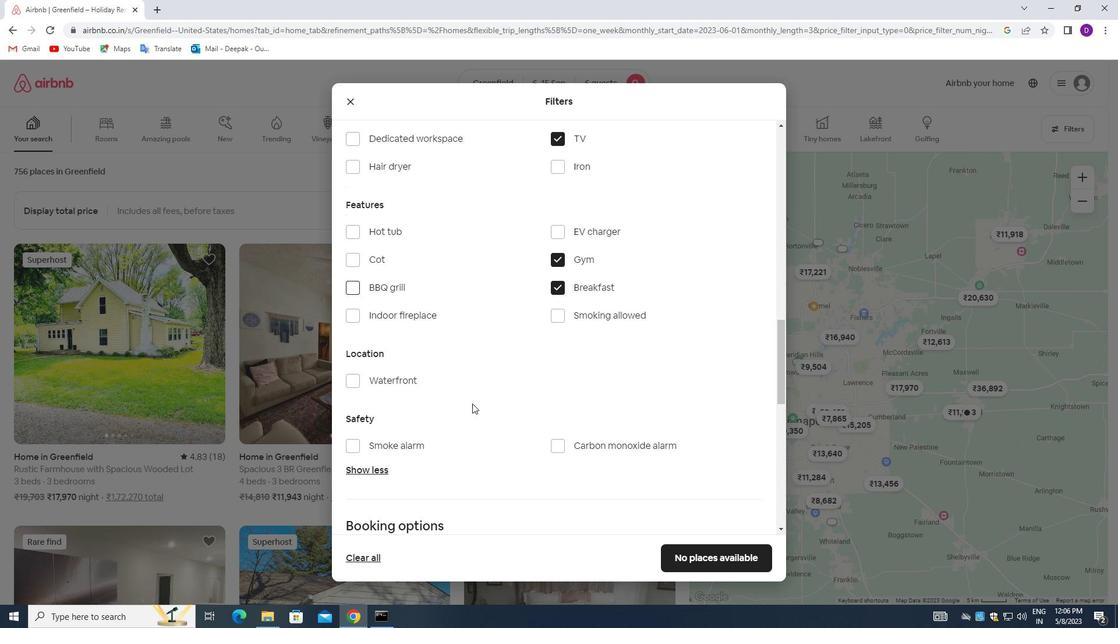 
Action: Mouse moved to (603, 432)
Screenshot: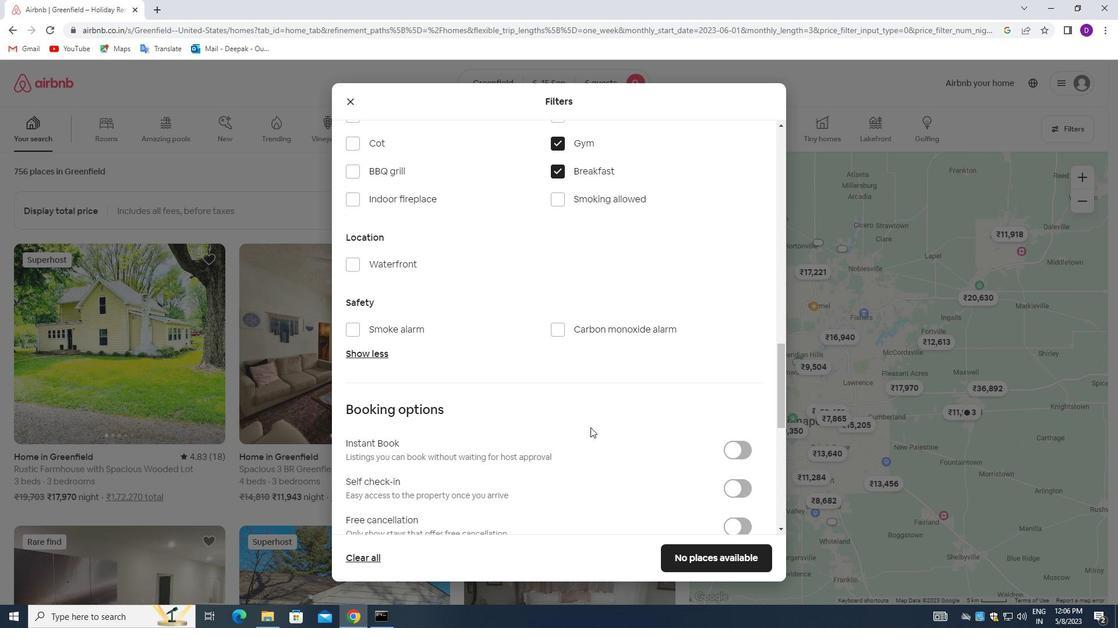 
Action: Mouse scrolled (603, 431) with delta (0, 0)
Screenshot: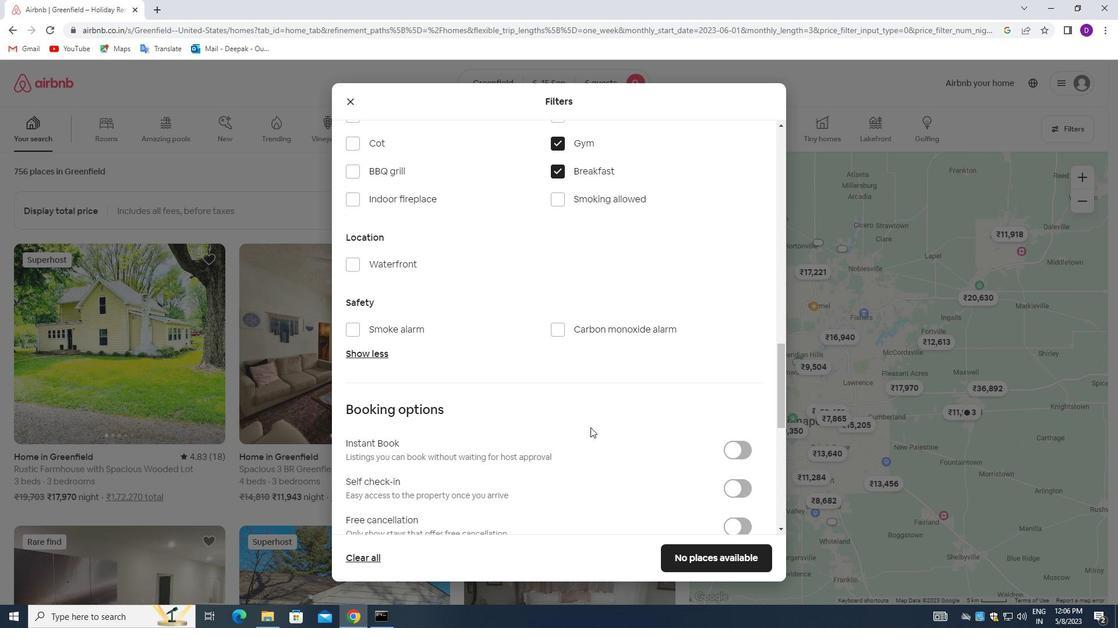 
Action: Mouse moved to (733, 429)
Screenshot: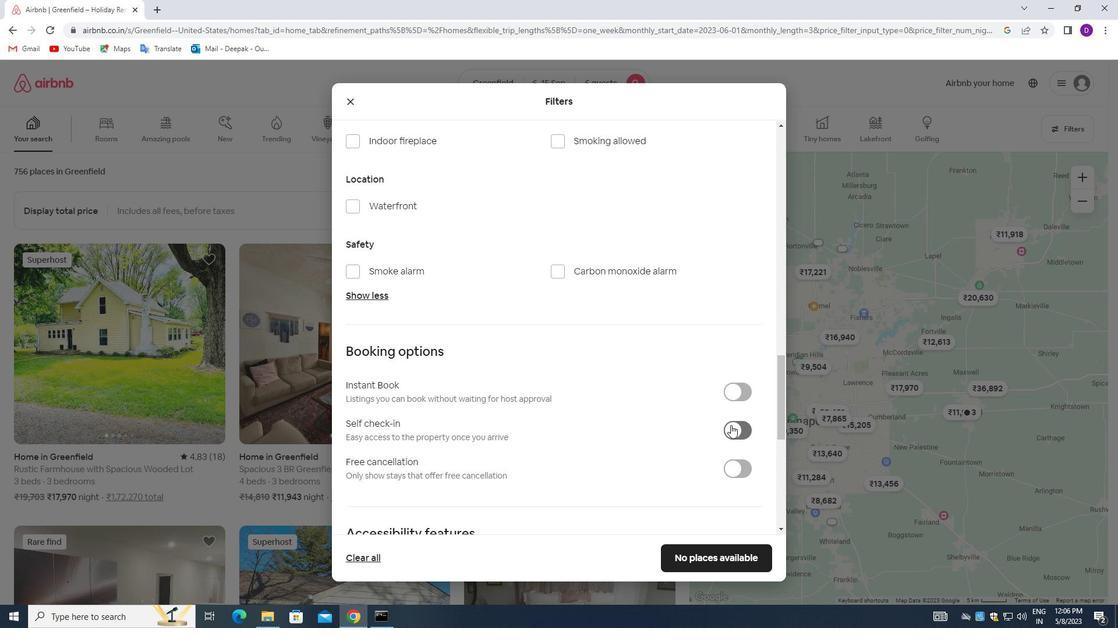 
Action: Mouse pressed left at (733, 429)
Screenshot: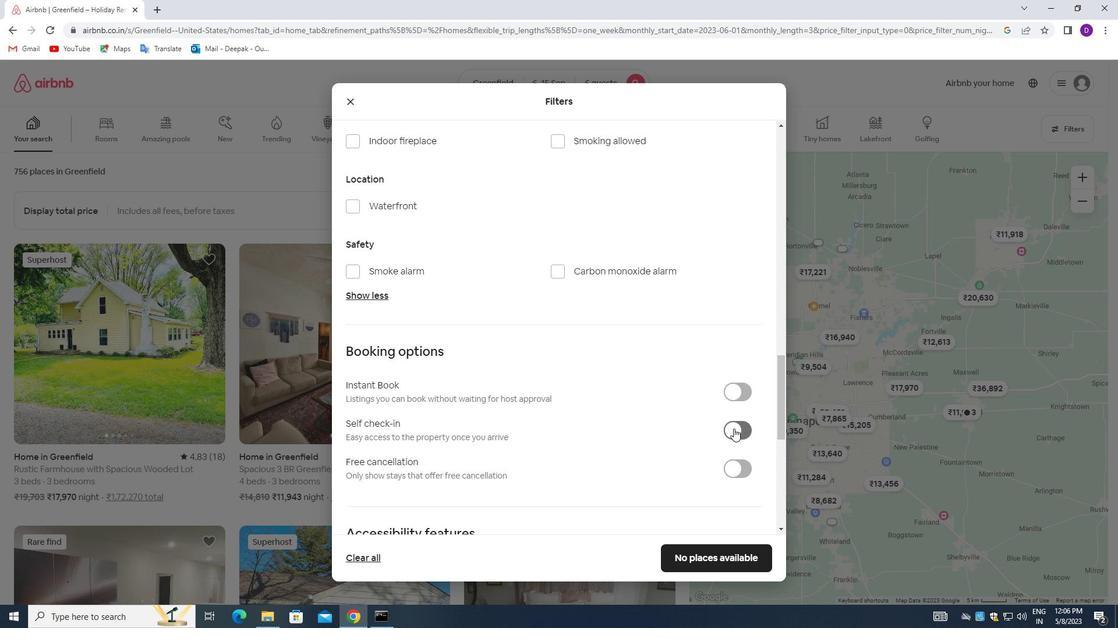 
Action: Mouse moved to (577, 435)
Screenshot: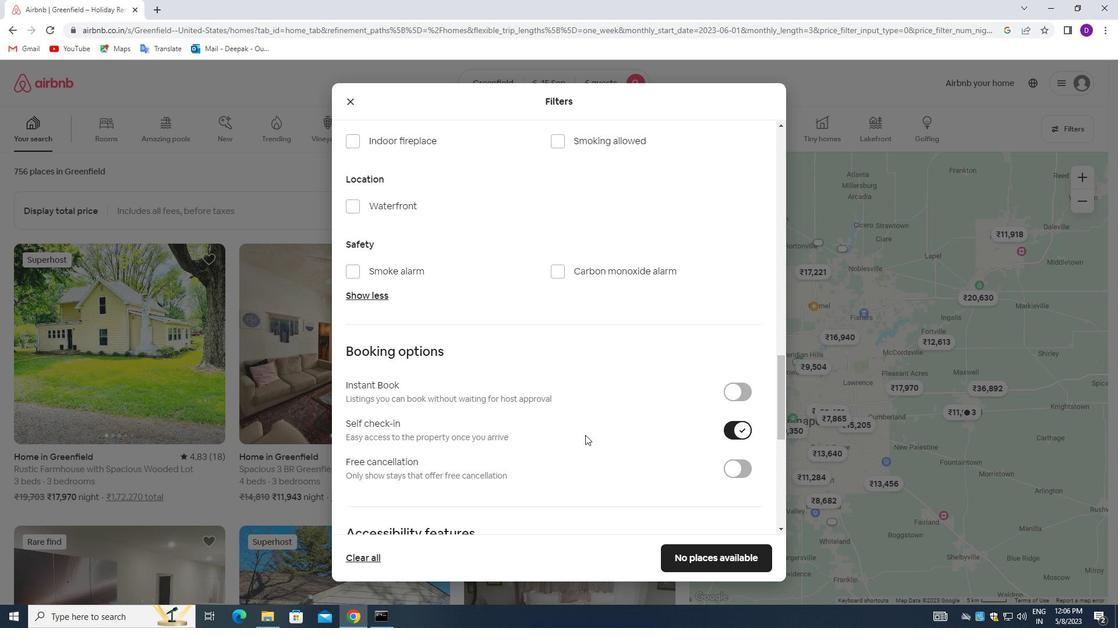 
Action: Mouse scrolled (577, 435) with delta (0, 0)
Screenshot: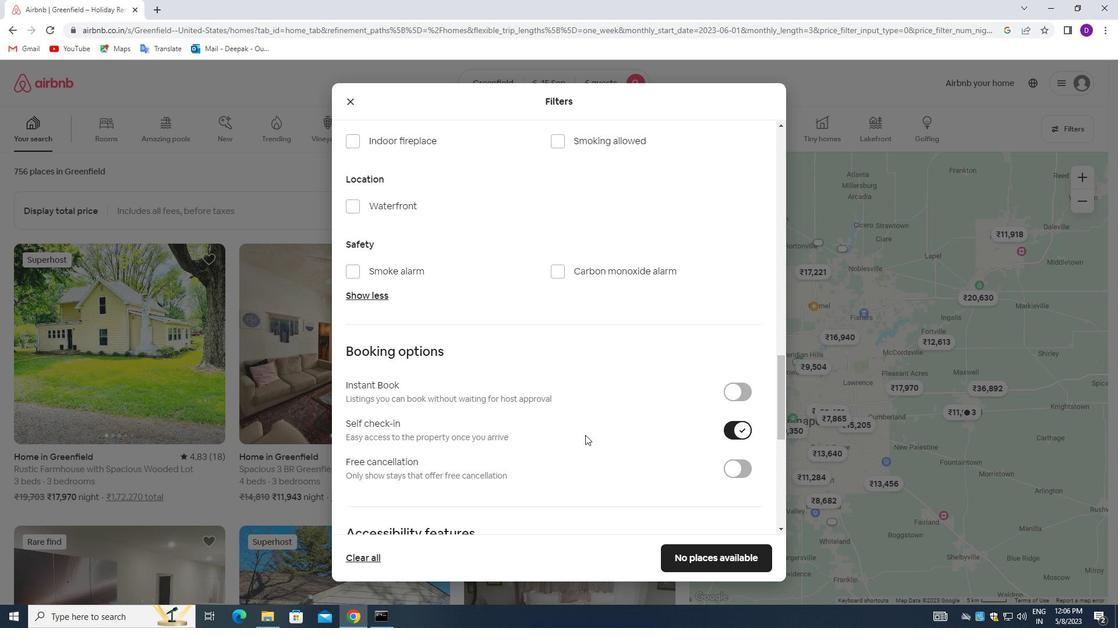 
Action: Mouse moved to (561, 435)
Screenshot: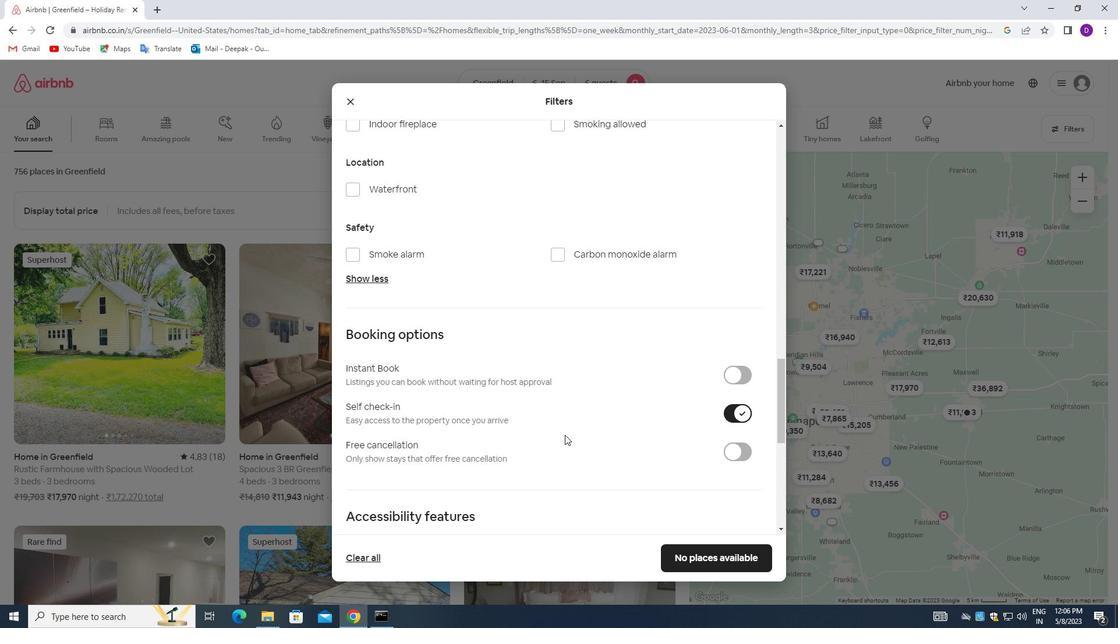 
Action: Mouse scrolled (561, 435) with delta (0, 0)
Screenshot: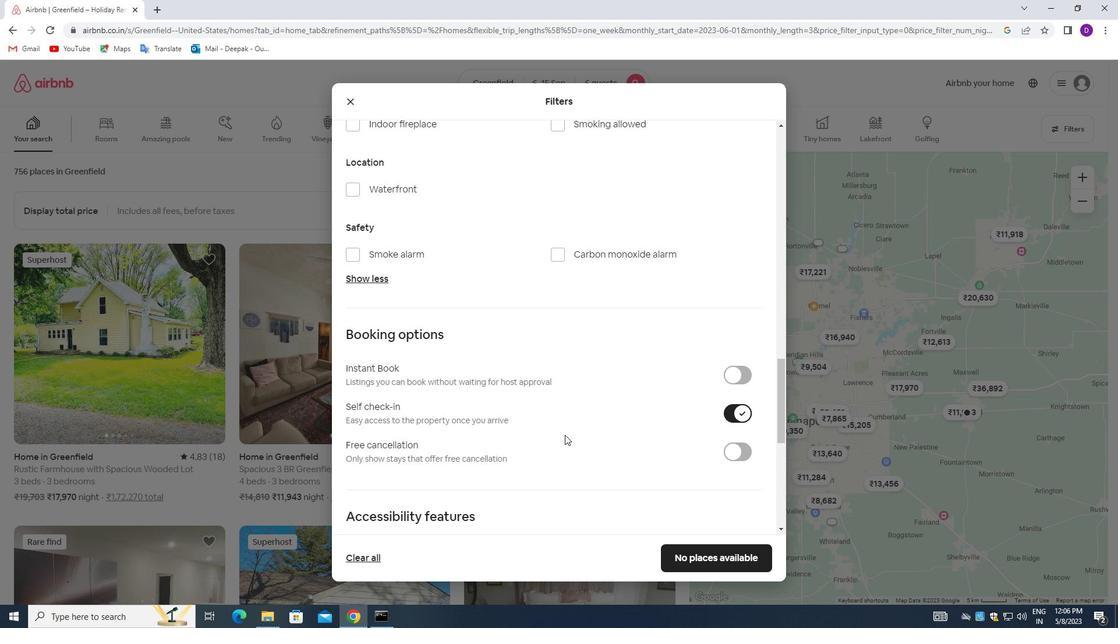
Action: Mouse moved to (557, 435)
Screenshot: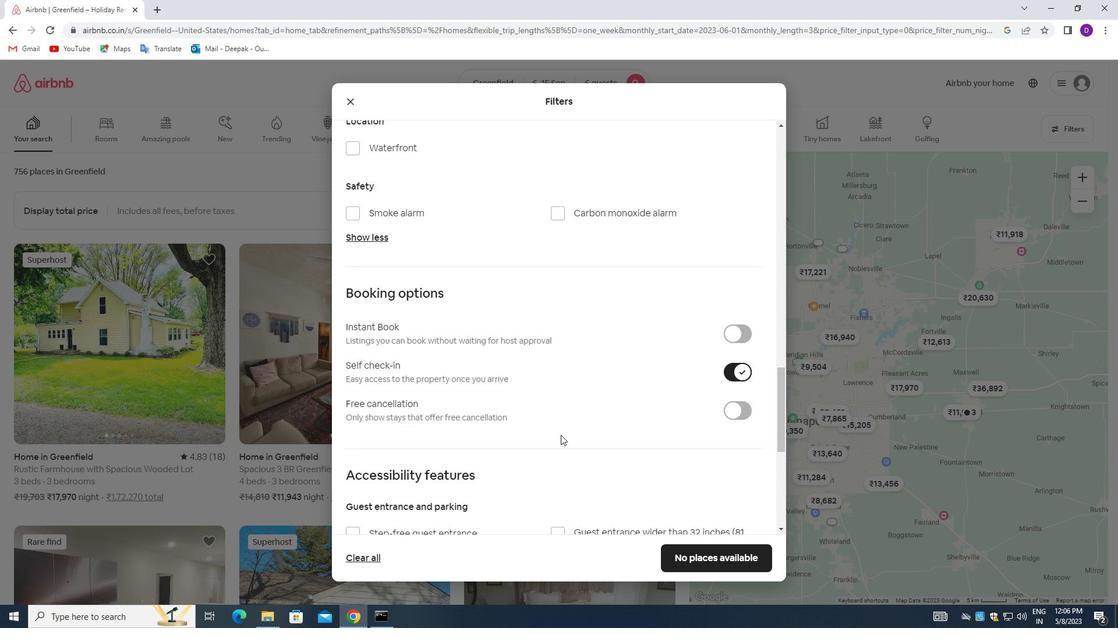 
Action: Mouse scrolled (557, 435) with delta (0, 0)
Screenshot: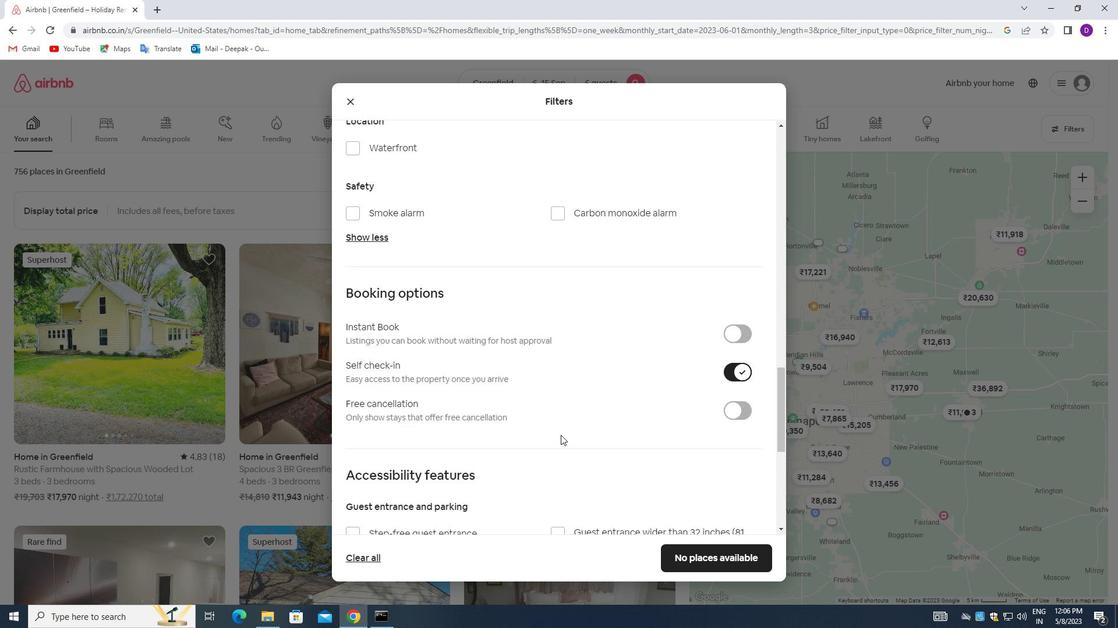 
Action: Mouse moved to (553, 436)
Screenshot: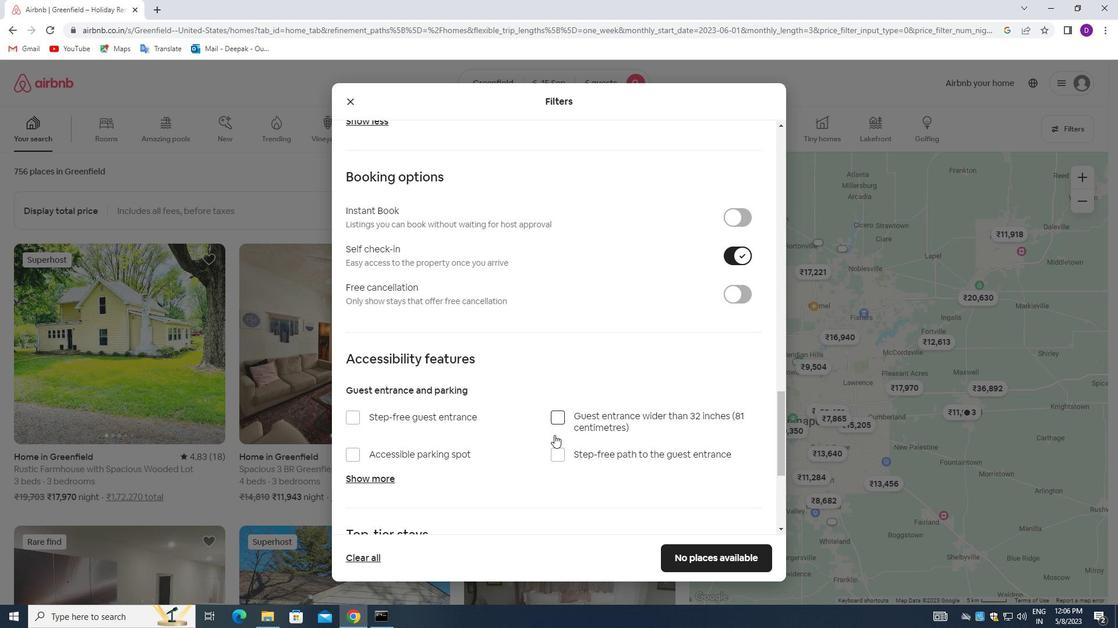 
Action: Mouse scrolled (553, 436) with delta (0, 0)
Screenshot: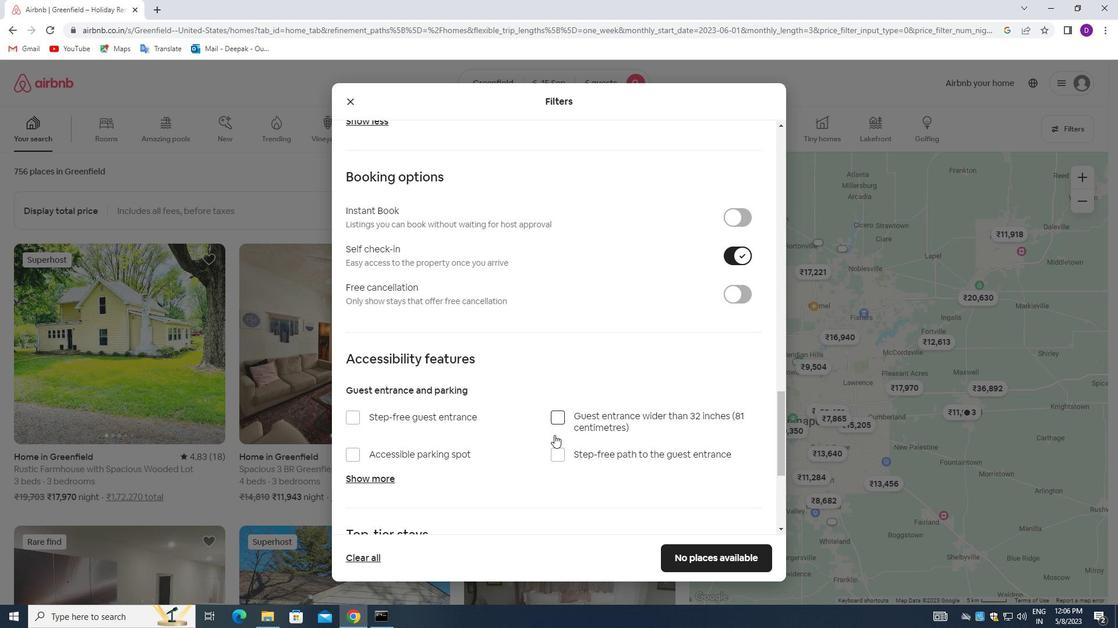 
Action: Mouse moved to (552, 437)
Screenshot: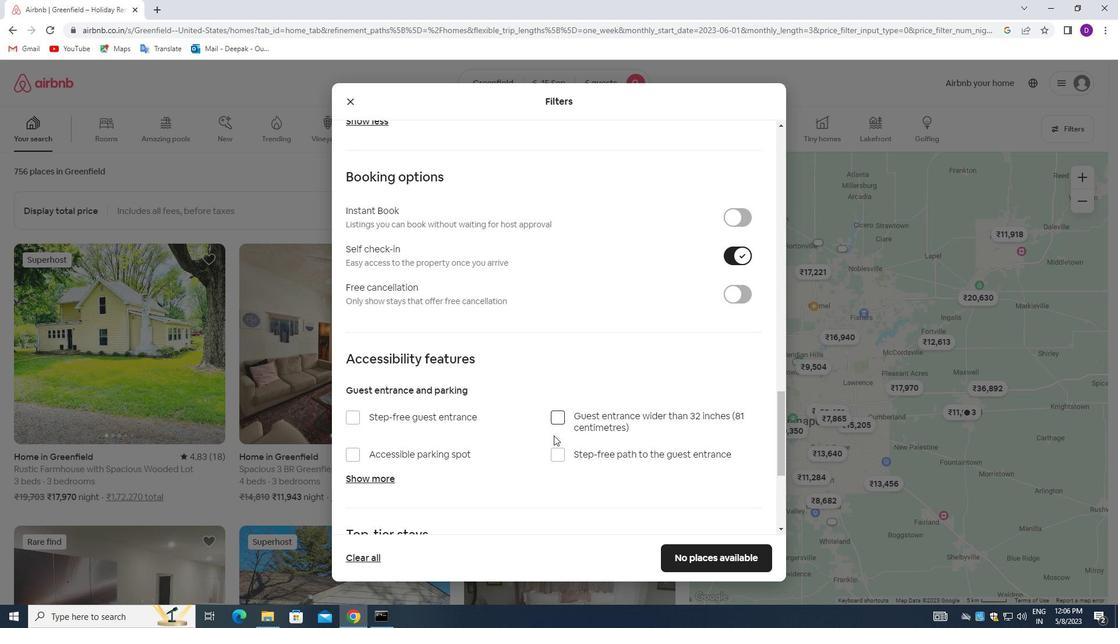 
Action: Mouse scrolled (552, 436) with delta (0, 0)
Screenshot: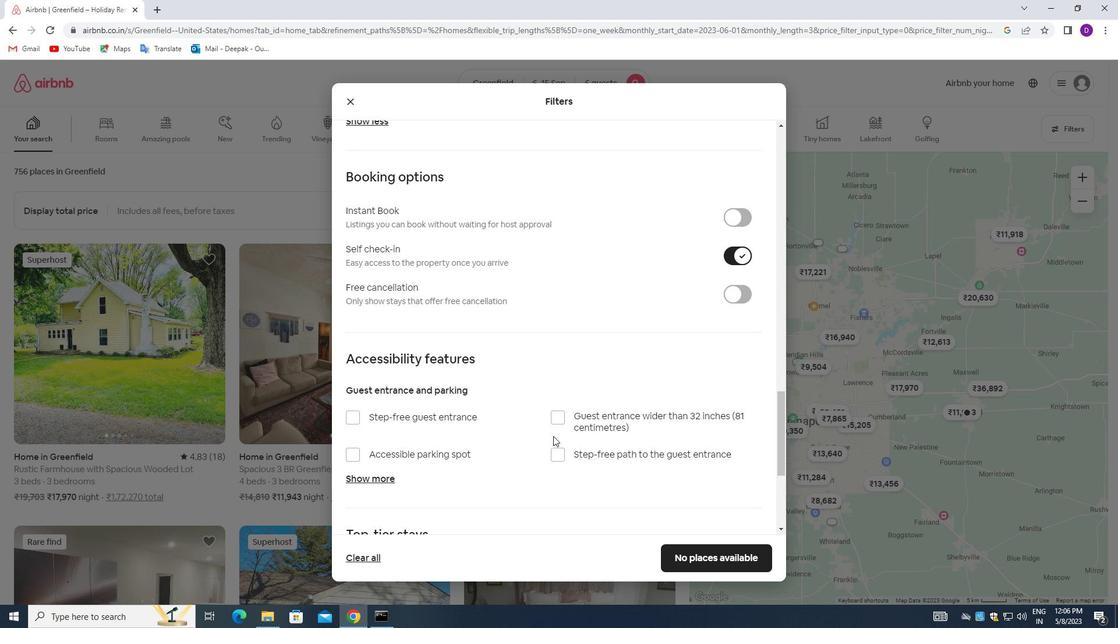 
Action: Mouse moved to (541, 438)
Screenshot: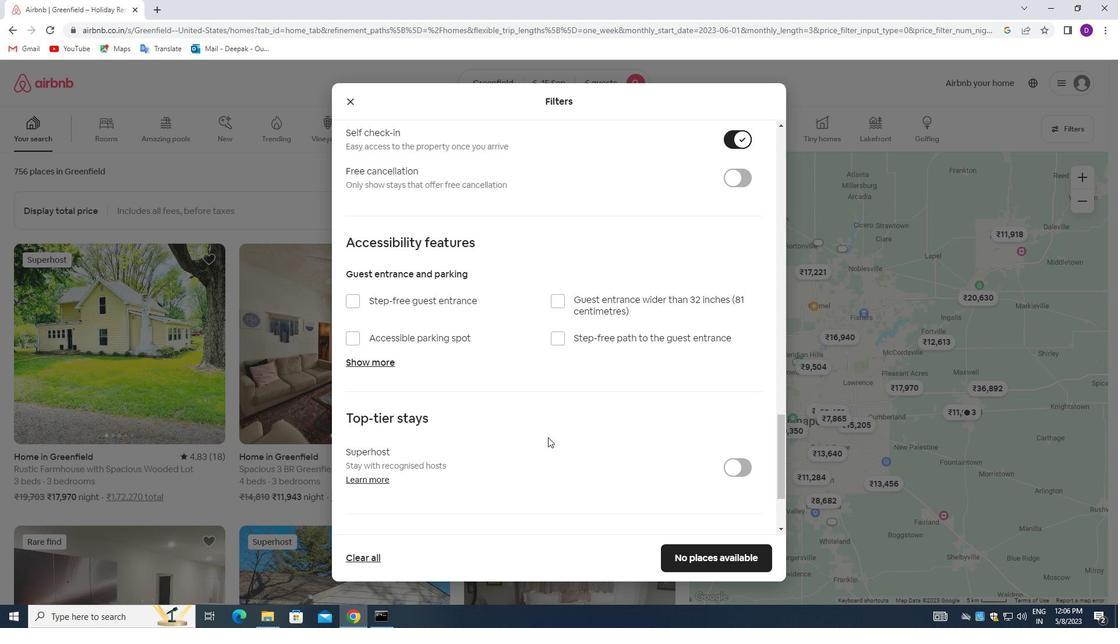 
Action: Mouse scrolled (541, 437) with delta (0, 0)
Screenshot: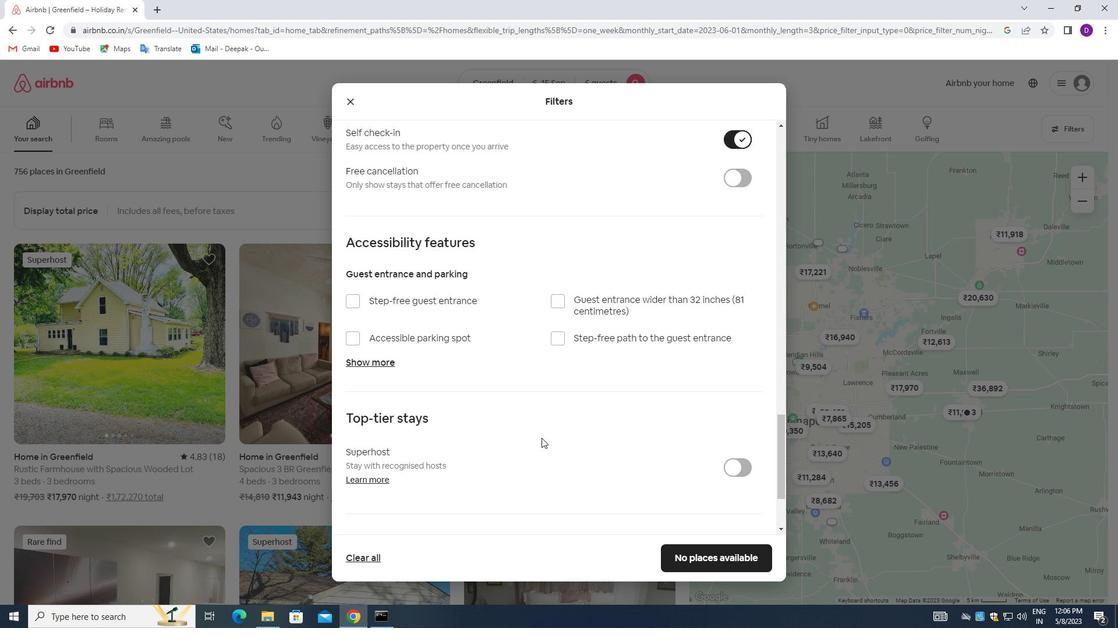 
Action: Mouse moved to (540, 438)
Screenshot: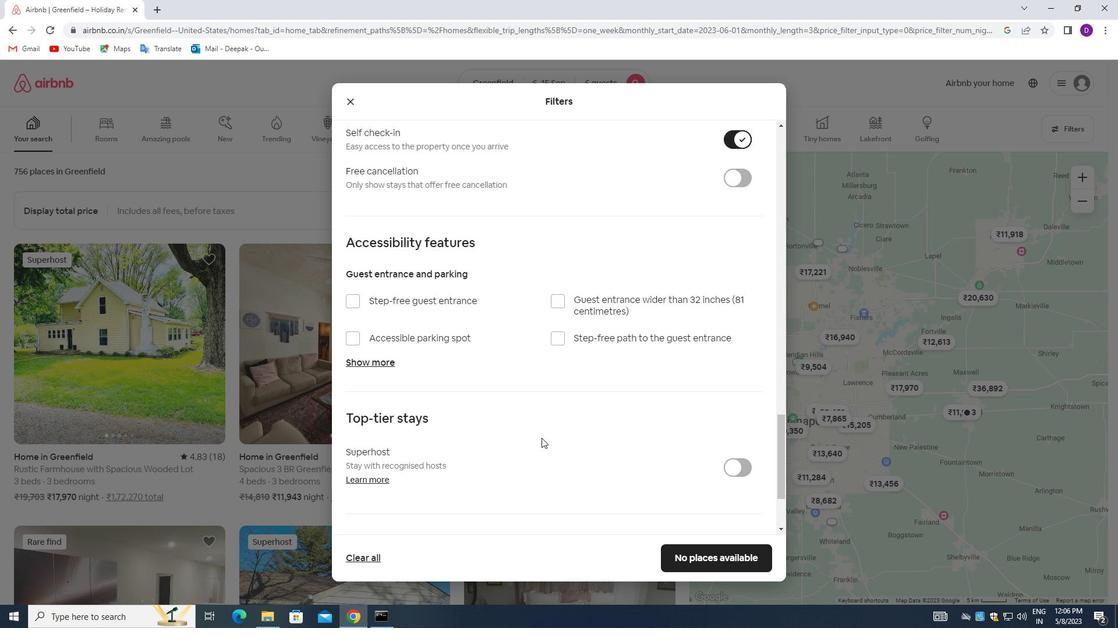
Action: Mouse scrolled (540, 437) with delta (0, 0)
Screenshot: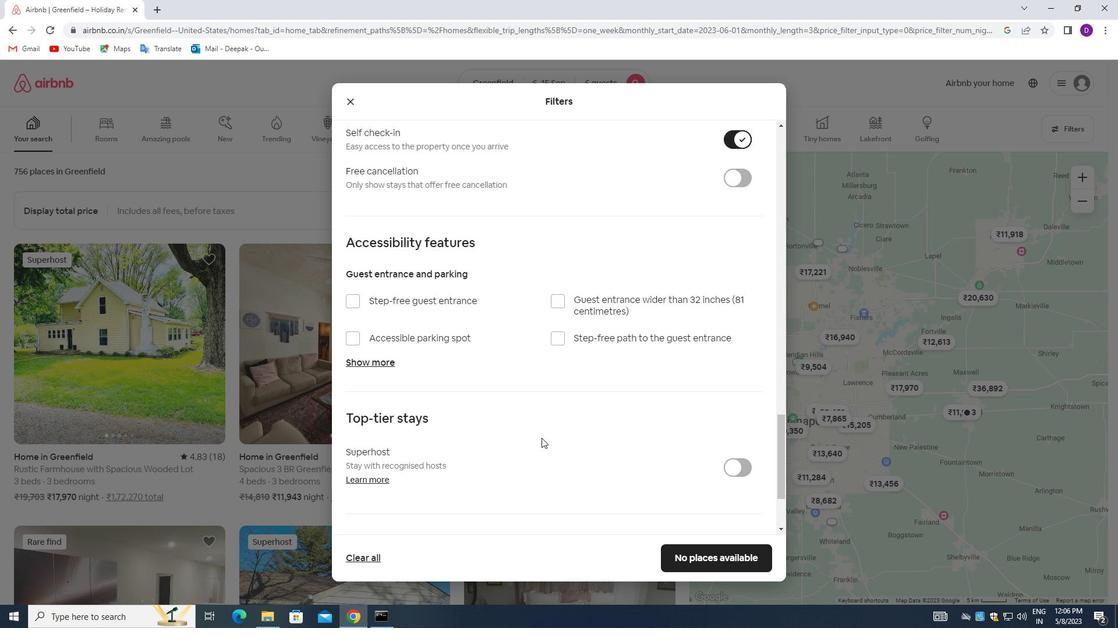 
Action: Mouse scrolled (540, 437) with delta (0, 0)
Screenshot: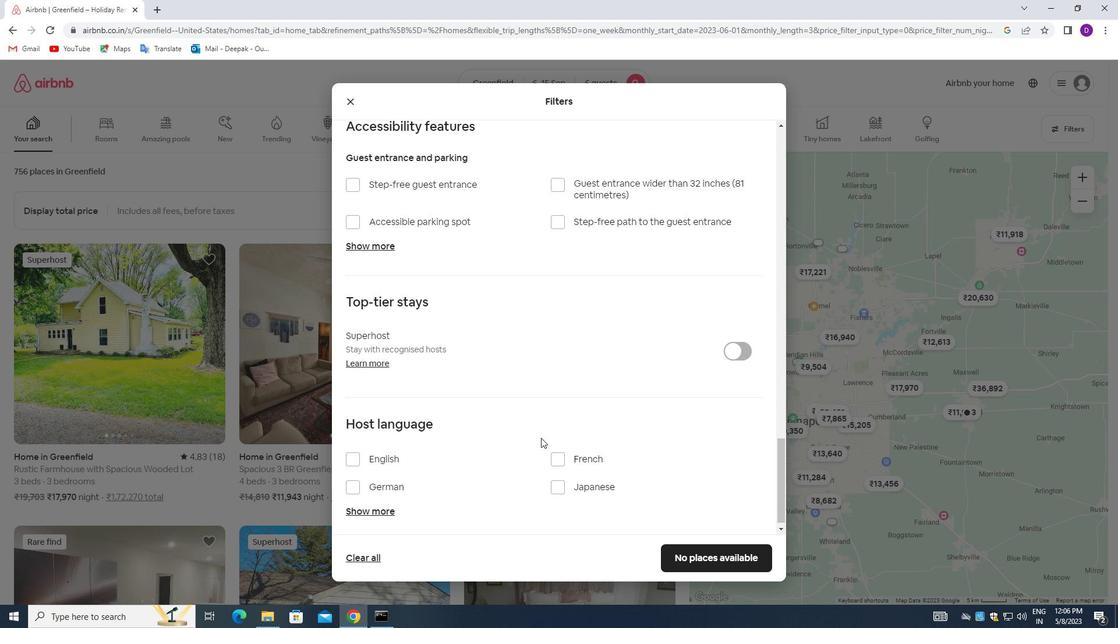 
Action: Mouse moved to (351, 454)
Screenshot: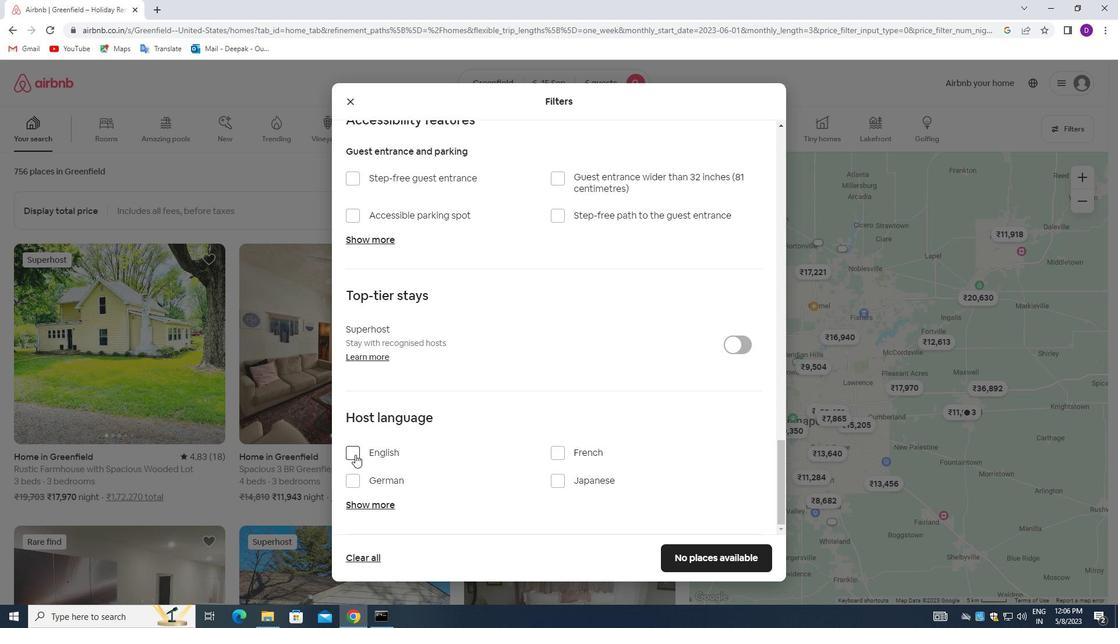 
Action: Mouse pressed left at (351, 454)
Screenshot: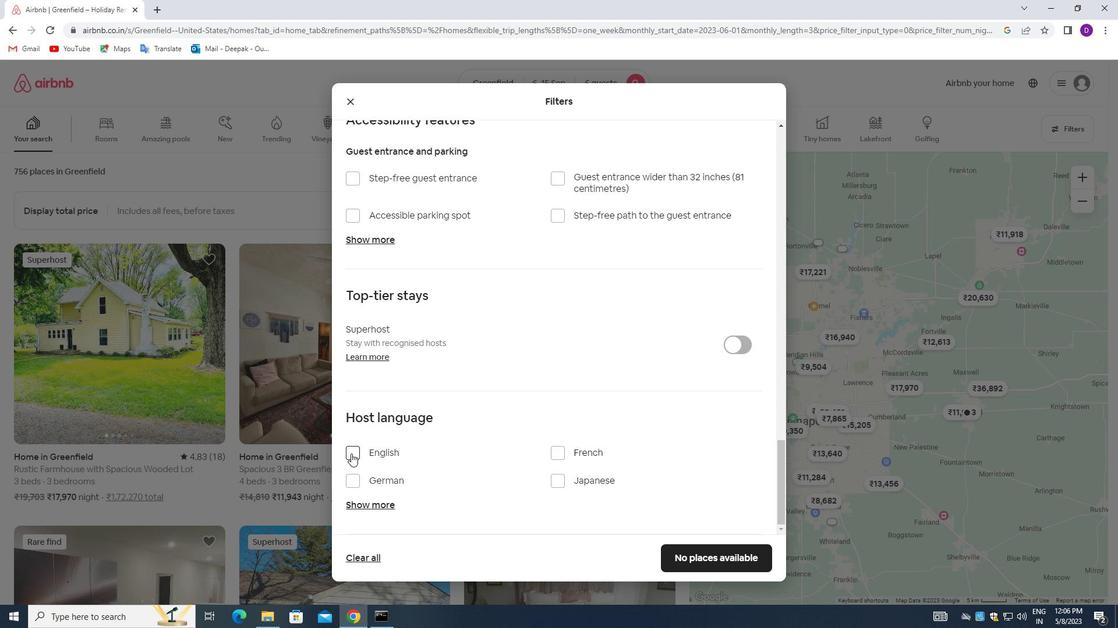 
Action: Mouse moved to (680, 489)
Screenshot: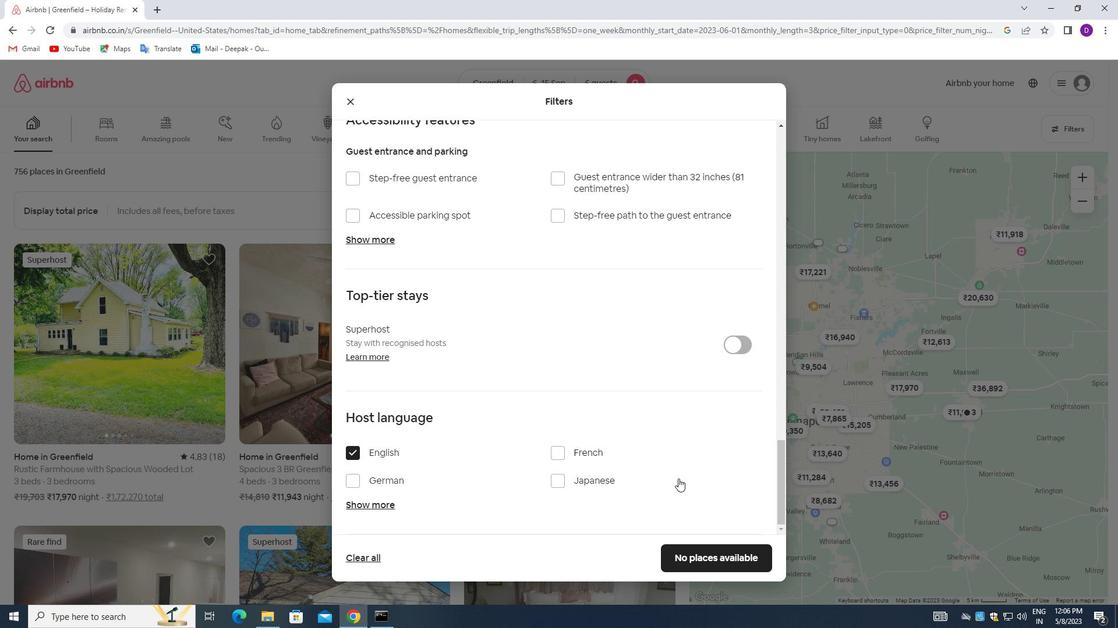 
Action: Mouse scrolled (680, 489) with delta (0, 0)
Screenshot: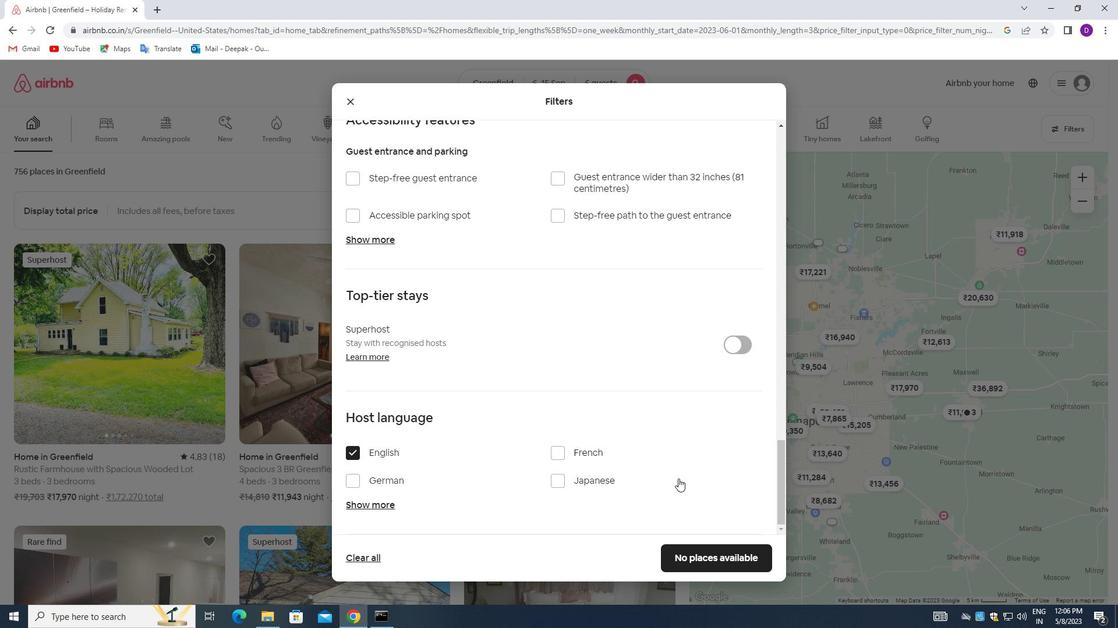 
Action: Mouse moved to (680, 492)
Screenshot: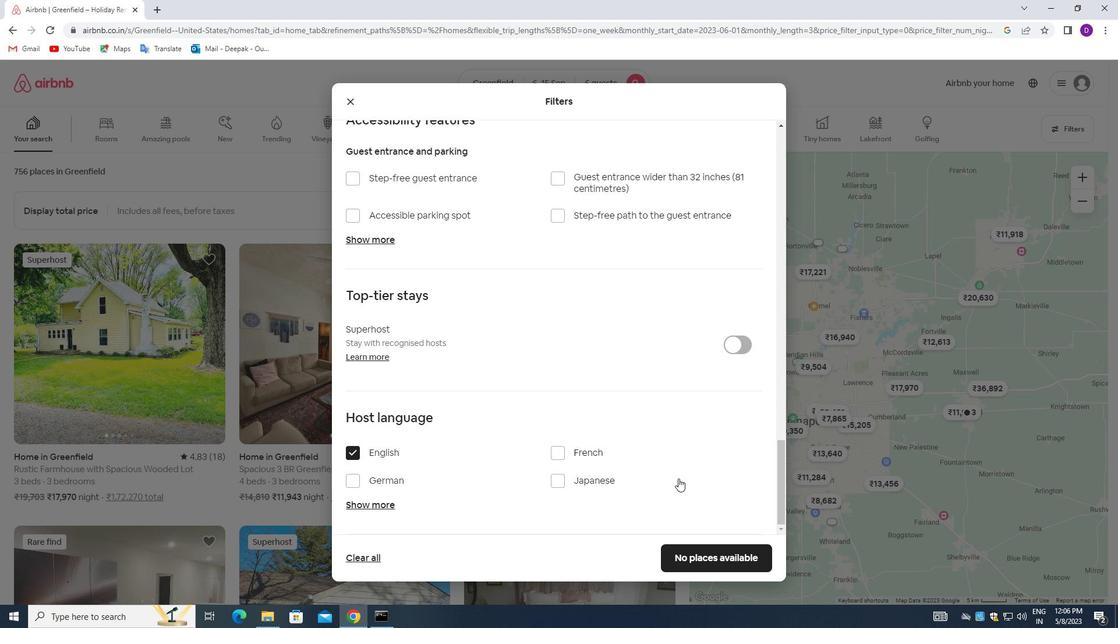 
Action: Mouse scrolled (680, 491) with delta (0, 0)
Screenshot: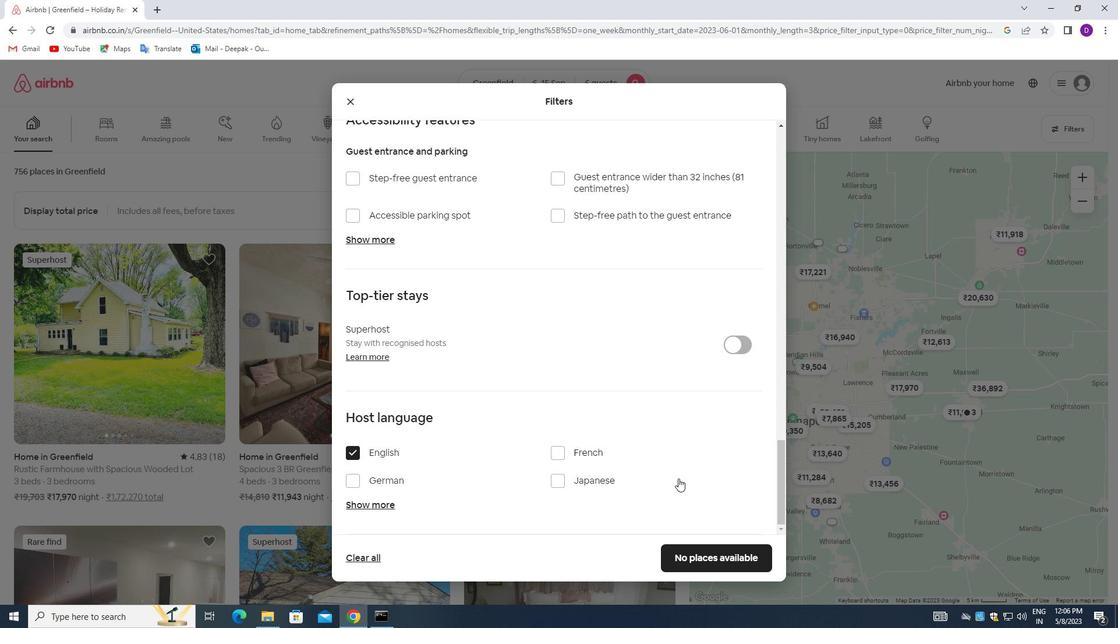 
Action: Mouse moved to (678, 493)
Screenshot: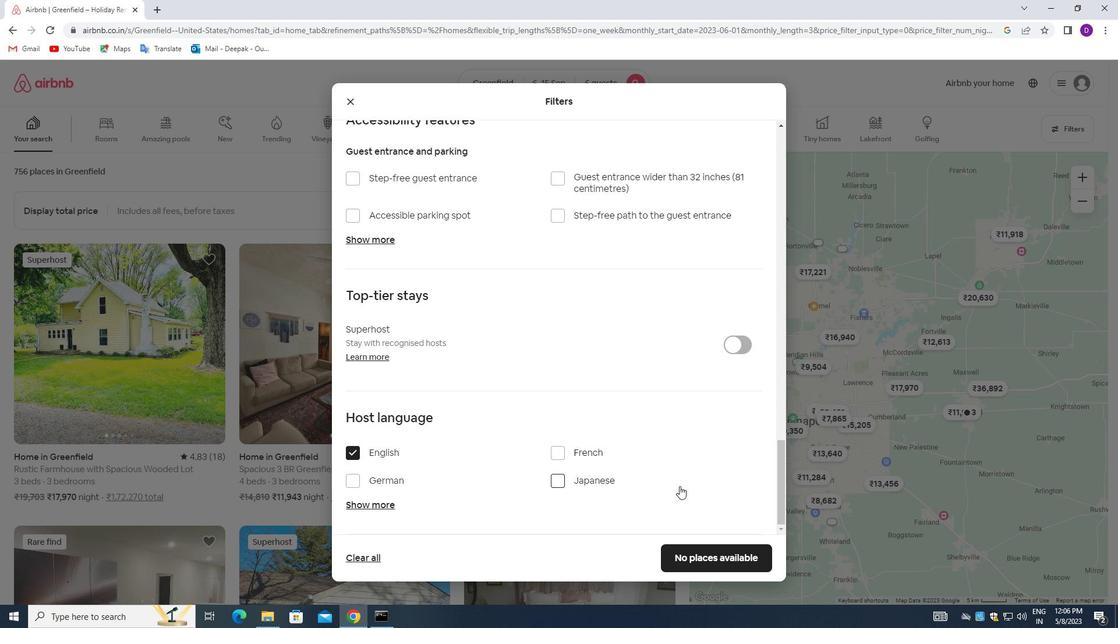 
Action: Mouse scrolled (678, 493) with delta (0, 0)
Screenshot: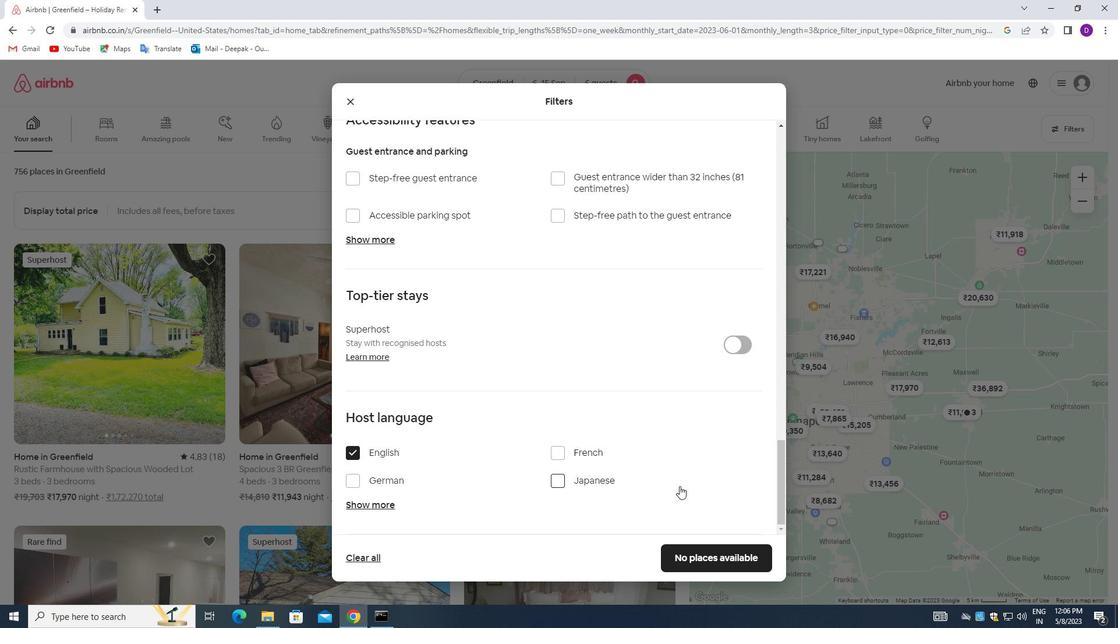 
Action: Mouse moved to (711, 552)
Screenshot: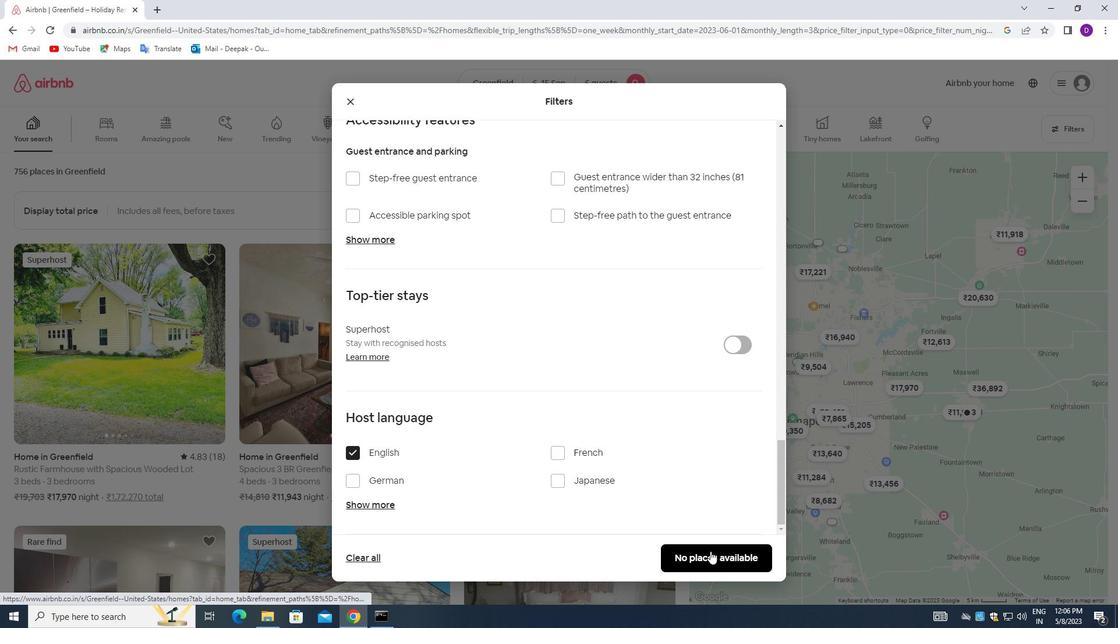 
Action: Mouse pressed left at (711, 552)
Screenshot: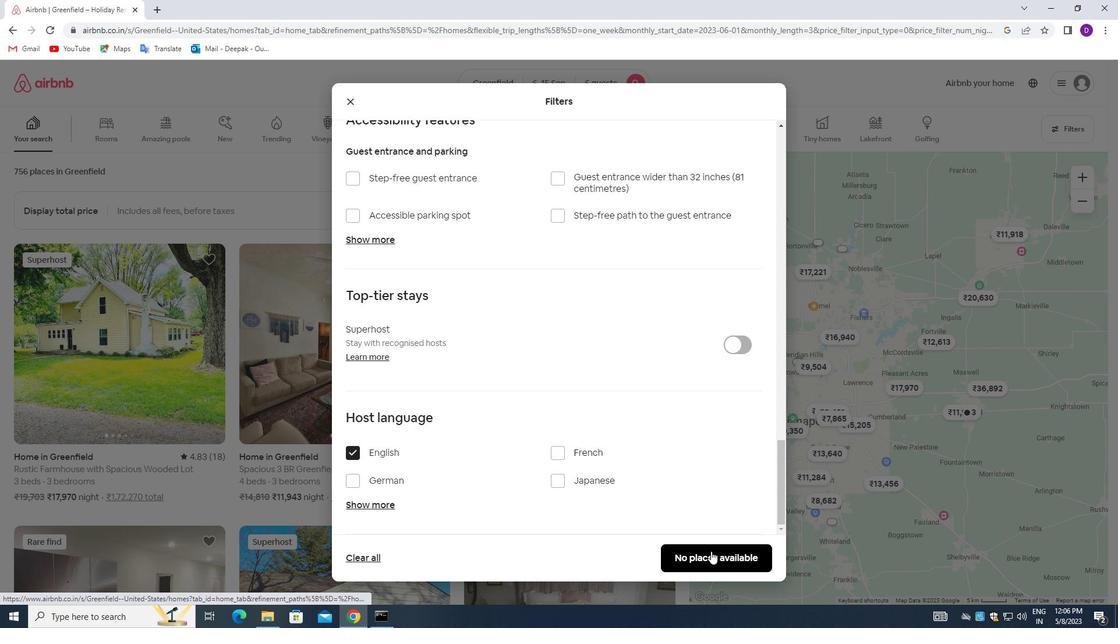 
Action: Mouse moved to (676, 490)
Screenshot: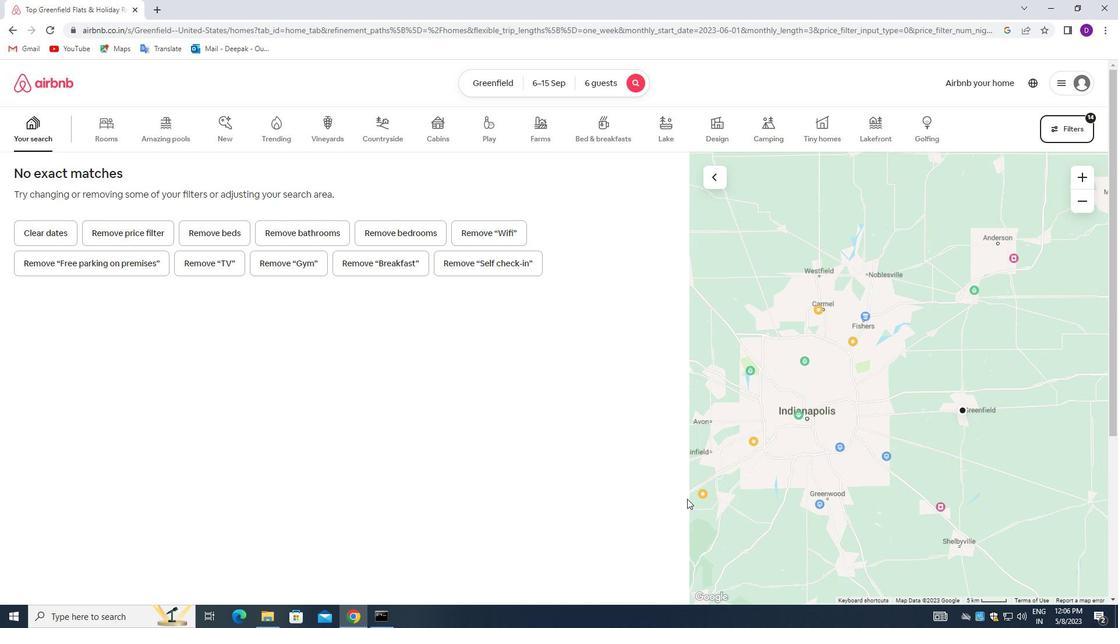 
